 Task: Hotel Management system part 13
Action: Mouse moved to (734, 50)
Screenshot: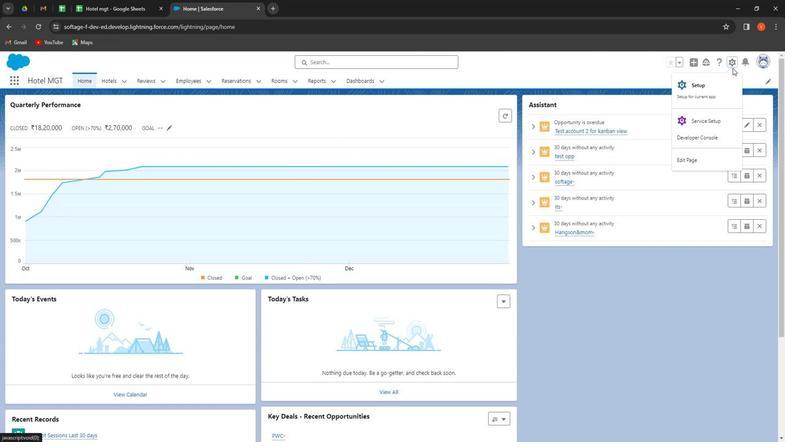 
Action: Mouse pressed left at (734, 50)
Screenshot: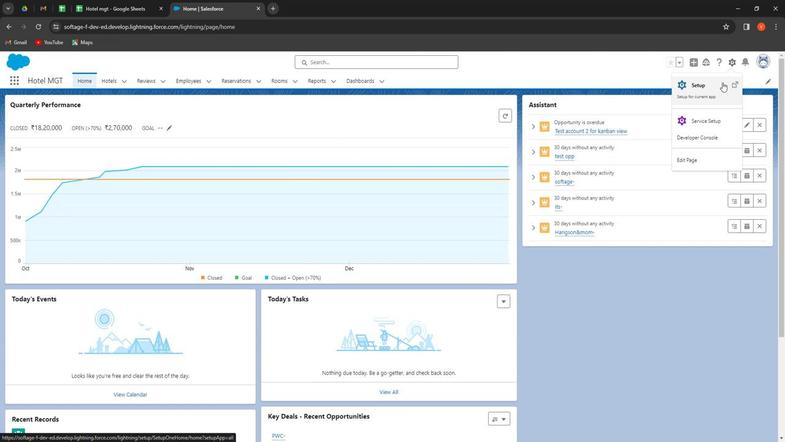 
Action: Mouse moved to (716, 75)
Screenshot: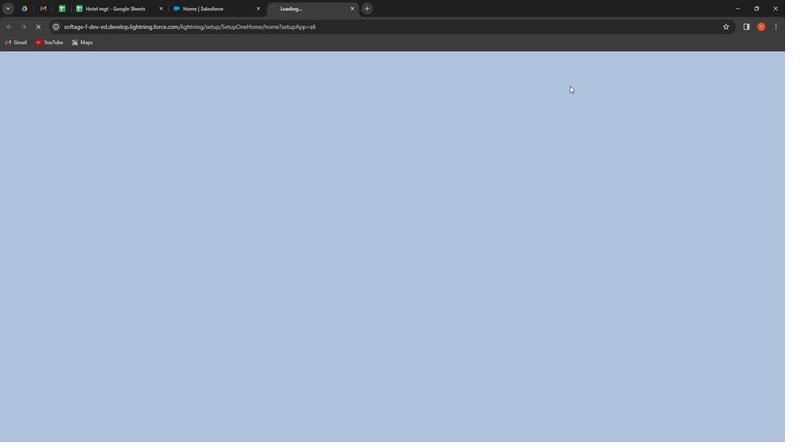 
Action: Mouse pressed left at (716, 75)
Screenshot: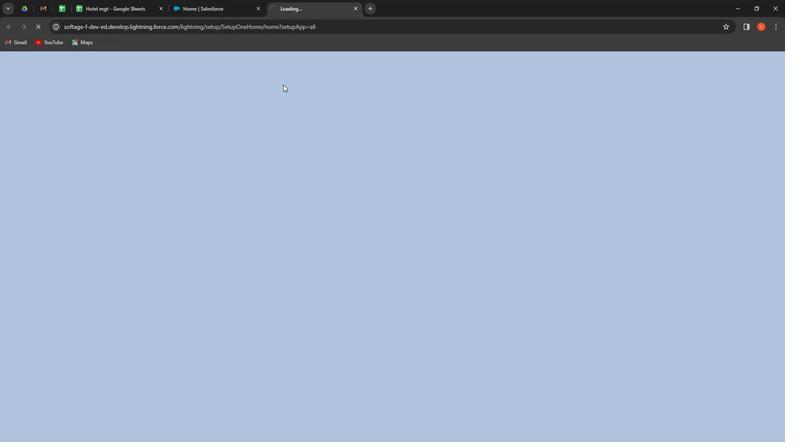 
Action: Mouse moved to (51, 98)
Screenshot: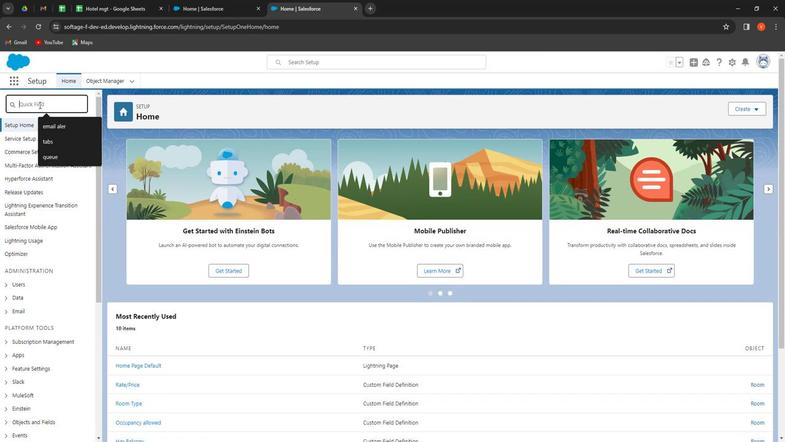 
Action: Mouse pressed left at (51, 98)
Screenshot: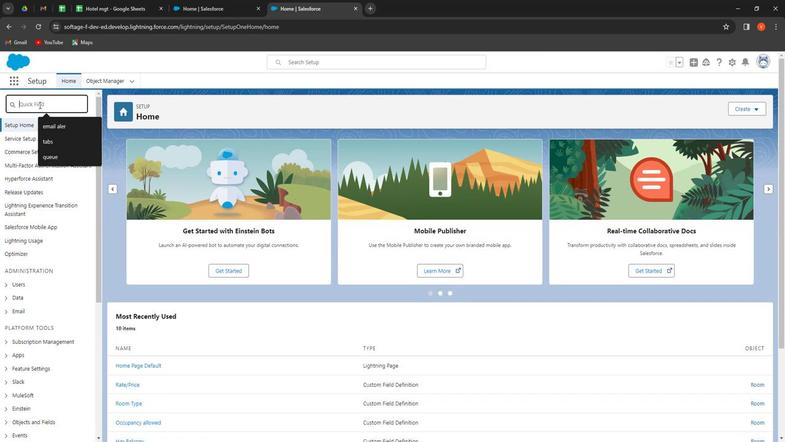 
Action: Key pressed schema<Key.space><Key.shift>Buid<Key.backspace>lder
Screenshot: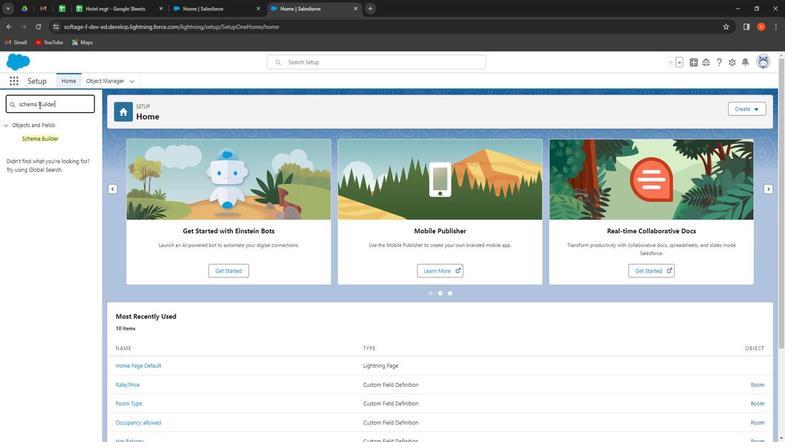 
Action: Mouse moved to (61, 131)
Screenshot: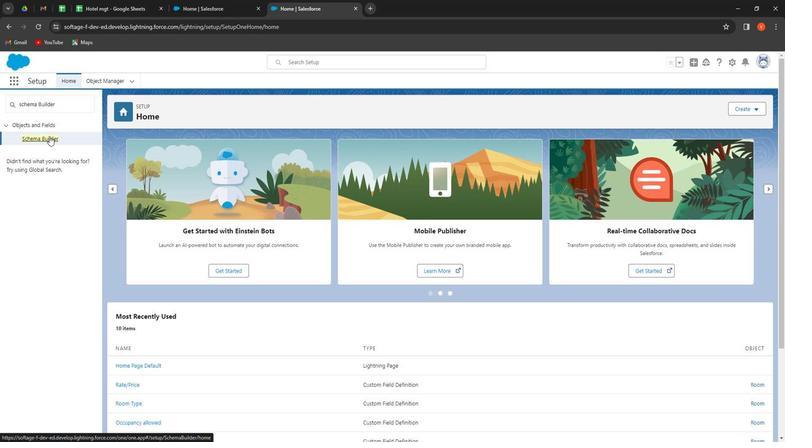 
Action: Mouse pressed left at (61, 131)
Screenshot: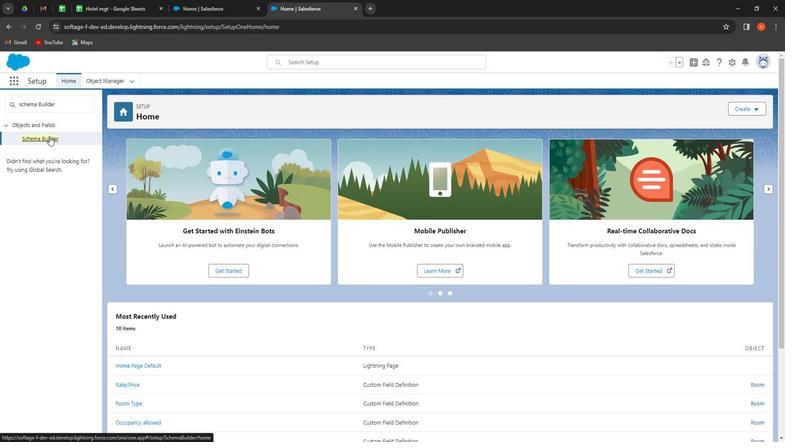 
Action: Mouse moved to (85, 195)
Screenshot: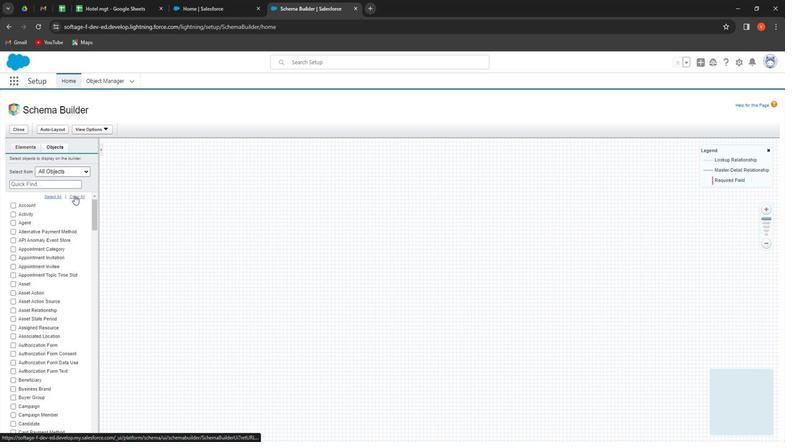
Action: Mouse pressed left at (85, 195)
Screenshot: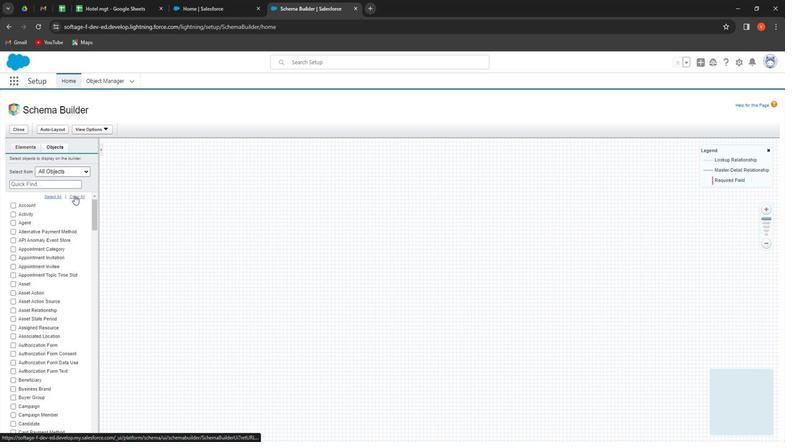 
Action: Mouse moved to (89, 170)
Screenshot: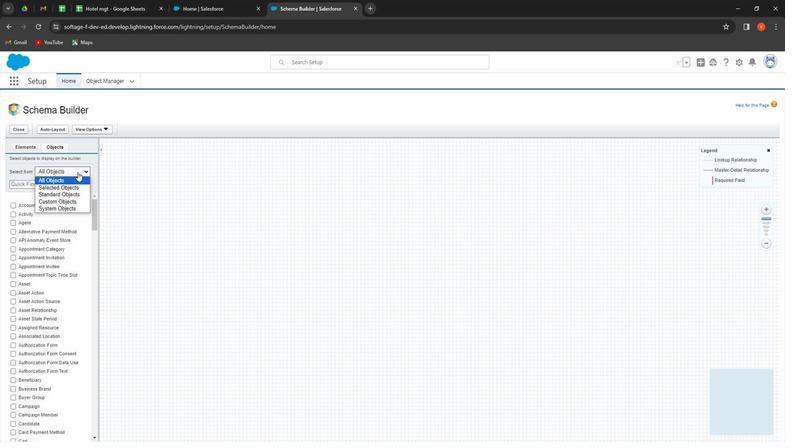 
Action: Mouse pressed left at (89, 170)
Screenshot: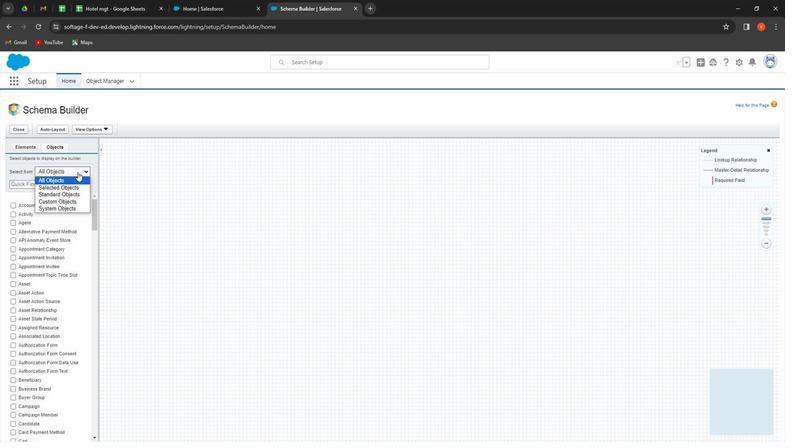 
Action: Mouse moved to (87, 171)
Screenshot: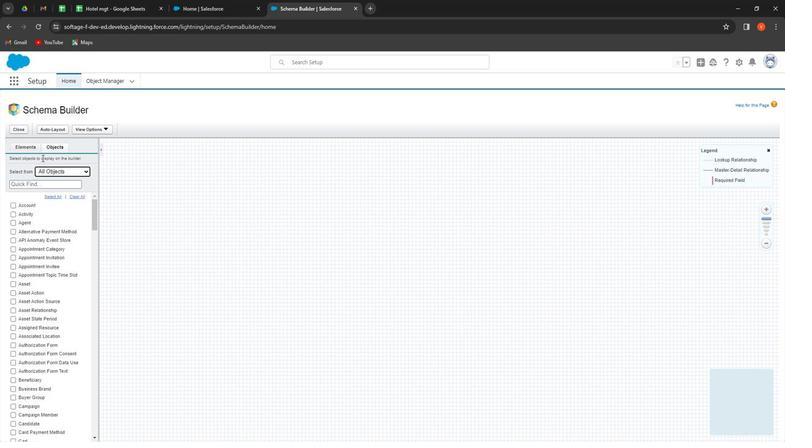 
Action: Mouse pressed left at (87, 171)
Screenshot: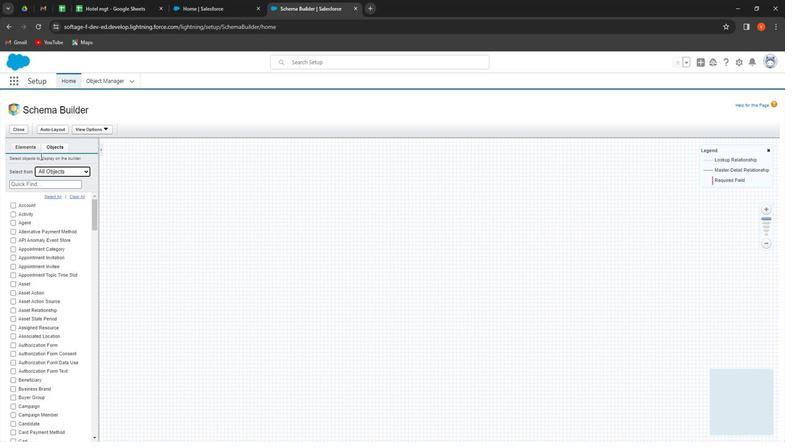 
Action: Mouse moved to (42, 141)
Screenshot: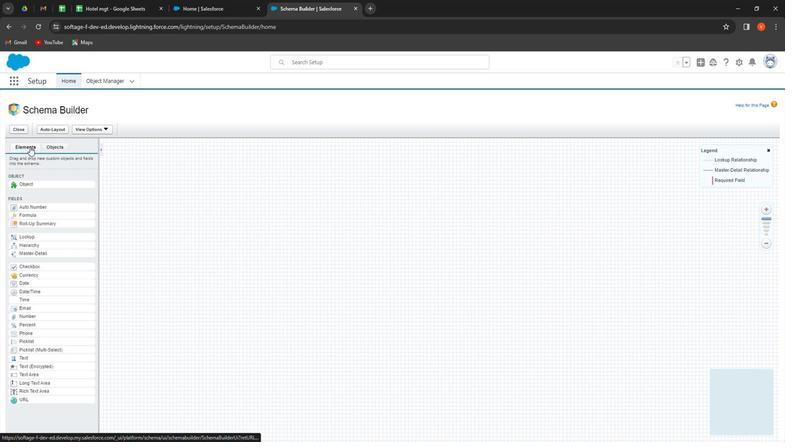 
Action: Mouse pressed left at (42, 141)
Screenshot: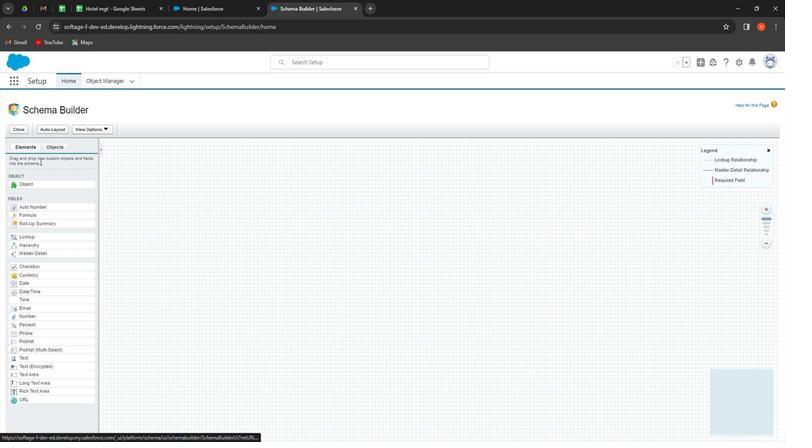
Action: Mouse moved to (50, 184)
Screenshot: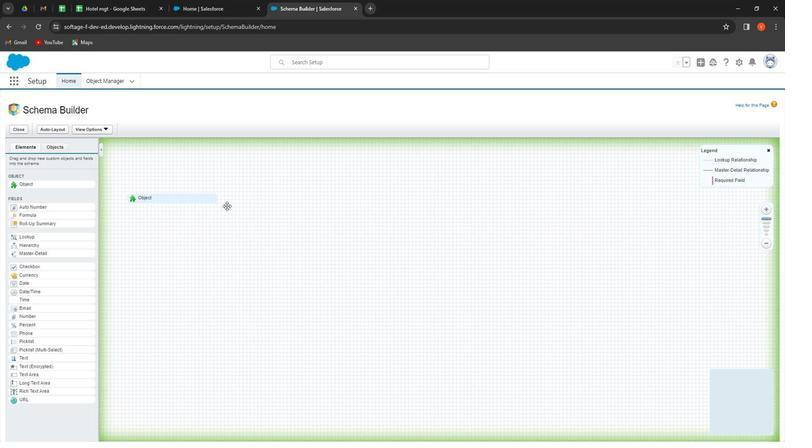 
Action: Mouse pressed left at (50, 184)
Screenshot: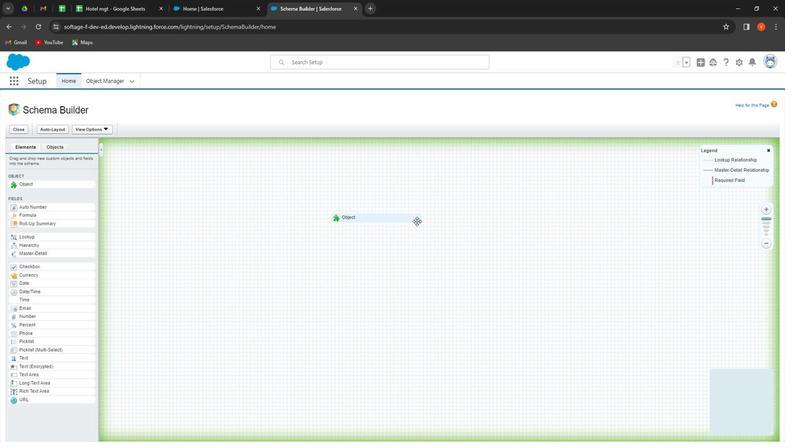 
Action: Mouse moved to (377, 170)
Screenshot: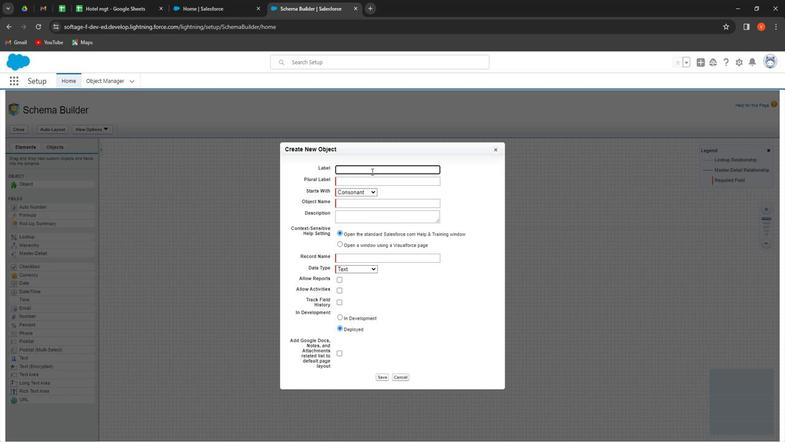
Action: Mouse pressed left at (377, 170)
Screenshot: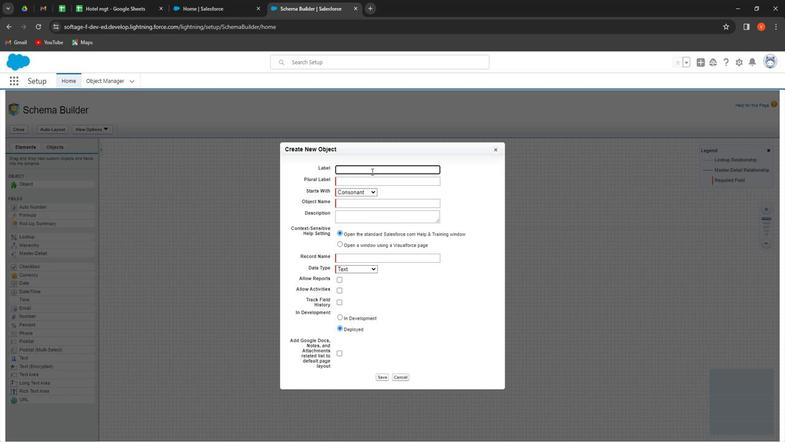 
Action: Key pressed <Key.shift><Key.shift><Key.shift><Key.shift><Key.shift><Key.shift><Key.shift><Key.shift><Key.shift><Key.shift><Key.shift><Key.shift><Key.shift><Key.shift><Key.shift><Key.shift><Key.shift><Key.shift><Key.shift><Key.shift><Key.shift><Key.shift><Key.shift><Key.shift><Key.shift><Key.shift><Key.shift><Key.shift><Key.shift><Key.shift>Feedback
Screenshot: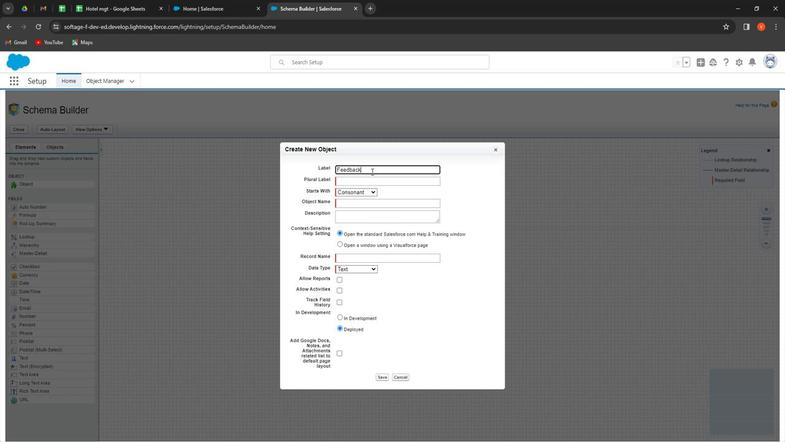 
Action: Mouse moved to (365, 181)
Screenshot: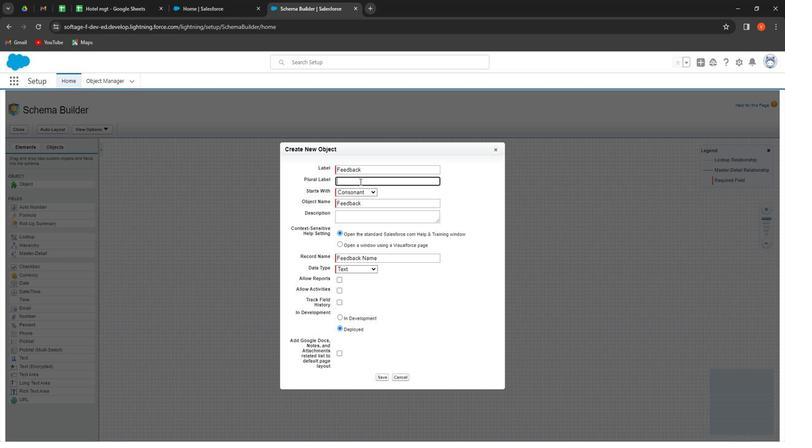 
Action: Mouse pressed left at (365, 181)
Screenshot: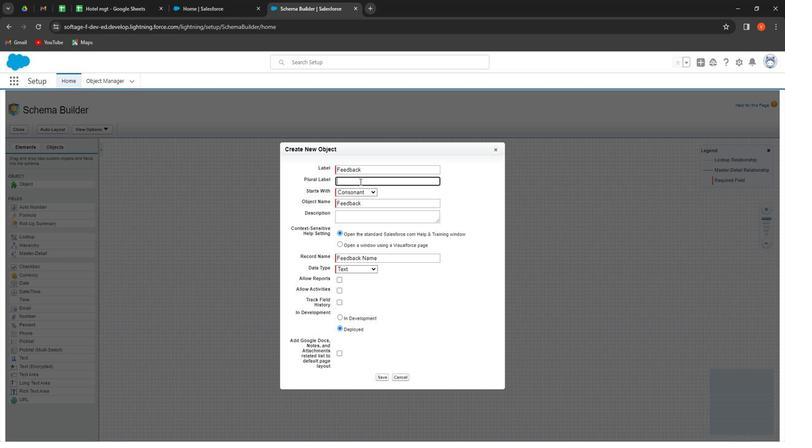 
Action: Key pressed <Key.shift>Feedbacks
Screenshot: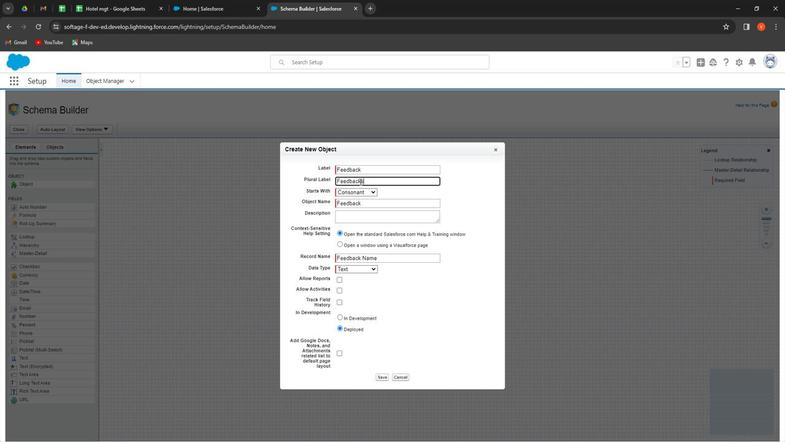 
Action: Mouse moved to (379, 193)
Screenshot: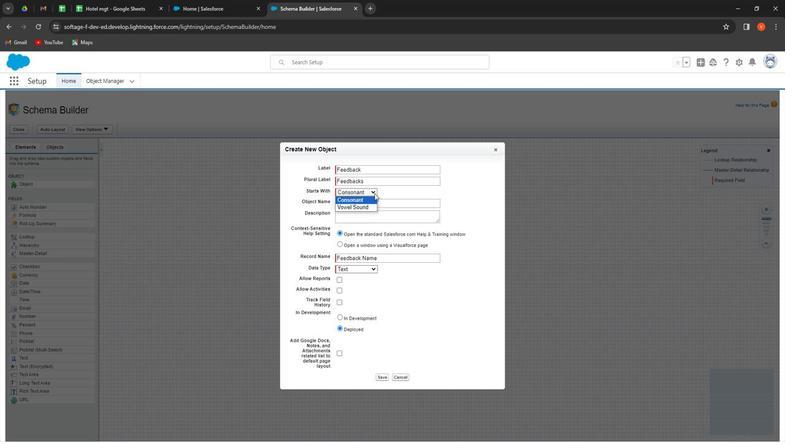 
Action: Mouse pressed left at (379, 193)
Screenshot: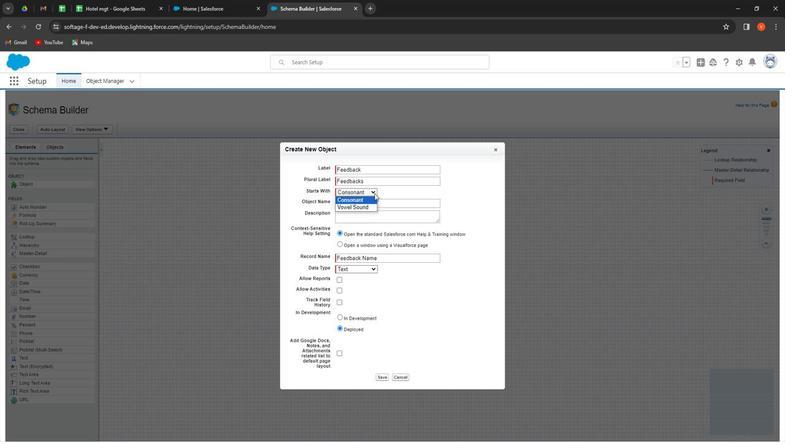 
Action: Mouse moved to (363, 179)
Screenshot: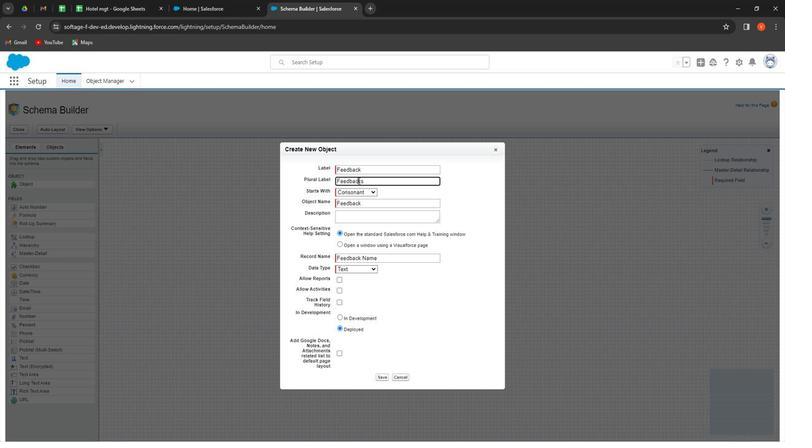 
Action: Mouse pressed left at (363, 179)
Screenshot: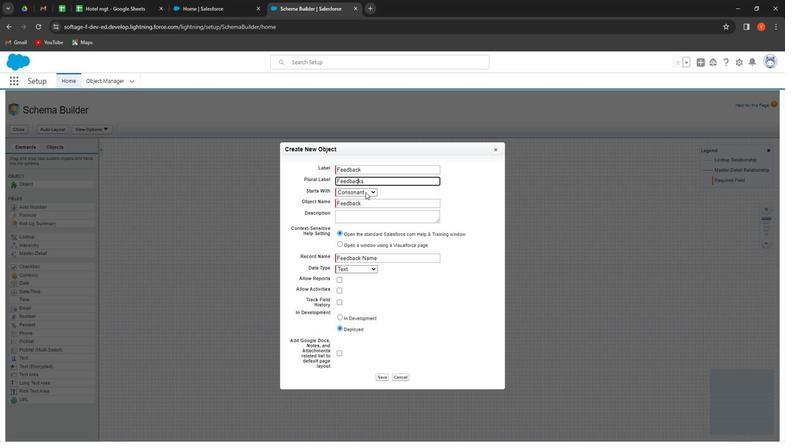
Action: Mouse moved to (370, 192)
Screenshot: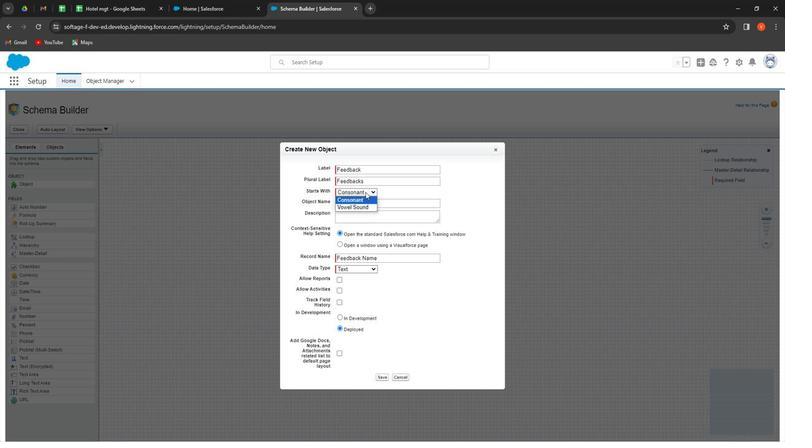 
Action: Mouse pressed left at (370, 192)
Screenshot: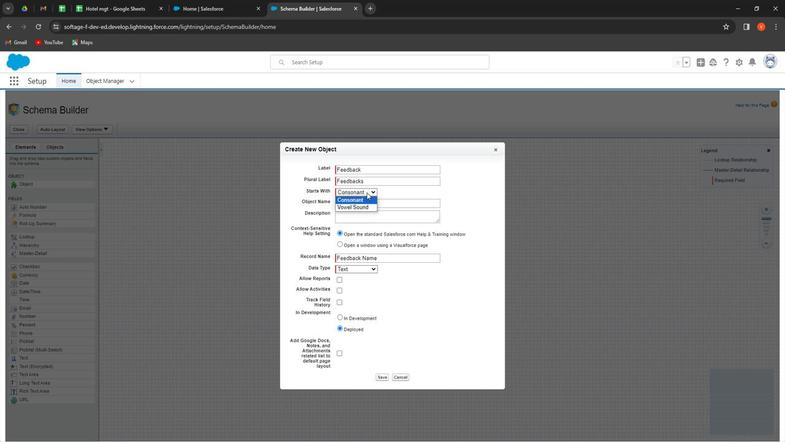 
Action: Mouse moved to (406, 195)
Screenshot: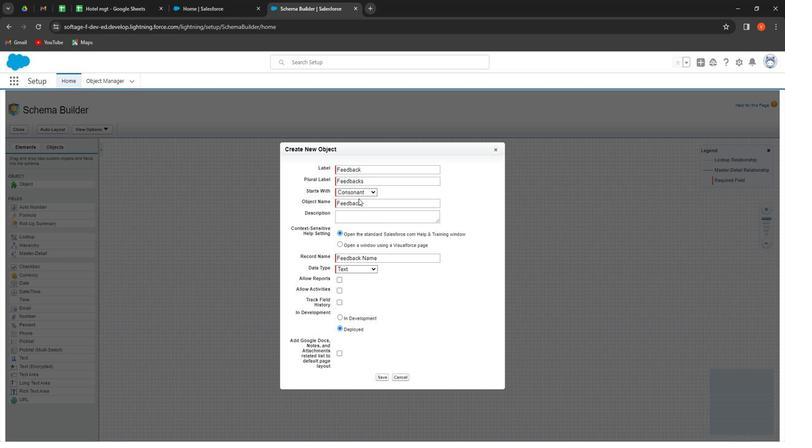 
Action: Mouse pressed left at (406, 195)
Screenshot: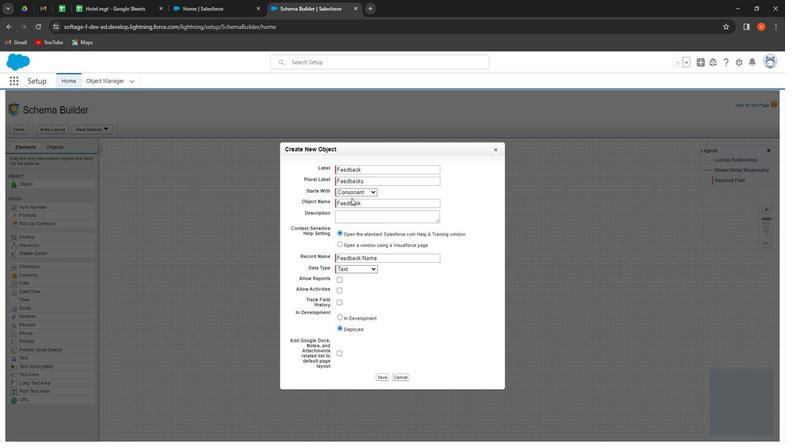 
Action: Mouse moved to (366, 191)
Screenshot: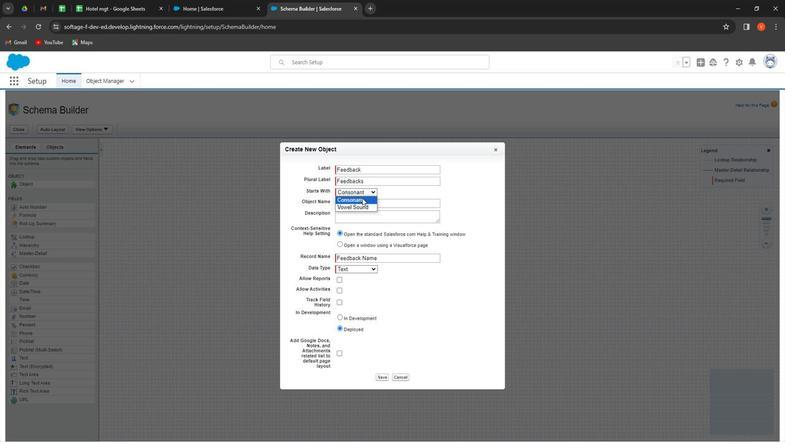 
Action: Mouse pressed left at (366, 191)
Screenshot: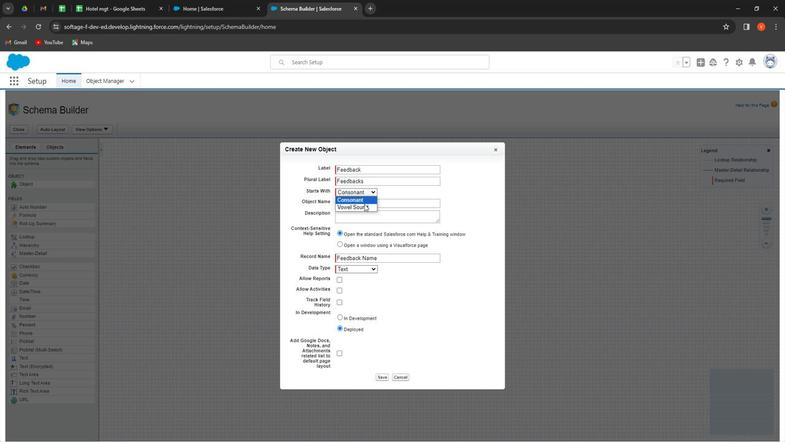 
Action: Mouse moved to (371, 208)
Screenshot: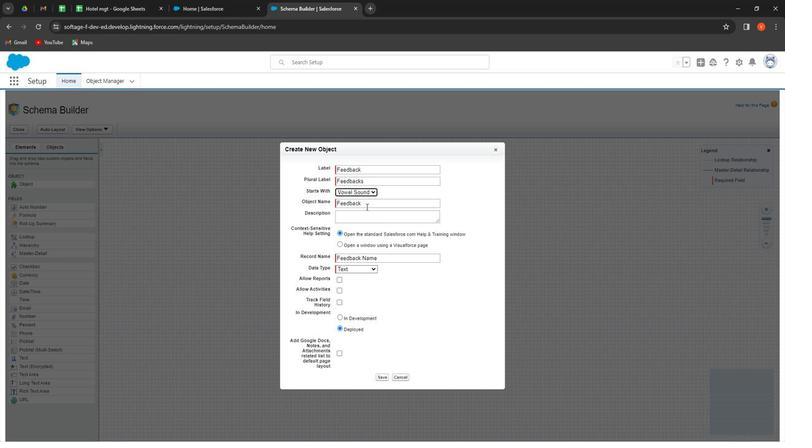 
Action: Mouse pressed left at (371, 208)
Screenshot: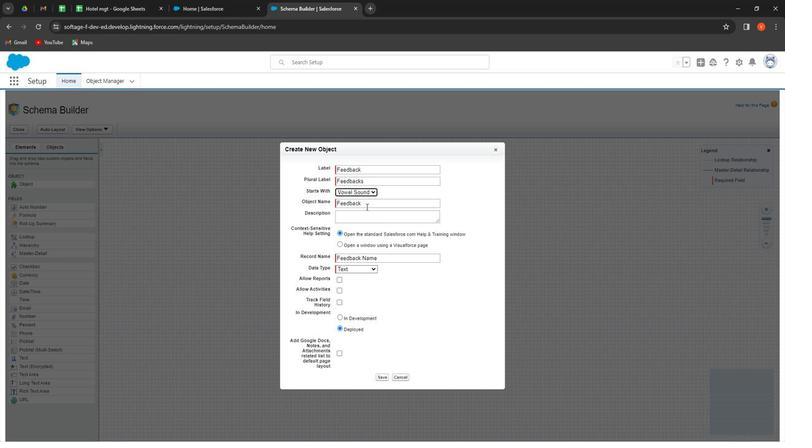 
Action: Mouse moved to (369, 191)
Screenshot: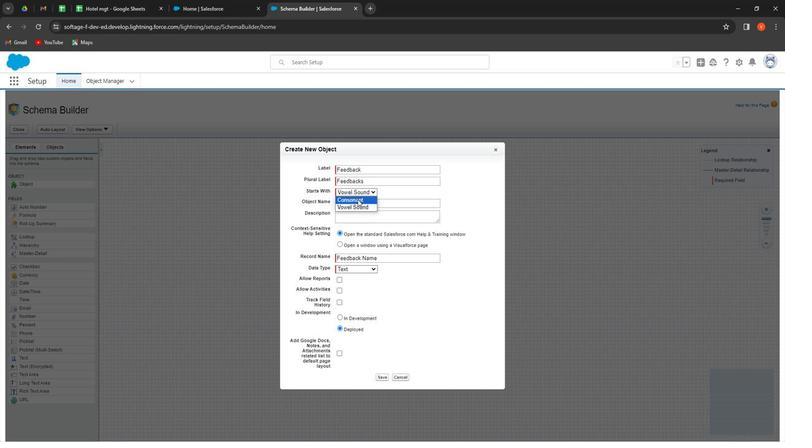 
Action: Mouse pressed left at (369, 191)
Screenshot: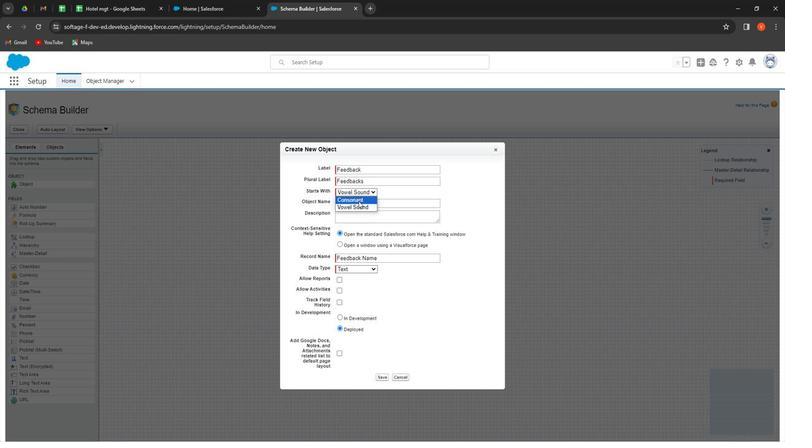 
Action: Mouse moved to (364, 202)
Screenshot: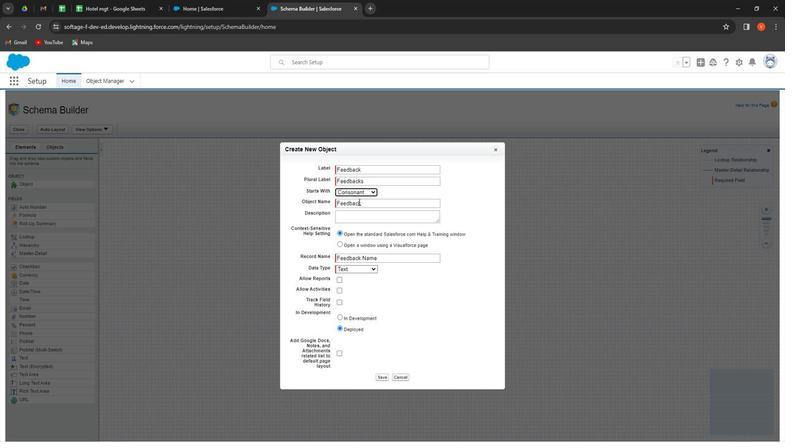 
Action: Mouse pressed left at (364, 202)
Screenshot: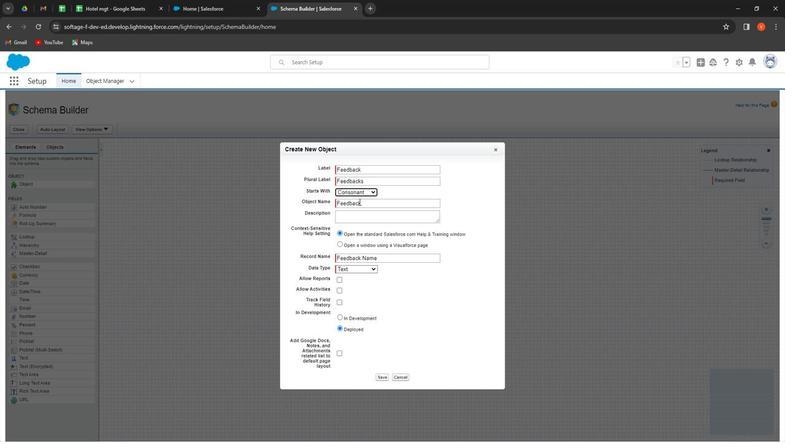 
Action: Mouse moved to (357, 221)
Screenshot: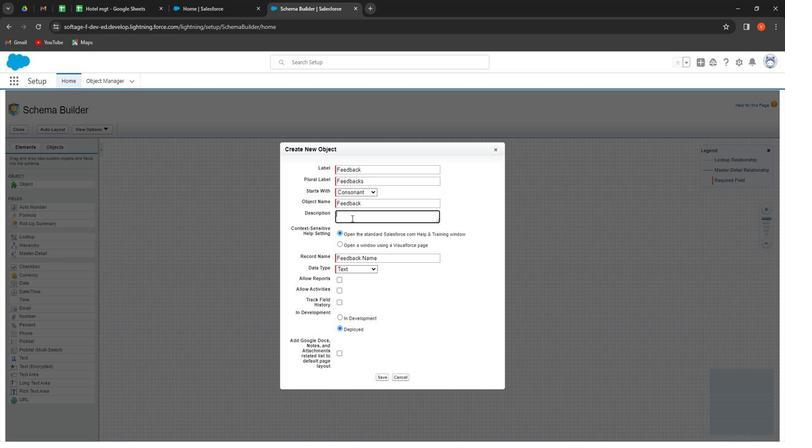 
Action: Mouse pressed left at (357, 221)
Screenshot: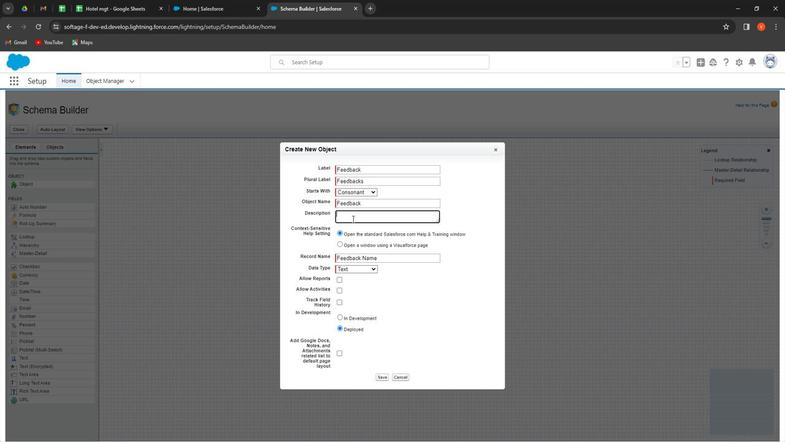 
Action: Mouse moved to (357, 221)
Screenshot: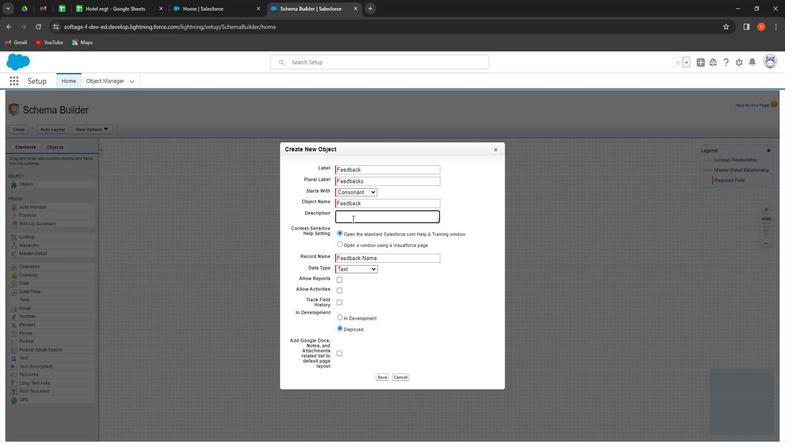 
Action: Key pressed <Key.shift><Key.shift><Key.shift><Key.shift><Key.shift><Key.shift><Key.shift><Key.shift><Key.shift><Key.shift><Key.shift><Key.shift><Key.shift><Key.shift><Key.shift><Key.shift><Key.shift><Key.shift><Key.shift><Key.shift><Key.shift><Key.shift><Key.shift><Key.shift><Key.shift><Key.shift><Key.shift><Key.shift><Key.shift><Key.shift><Key.shift><Key.shift><Key.shift><Key.shift><Key.shift><Key.shift><Key.shift><Key.shift><Key.shift><Key.shift><Key.shift><Key.shift><Key.shift><Key.shift><Key.shift><Key.shift><Key.shift><Key.shift><Key.shift><Key.shift><Key.shift><Key.shift><Key.shift><Key.shift><Key.shift><Key.shift><Key.shift><Key.shift><Key.shift><Key.shift><Key.shift><Key.shift><Key.shift><Key.shift><Key.shift><Key.shift><Key.shift><Key.shift><Key.shift><Key.shift><Key.shift><Key.shift><Key.shift><Key.shift><Key.shift><Key.shift><Key.shift><Key.shift><Key.shift><Key.shift><Key.shift><Key.shift><Key.shift><Key.shift><Key.shift><Key.shift><Key.shift><Key.shift><Key.shift><Key.shift><Key.shift><Key.shift><Key.shift><Key.shift><Key.shift><Key.shift><Key.shift>Feedback<Key.space>is<Key.backspace><Key.backspace>object<Key.space>is<Key.space>for<Key.space>guests<Key.space>for<Key.space><Key.backspace><Key.backspace><Key.backspace>or<Key.space>there<Key.space>valuable<Key.space><Key.shift>Feedback,<Key.space><Key.shift><Key.shift><Key.shift>Guests<Key.space>can<Key.space>give<Key.space>there<Key.space>feedback<Key.space>to<Key.space>partiva<Key.backspace><Key.backspace>cular<Key.space><Key.shift>Hotel<Key.space>or<Key.space>motel.<Key.space><Key.shift>These<Key.space>hotels<Key.space>can<Key.space>then<Key.space>show<Key.space>this<Key.space>feedback<Key.space>to<Key.space>there<Key.space>customers<Key.space>to<Key.space>get<Key.space>better<Key.space>reach<Key.space><Key.backspace>.<Key.space><Key.shift>These<Key.space><Key.shift><Key.shift><Key.shift><Key.shift><Key.shift><Key.shift><Key.shift><Key.shift><Key.shift><Key.shift><Key.shift><Key.shift><Key.shift><Key.shift><Key.shift><Key.shift><Key.shift><Key.shift><Key.shift><Key.shift><Key.shift><Key.shift><Key.shift><Key.shift><Key.shift><Key.shift><Key.shift><Key.shift><Key.shift>Hotel<Key.space>ald<Key.backspace>so<Key.space>get<Key.space>fake<Key.space><Key.backspace>/<Key.space>paid<Key.left><Key.left><Key.left><Key.left><Key.shift><Key.left><Key.left><Key.shift><Key.right><Key.right>p<Key.down><Key.space>feedback<Key.space>to<Key.space>there<Key.space>hotel<Key.space>website<Key.space>which<Key.space>is<Key.space>totally<Key.space>illegal<Key.space>f<Key.backspace>to<Key.space>ger<Key.backspace>t<Key.space>b<Key.shift>Eca<Key.backspace><Key.backspace><Key.backspace>ecause<Key.space>this<Key.space>can<Key.space>egg<Key.backspace><Key.backspace><Key.backspace>effect<Key.space>there<Key.space><Key.shift><Key.shift><Key.shift><Key.shift><Key.shift><Key.shift><Key.shift><Key.shift><Key.shift><Key.shift><Key.shift><Key.shift><Key.shift><Key.shift><Key.shift><Key.shift><Key.shift><Key.shift><Key.shift><Key.shift><Key.shift>Hotel<Key.space><Key.shift>Reach<Key.space>and<Key.space>reach<Key.space>tho<Key.backspace><Key.backspace>o<Key.space>the<Key.space>usual<Key.space>users.<Key.space><Key.shift><Key.shift>This<Key.space>is<Key.space>the<Key.space>descr<Key.backspace>ription<Key.space>for<Key.space><Key.shift>Feedback<Key.space>object<Key.space>please<Key.space>took<Key.space>it<Key.space>in<Key.space>mind<Key.space>that<Key.space>this<Key.space>description<Key.space>is<Key.space>valuable<Key.space>because<Key.space>we<Key.space>take<Key.space>time<Key.space>to<Key.space>wt<Key.backspace>rite<Key.space>this<Key.space>description,<Key.space><Key.shift>Please<Key.space>read<Key.space>it<Key.space>carefully<Key.space>before<Key.space>skipping<Key.space>it.<Key.space><Key.shift>Hope<Key.space>you<Key.space>read<Key.space>this<Key.space>r<Key.backspace>description<Key.space>and<Key.space>we<Key.space>hope<Key.space>you<Key.space>will<Key.space>find<Key.space>it<Key.space>helpful<Key.space>we<Key.space>hope<Key.space>you<Key.space>find<Key.space>something<Key.space>helpful<Key.space>from<Key.space>it.<Key.space><Key.shift>Thans<Key.backspace>ks<Key.space>for<Key.space>reading<Key.space>this<Key.space>description
Screenshot: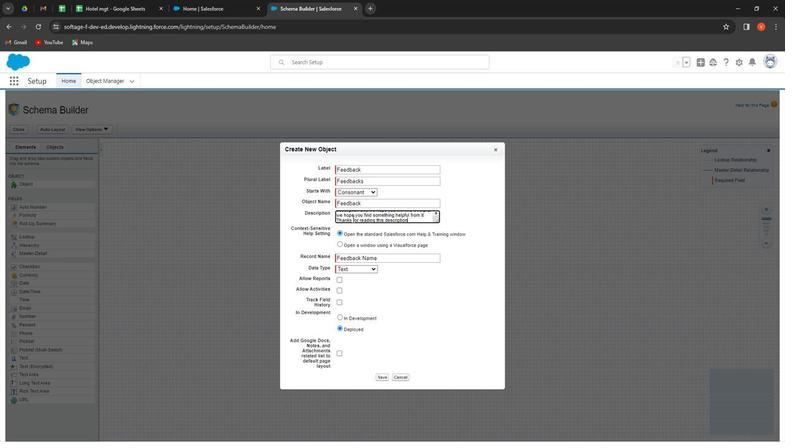 
Action: Mouse moved to (386, 262)
Screenshot: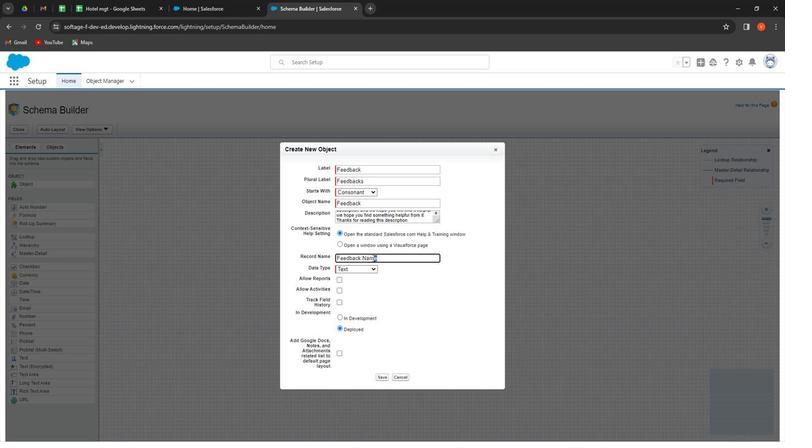 
Action: Mouse pressed left at (386, 262)
Screenshot: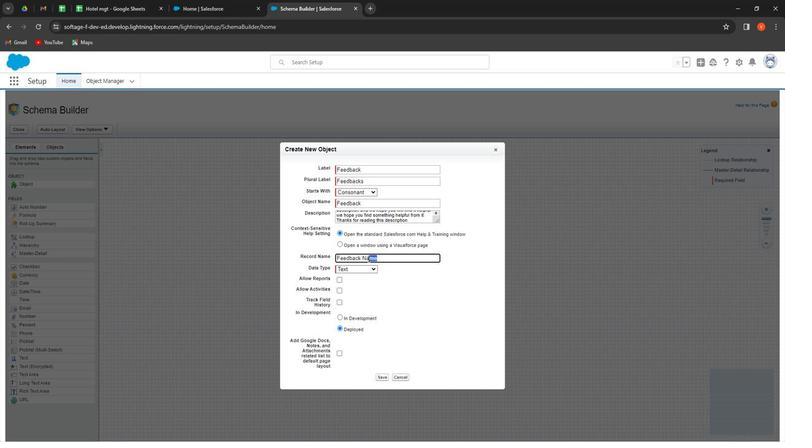 
Action: Mouse moved to (377, 273)
Screenshot: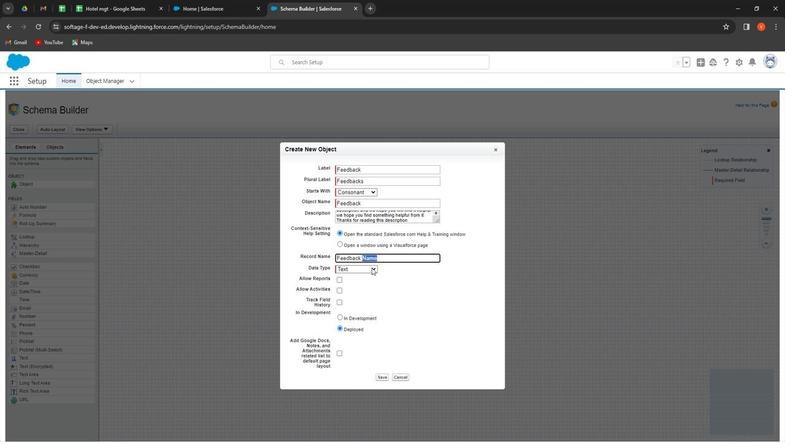 
Action: Mouse pressed left at (377, 273)
Screenshot: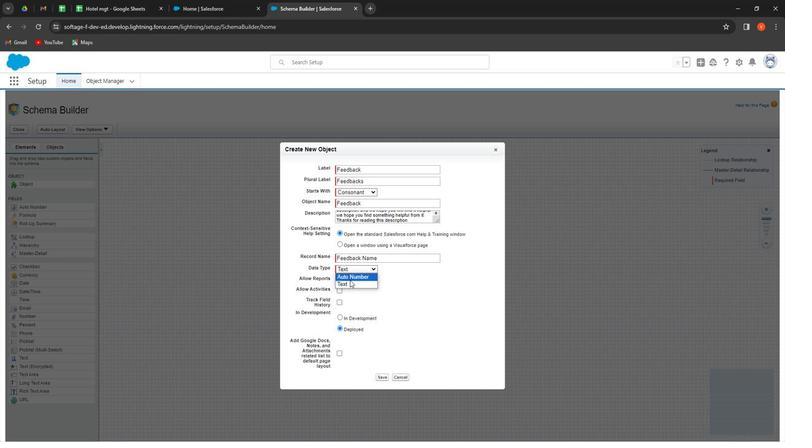 
Action: Mouse moved to (359, 281)
Screenshot: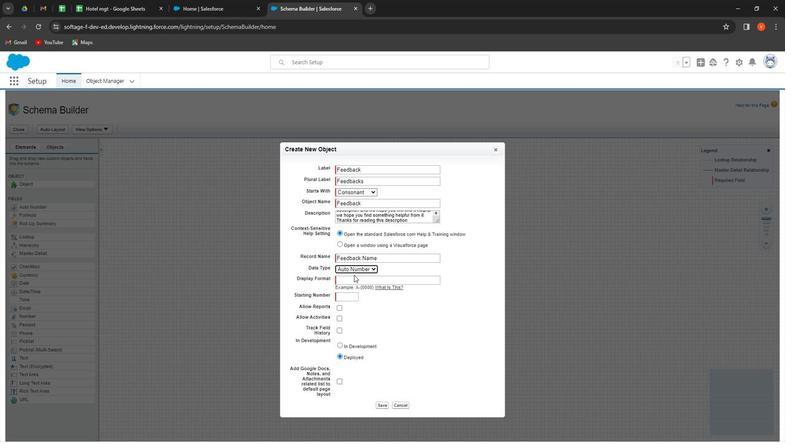 
Action: Mouse pressed left at (359, 281)
Screenshot: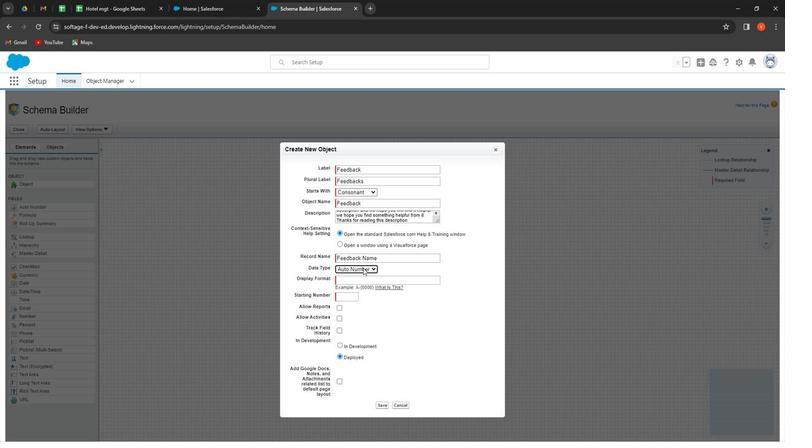 
Action: Mouse moved to (385, 261)
Screenshot: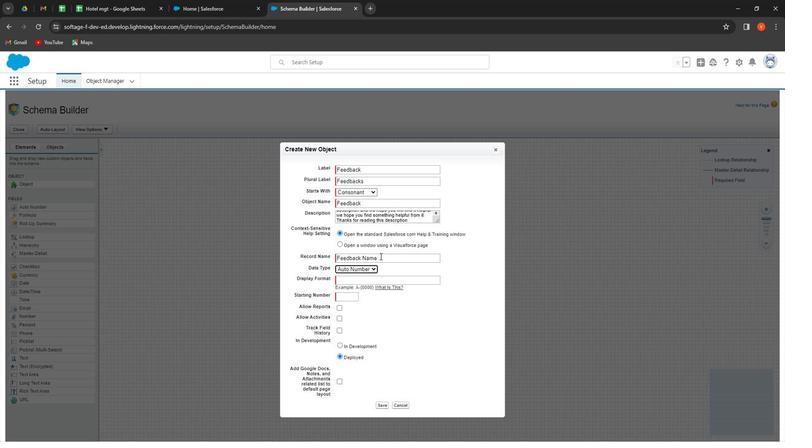 
Action: Mouse pressed left at (385, 261)
Screenshot: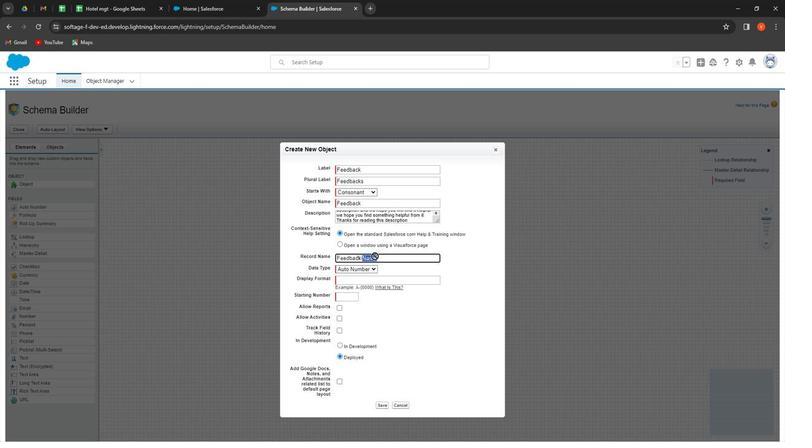 
Action: Mouse moved to (379, 260)
Screenshot: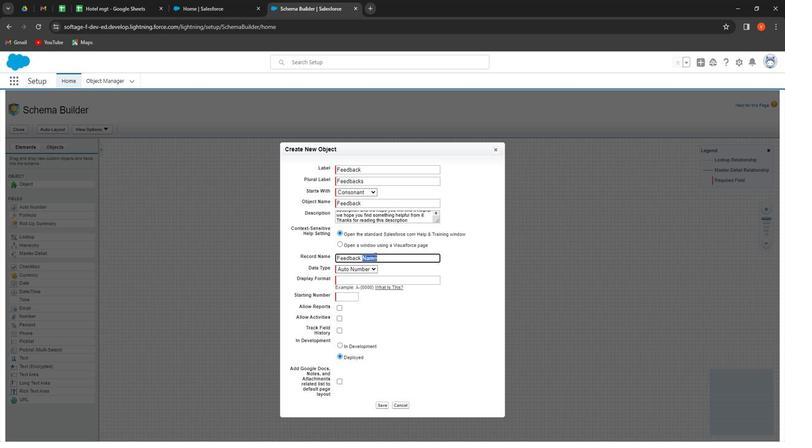 
Action: Key pressed <Key.shift>Number
Screenshot: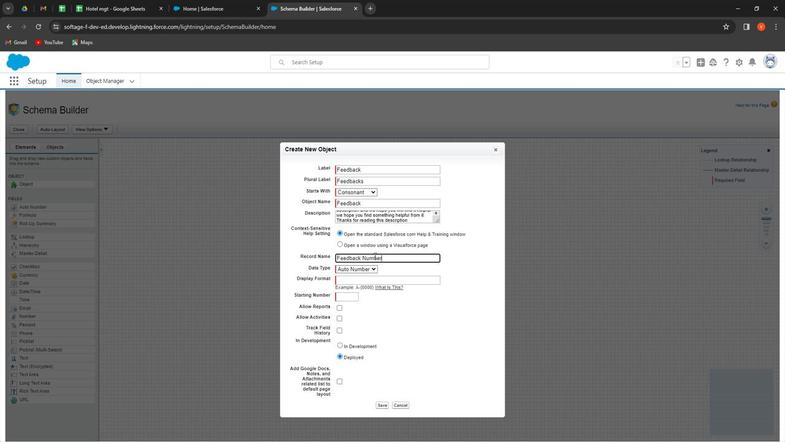 
Action: Mouse moved to (383, 285)
Screenshot: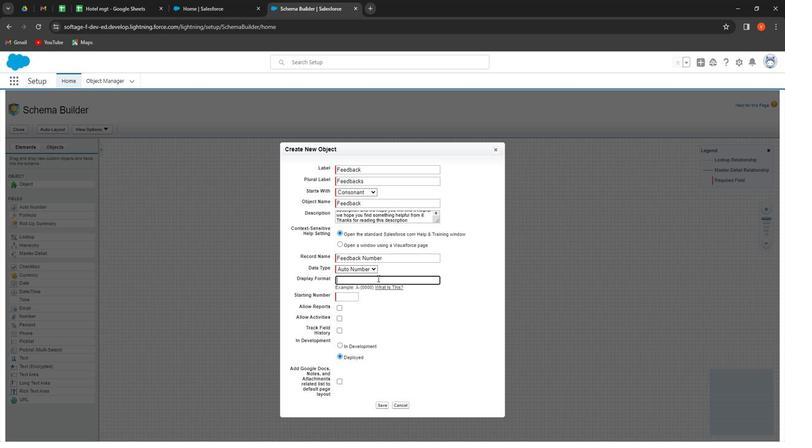 
Action: Mouse pressed left at (383, 285)
Screenshot: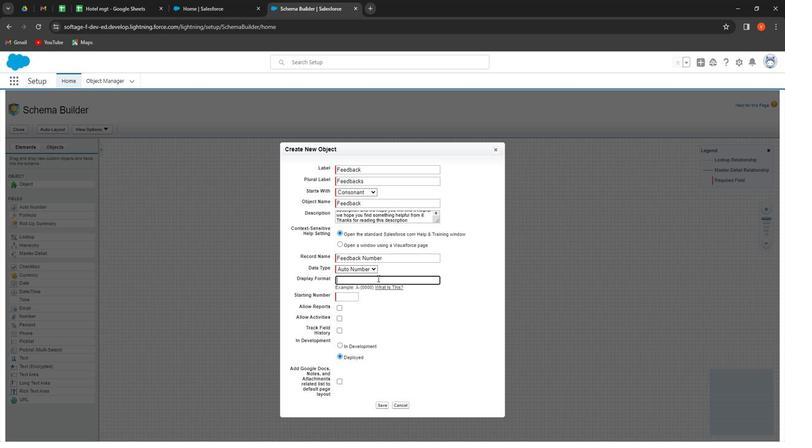 
Action: Key pressed <Key.shift>A
Screenshot: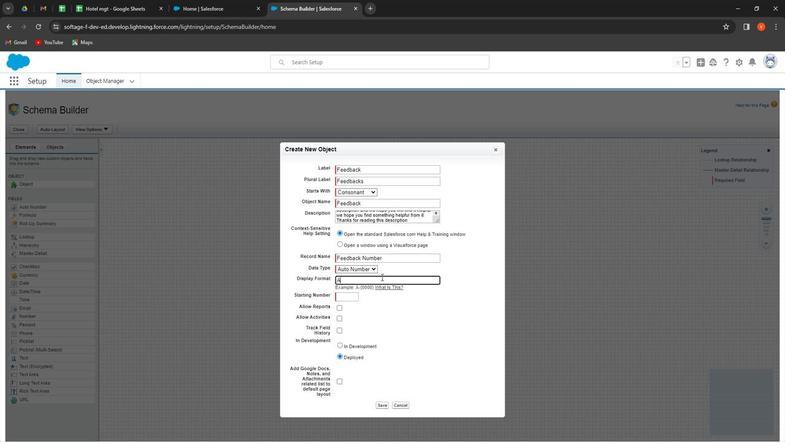
Action: Mouse moved to (386, 284)
Screenshot: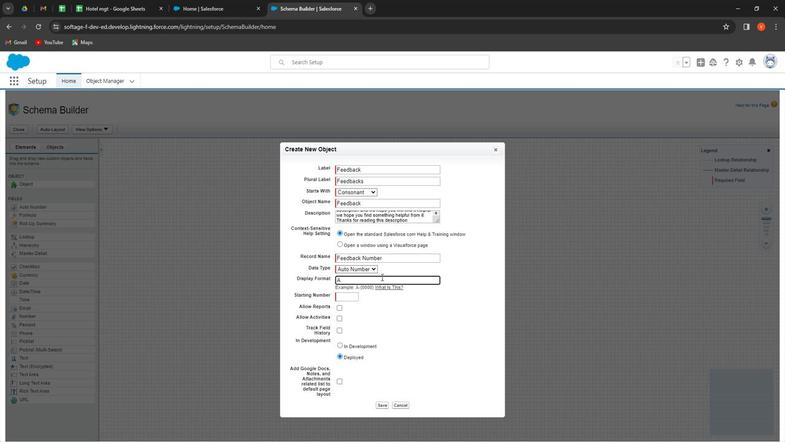 
Action: Key pressed -<Key.shift>{00000<Key.shift>}
Screenshot: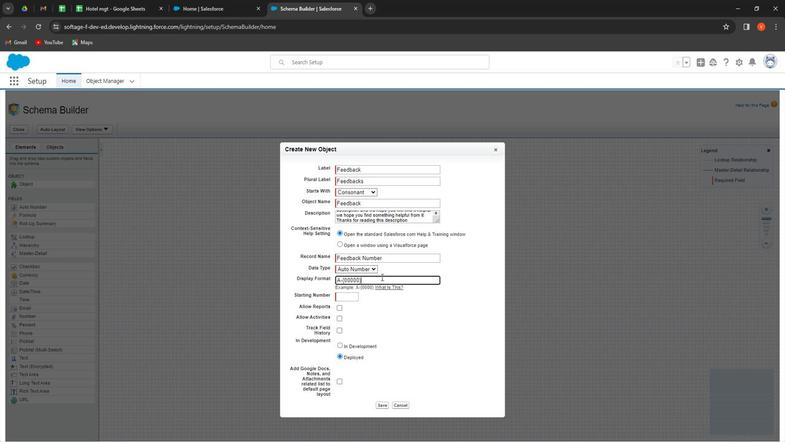 
Action: Mouse moved to (363, 286)
Screenshot: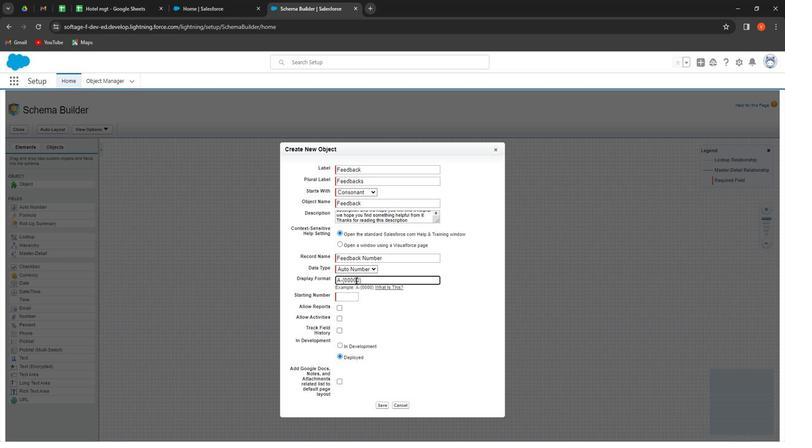 
Action: Mouse pressed left at (363, 286)
Screenshot: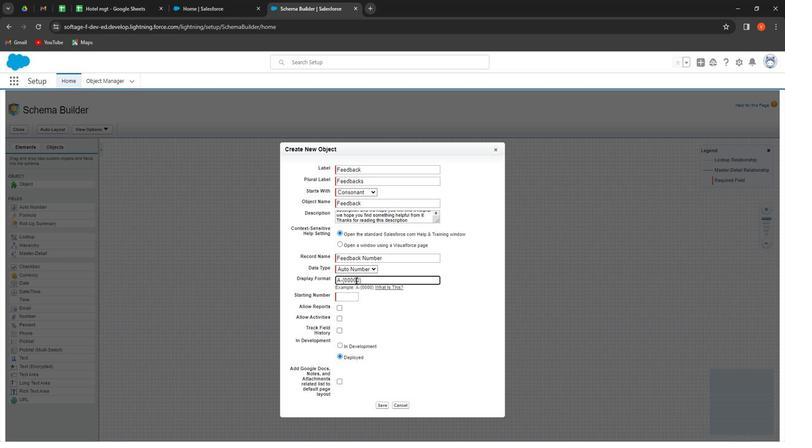 
Action: Mouse moved to (357, 287)
Screenshot: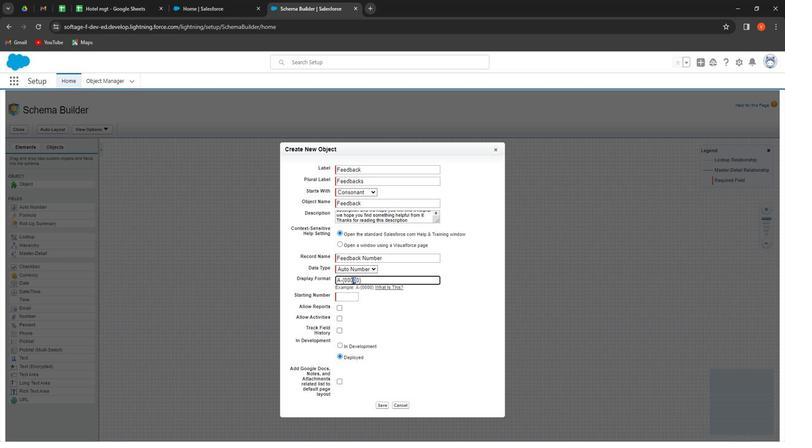 
Action: Mouse pressed left at (357, 287)
Screenshot: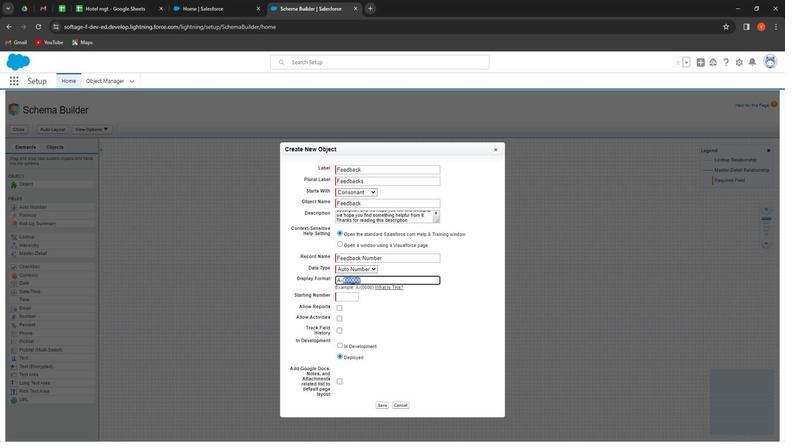 
Action: Mouse pressed left at (357, 287)
Screenshot: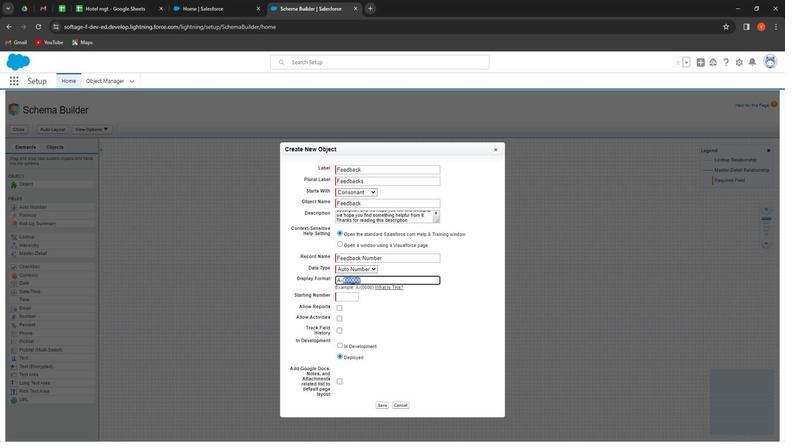 
Action: Mouse moved to (357, 286)
Screenshot: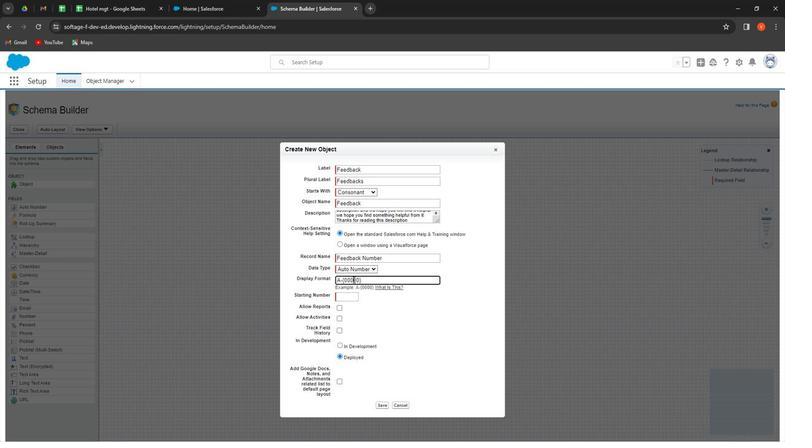 
Action: Mouse pressed left at (357, 286)
Screenshot: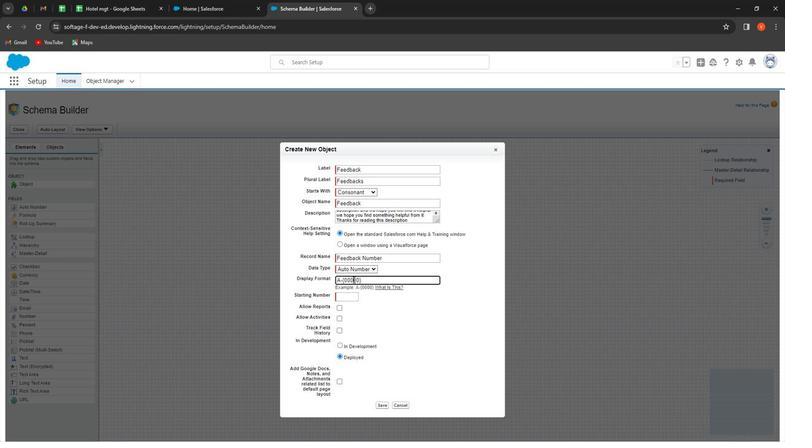 
Action: Mouse moved to (359, 286)
Screenshot: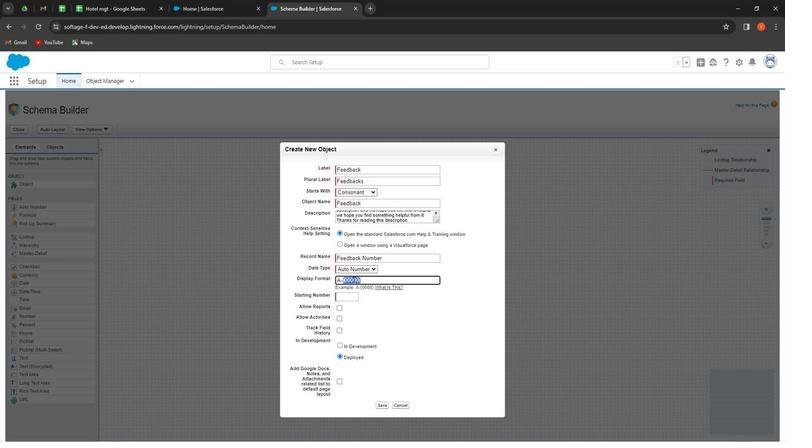 
Action: Mouse pressed left at (359, 286)
Screenshot: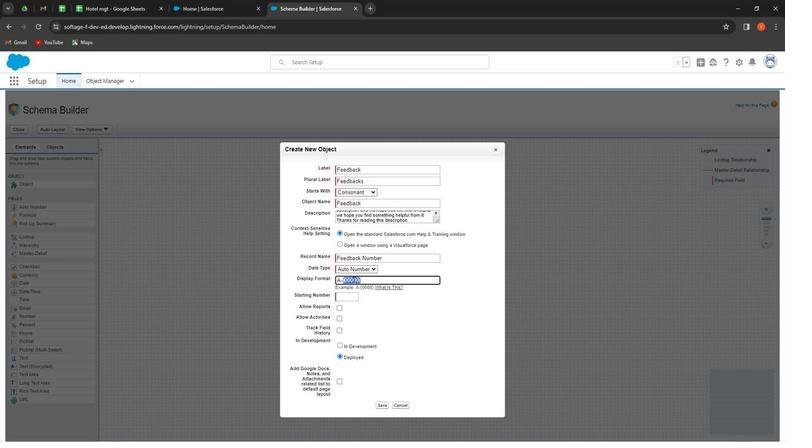 
Action: Mouse pressed left at (359, 286)
Screenshot: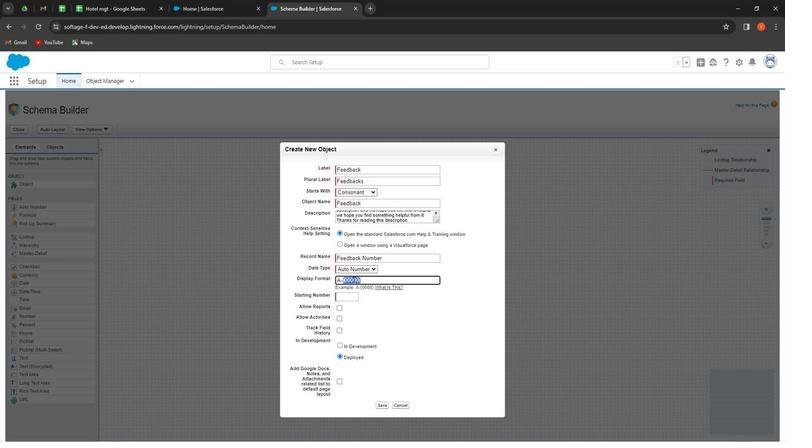 
Action: Key pressed 000
Screenshot: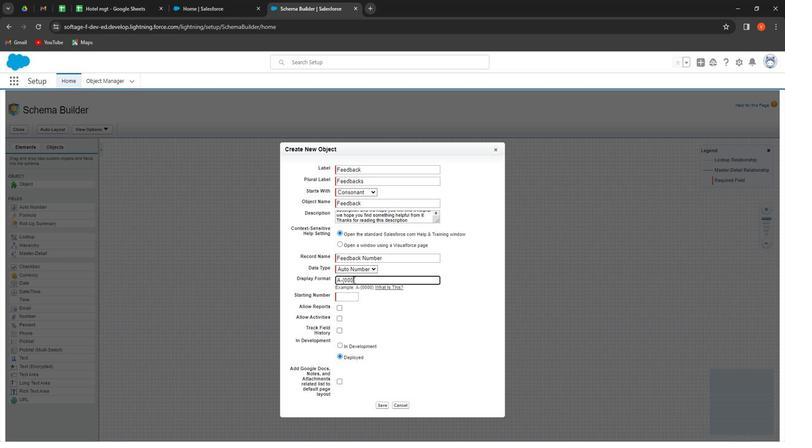 
Action: Mouse moved to (357, 308)
Screenshot: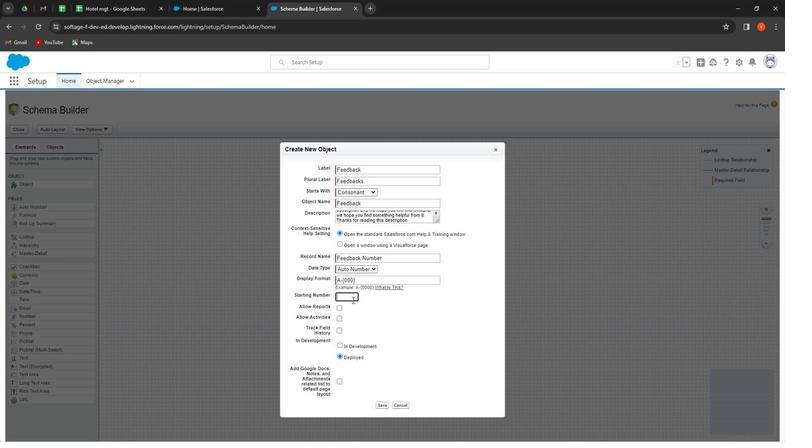 
Action: Mouse pressed left at (357, 308)
Screenshot: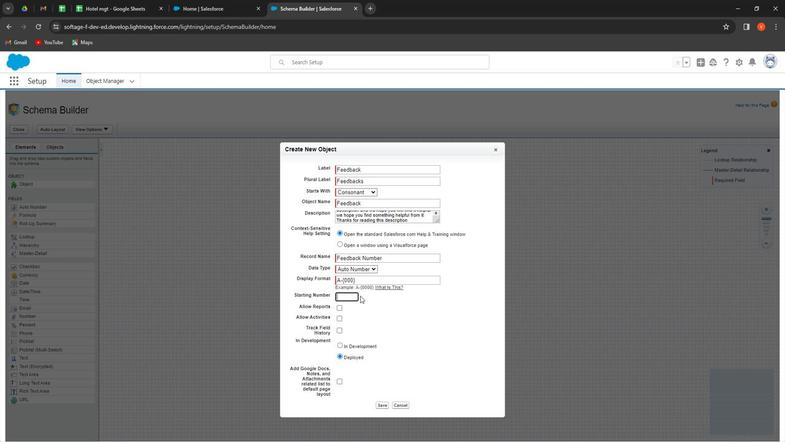 
Action: Mouse moved to (365, 304)
Screenshot: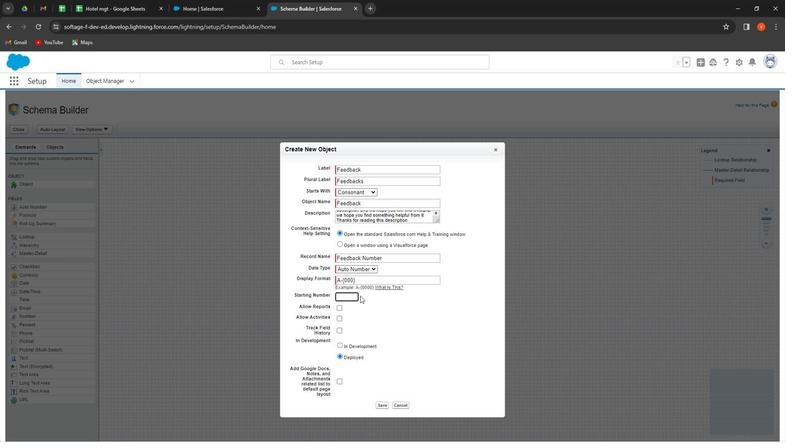 
Action: Key pressed 1
Screenshot: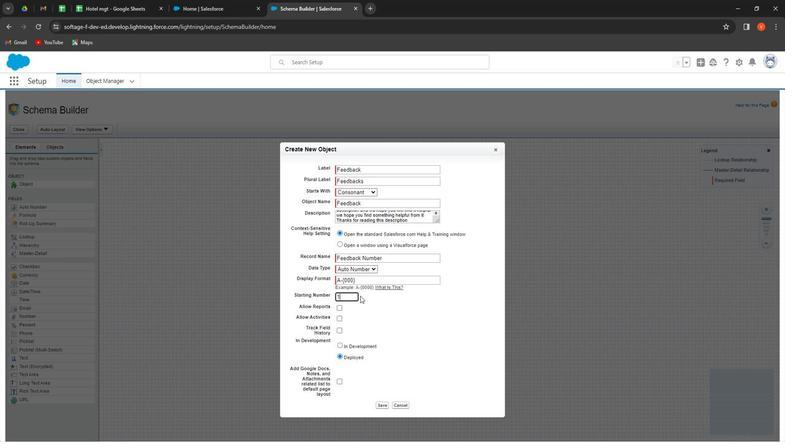 
Action: Mouse moved to (346, 319)
Screenshot: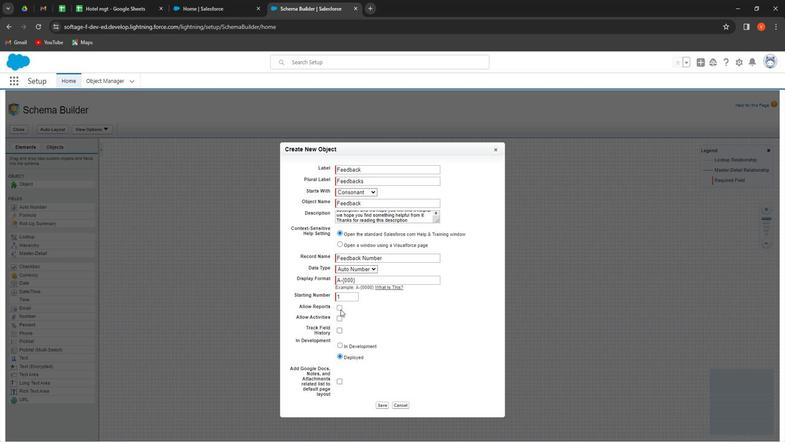 
Action: Mouse pressed left at (346, 319)
Screenshot: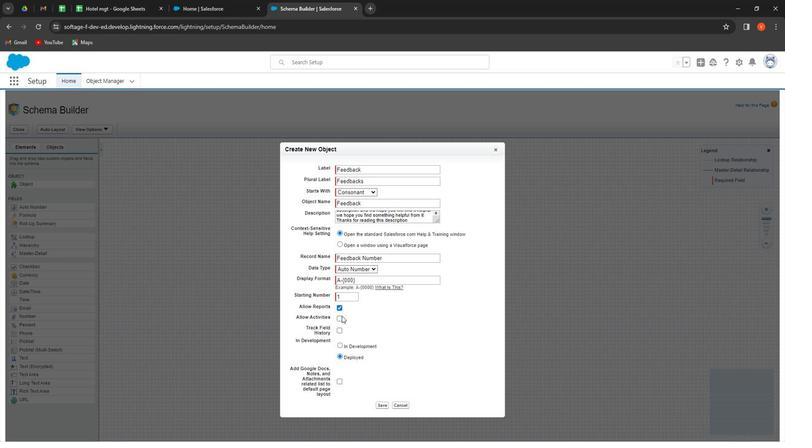 
Action: Mouse moved to (347, 329)
Screenshot: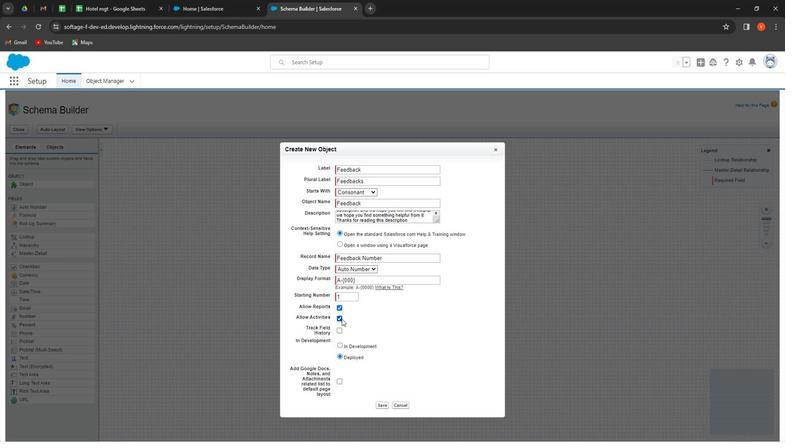
Action: Mouse pressed left at (347, 329)
Screenshot: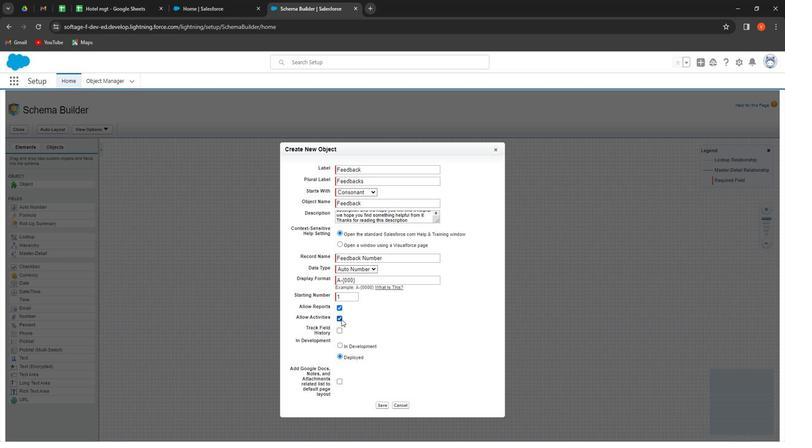 
Action: Mouse moved to (345, 340)
Screenshot: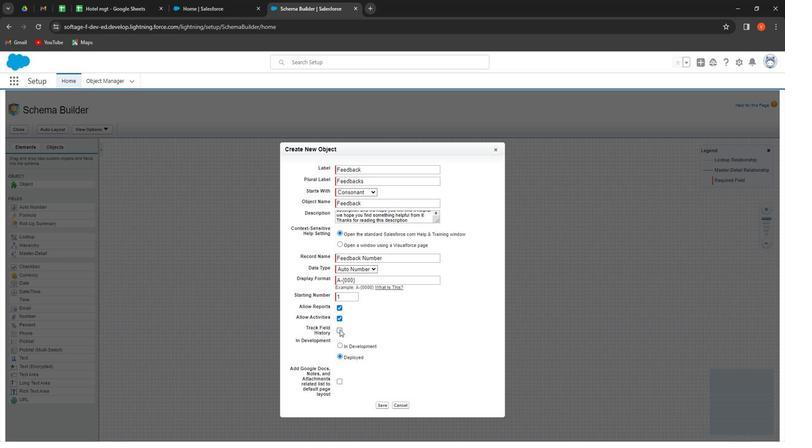 
Action: Mouse pressed left at (345, 340)
Screenshot: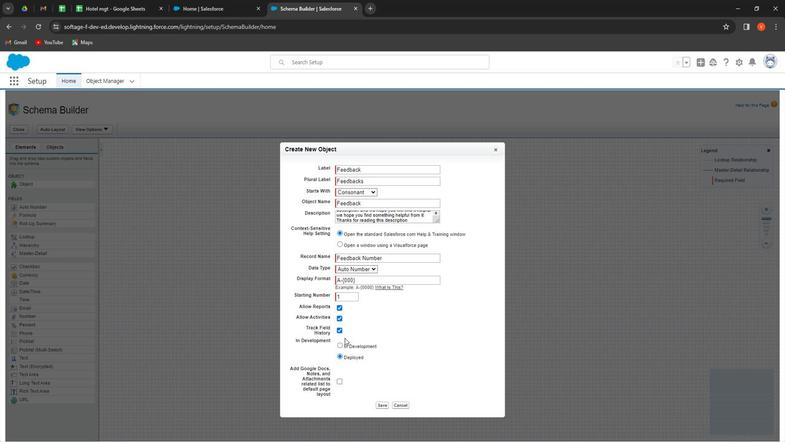 
Action: Mouse moved to (384, 420)
Screenshot: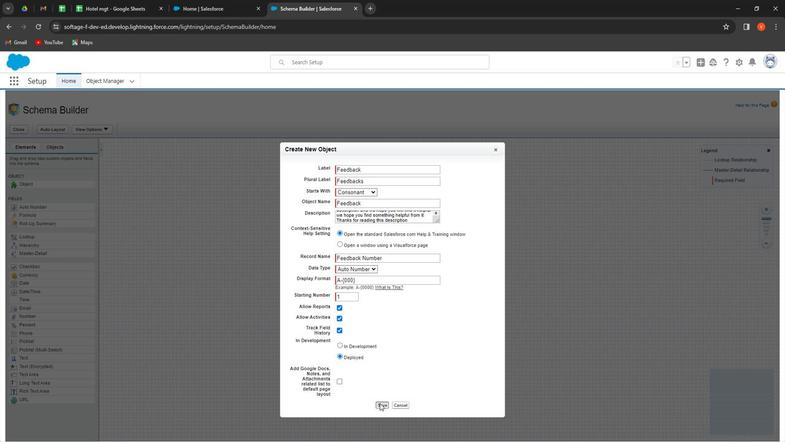 
Action: Mouse pressed left at (384, 420)
Screenshot: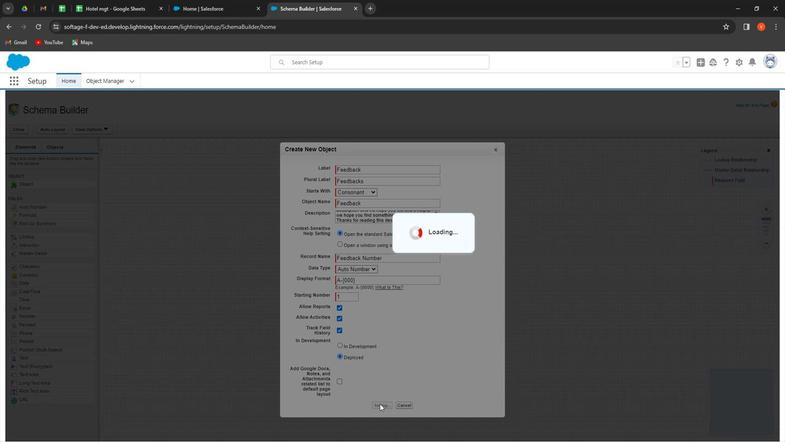 
Action: Mouse moved to (522, 235)
Screenshot: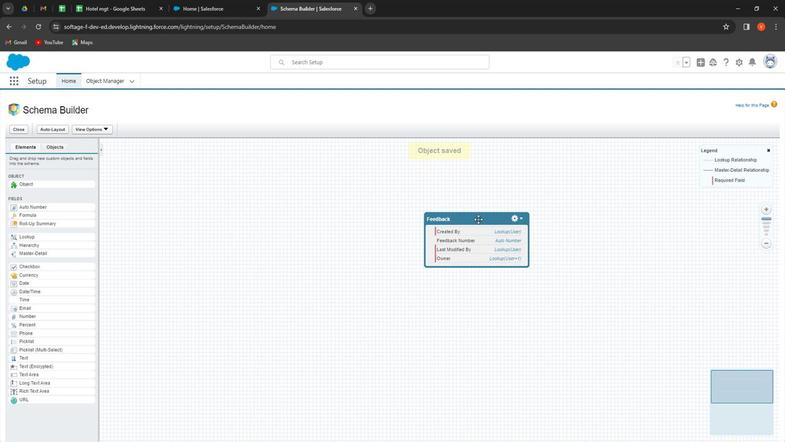 
Action: Mouse pressed left at (522, 235)
Screenshot: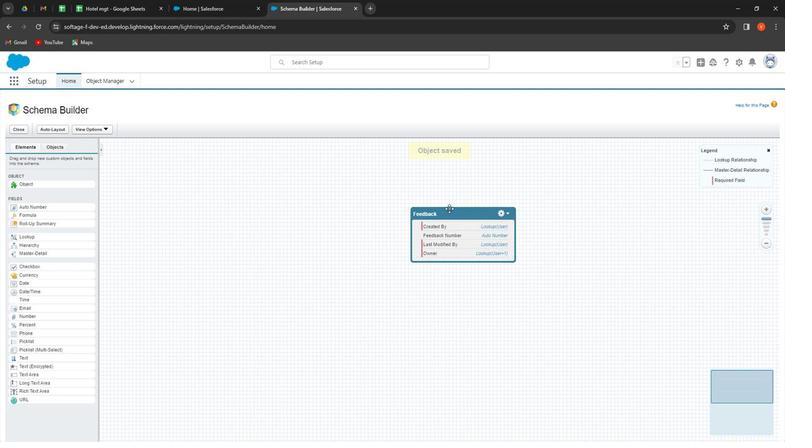
Action: Mouse moved to (400, 201)
Screenshot: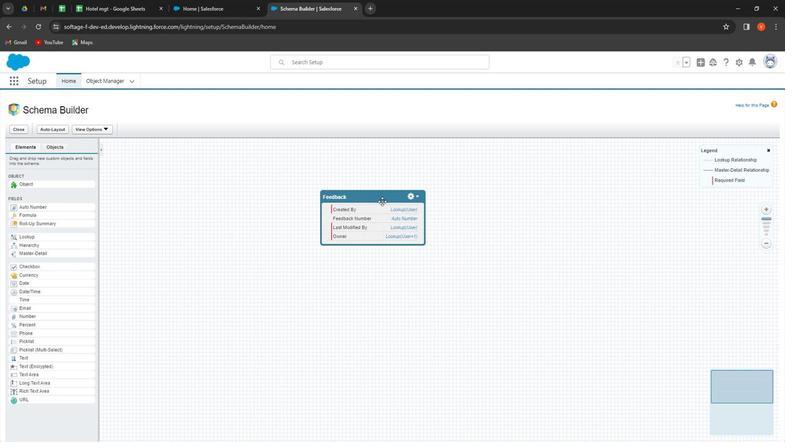 
Action: Mouse pressed left at (400, 201)
Screenshot: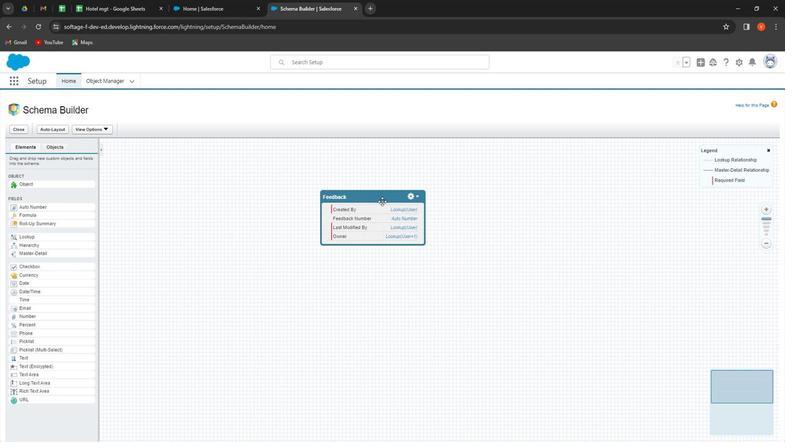 
Action: Mouse moved to (387, 202)
Screenshot: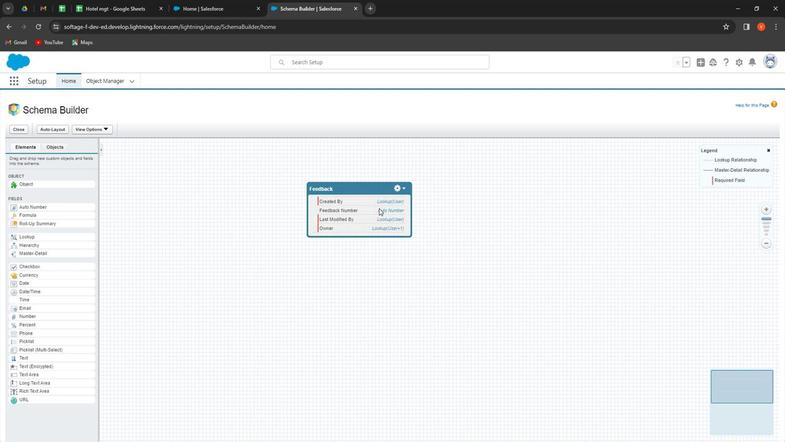 
Action: Mouse pressed left at (387, 202)
Screenshot: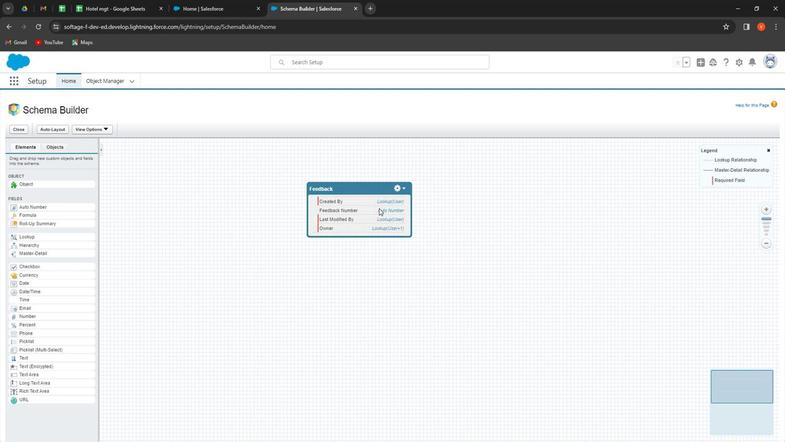 
Action: Mouse moved to (116, 69)
Screenshot: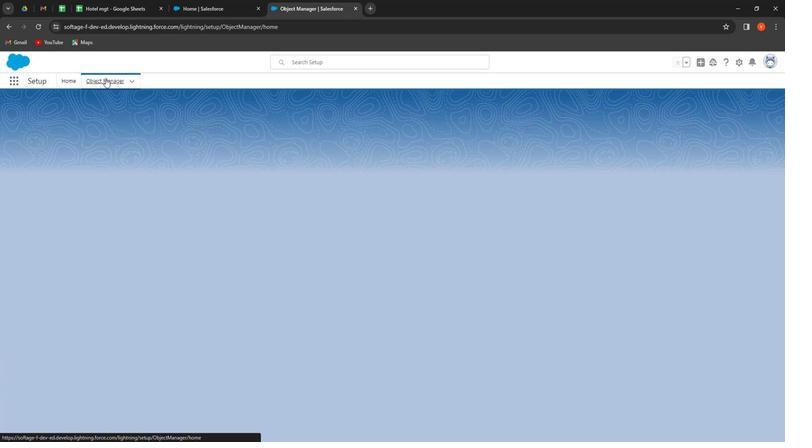 
Action: Mouse pressed left at (116, 69)
Screenshot: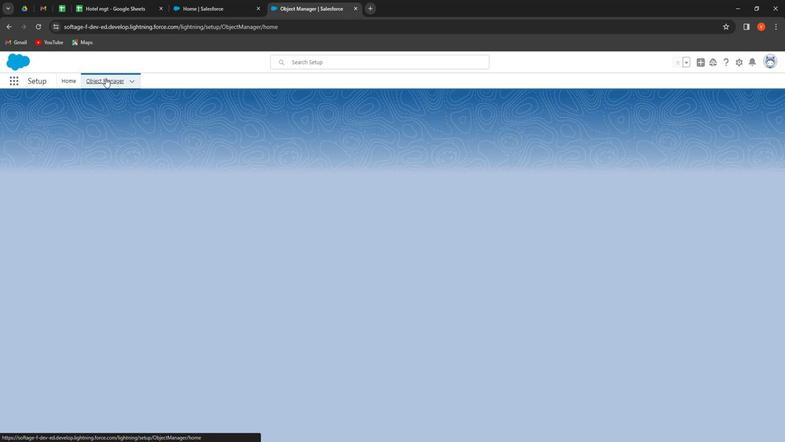
Action: Mouse moved to (114, 184)
Screenshot: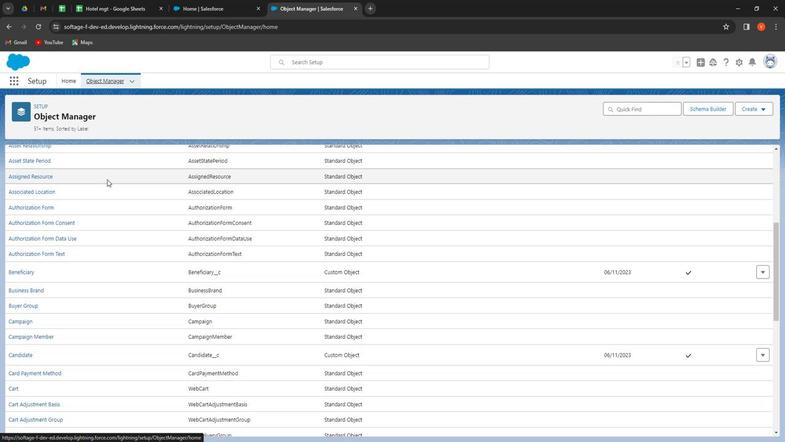 
Action: Mouse scrolled (114, 184) with delta (0, 0)
Screenshot: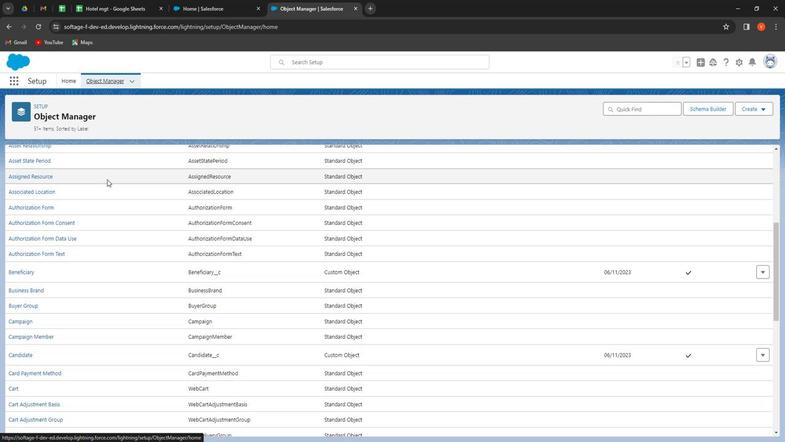 
Action: Mouse moved to (114, 184)
Screenshot: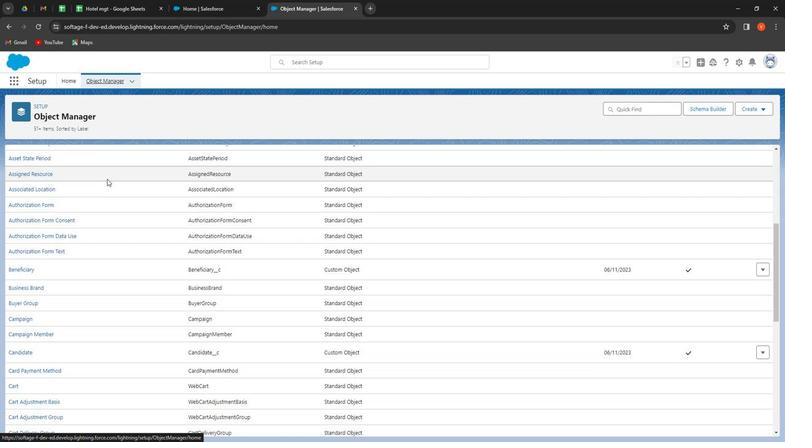 
Action: Mouse scrolled (114, 184) with delta (0, 0)
Screenshot: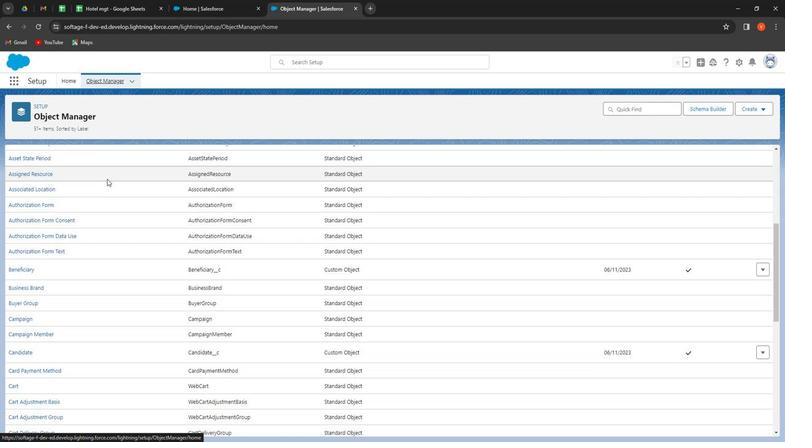 
Action: Mouse moved to (114, 185)
Screenshot: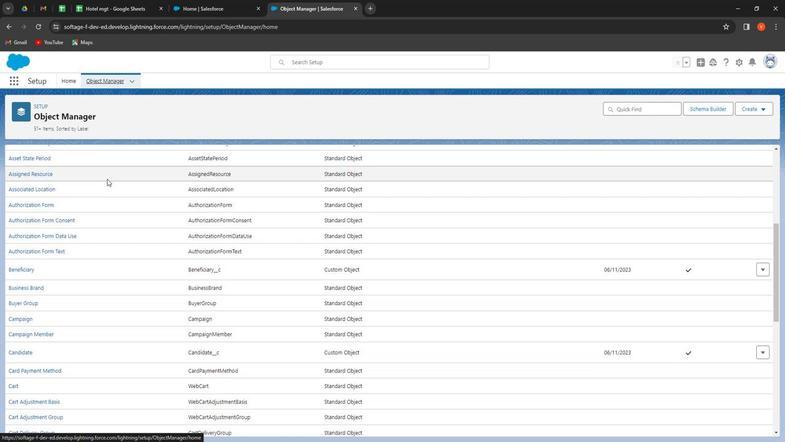 
Action: Mouse scrolled (114, 184) with delta (0, 0)
Screenshot: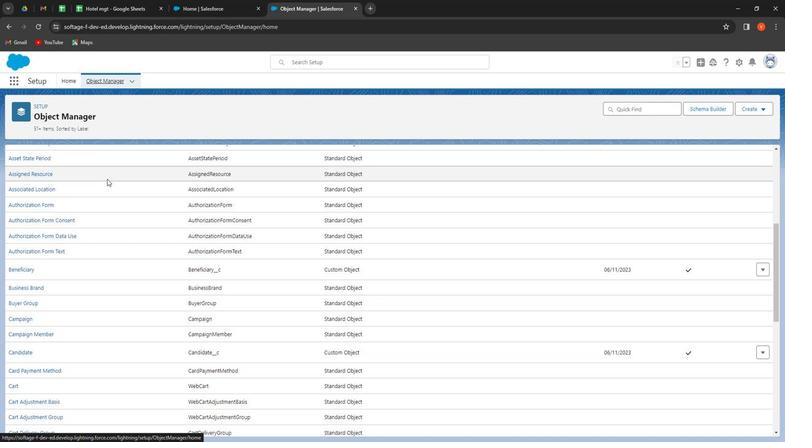 
Action: Mouse moved to (114, 186)
Screenshot: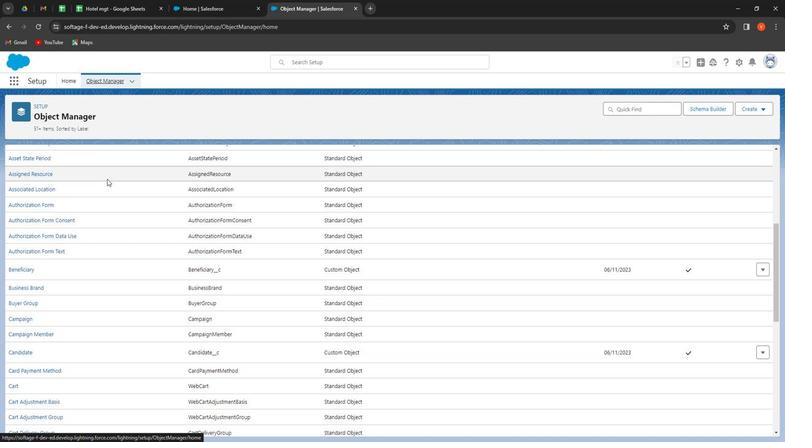 
Action: Mouse scrolled (114, 185) with delta (0, 0)
Screenshot: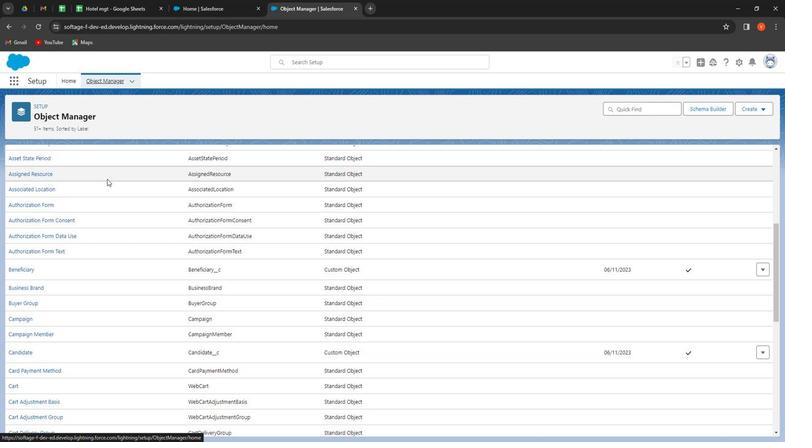 
Action: Mouse moved to (114, 186)
Screenshot: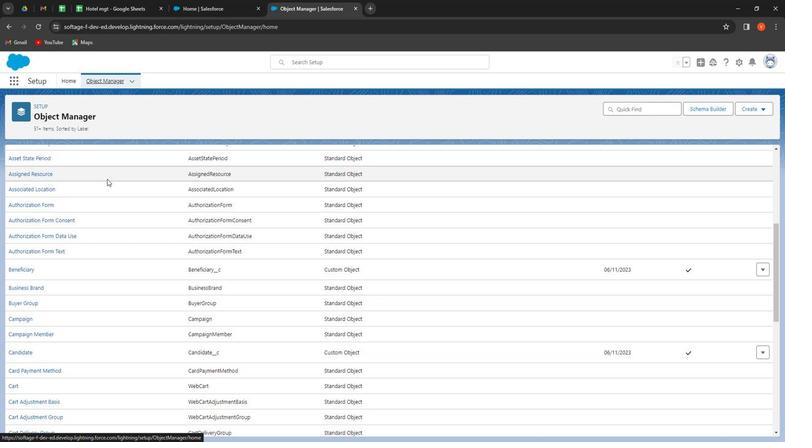 
Action: Mouse scrolled (114, 185) with delta (0, 0)
Screenshot: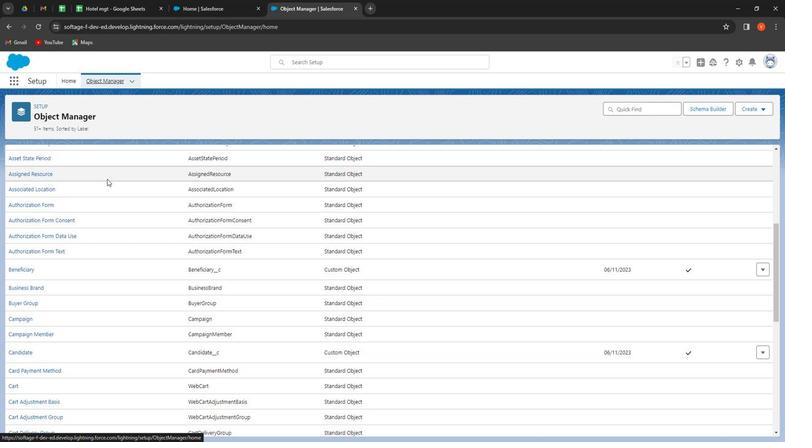 
Action: Mouse moved to (121, 187)
Screenshot: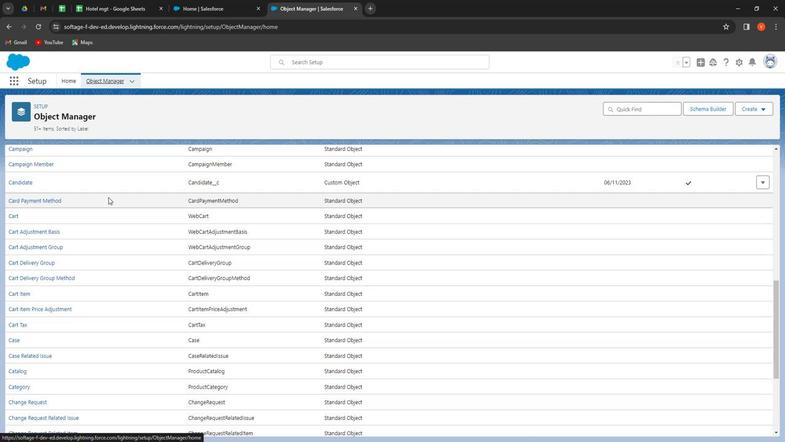
Action: Mouse scrolled (121, 187) with delta (0, 0)
Screenshot: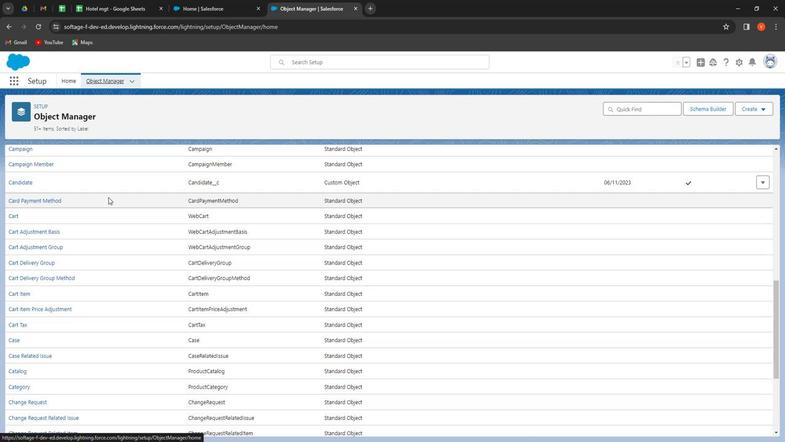 
Action: Mouse moved to (122, 189)
Screenshot: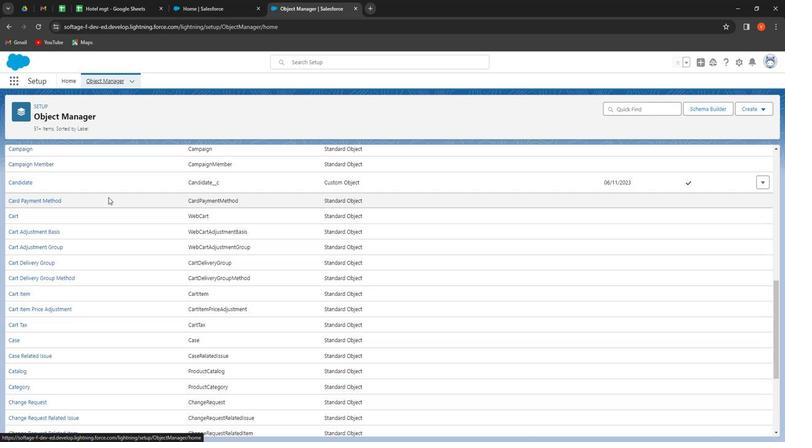 
Action: Mouse scrolled (122, 189) with delta (0, 0)
Screenshot: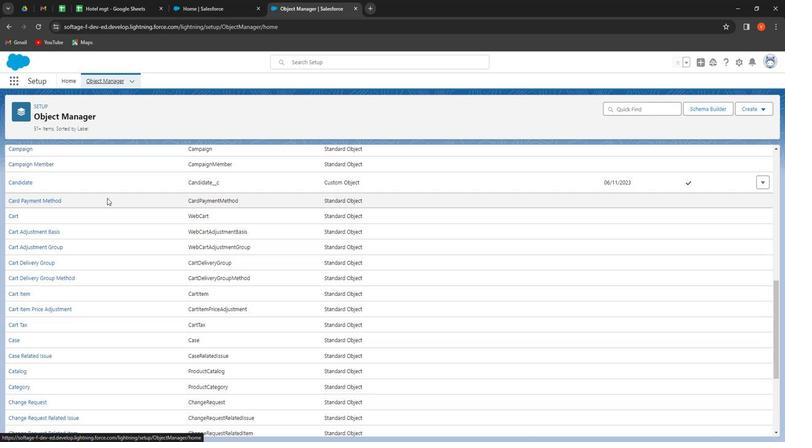 
Action: Mouse scrolled (122, 189) with delta (0, 0)
Screenshot: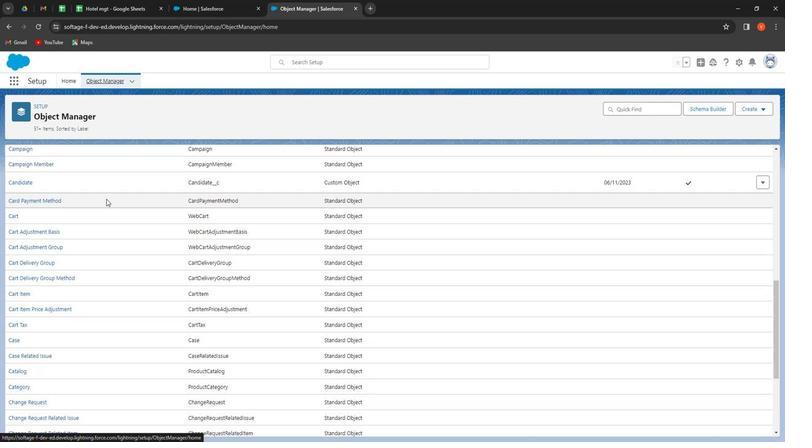
Action: Mouse moved to (122, 190)
Screenshot: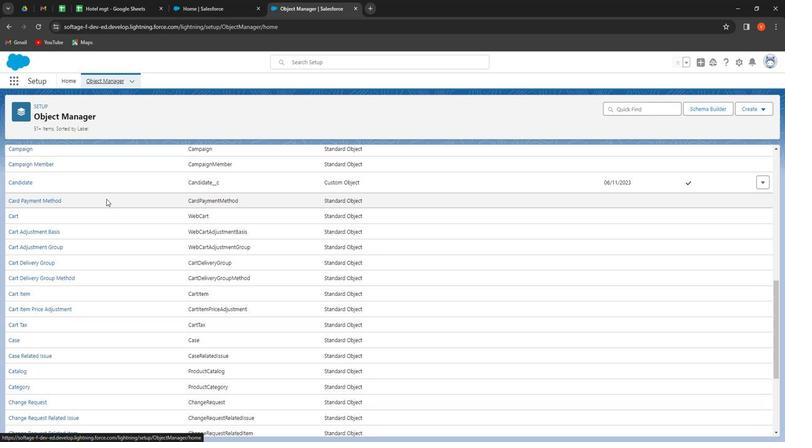 
Action: Mouse scrolled (122, 190) with delta (0, 0)
Screenshot: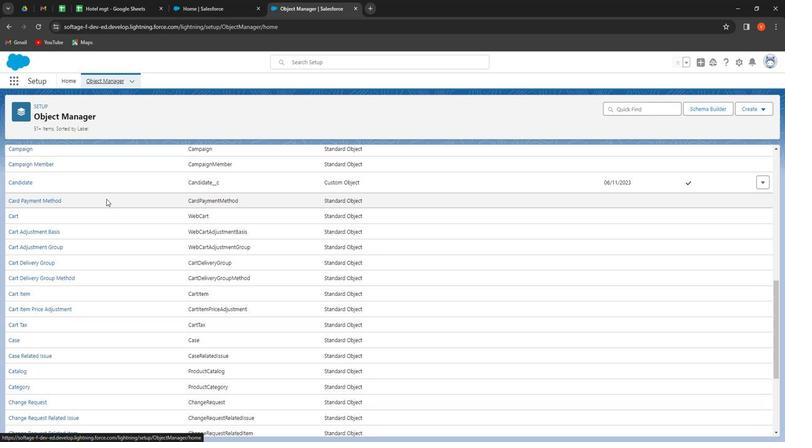
Action: Mouse moved to (117, 199)
Screenshot: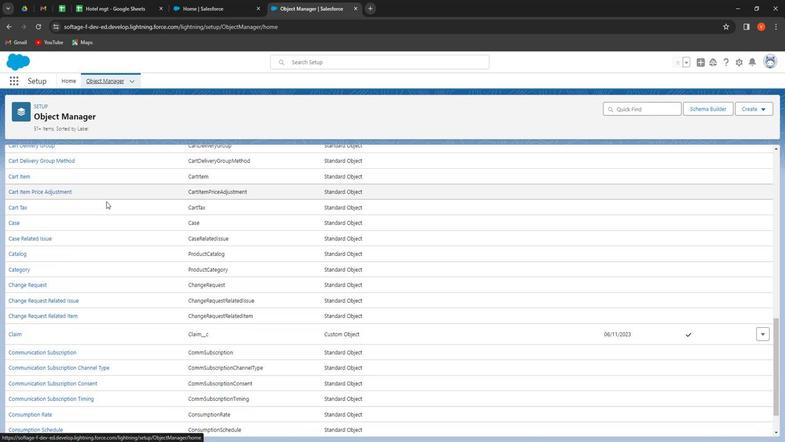 
Action: Mouse scrolled (117, 198) with delta (0, 0)
Screenshot: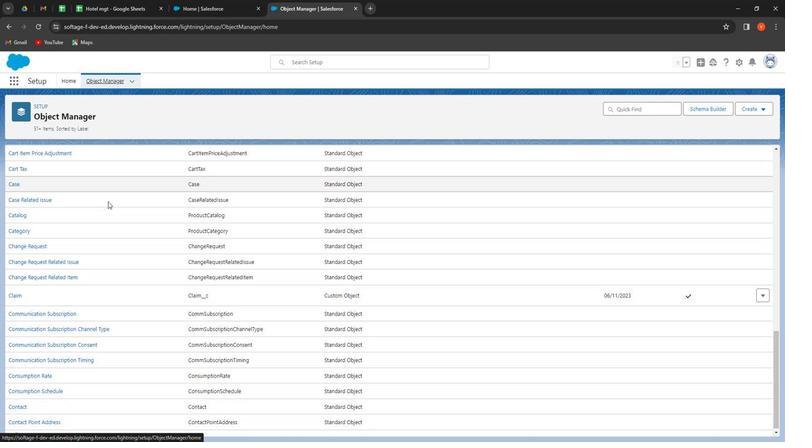 
Action: Mouse moved to (116, 199)
Screenshot: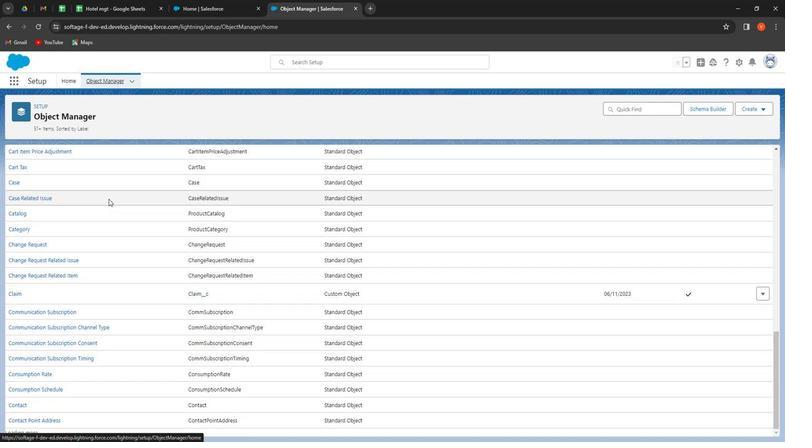 
Action: Mouse scrolled (116, 198) with delta (0, 0)
Screenshot: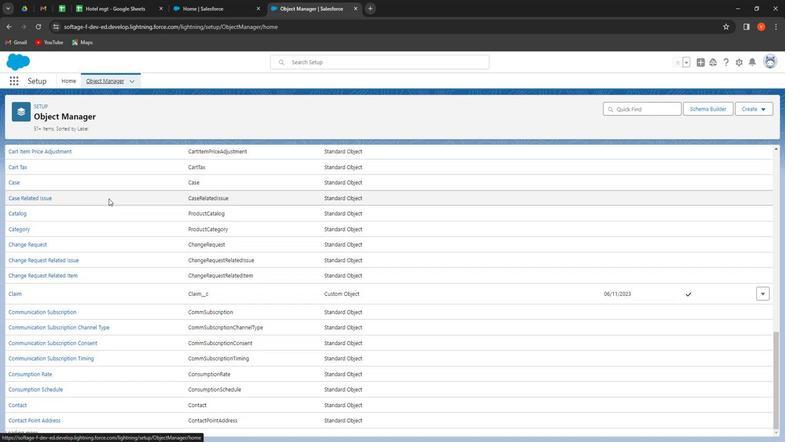 
Action: Mouse moved to (116, 200)
Screenshot: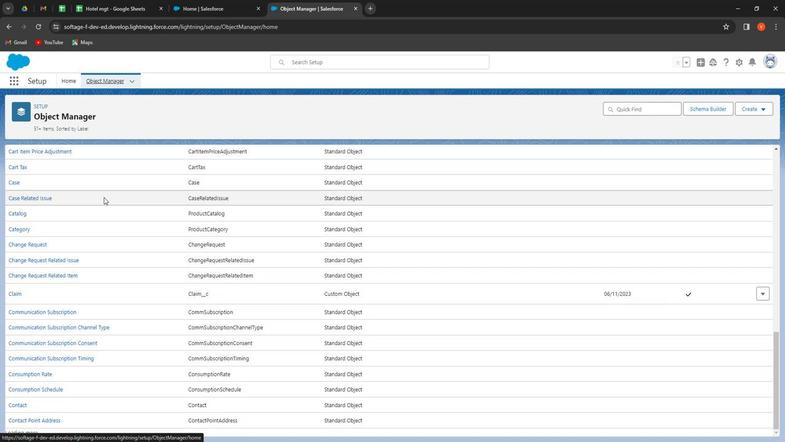 
Action: Mouse scrolled (116, 200) with delta (0, 0)
Screenshot: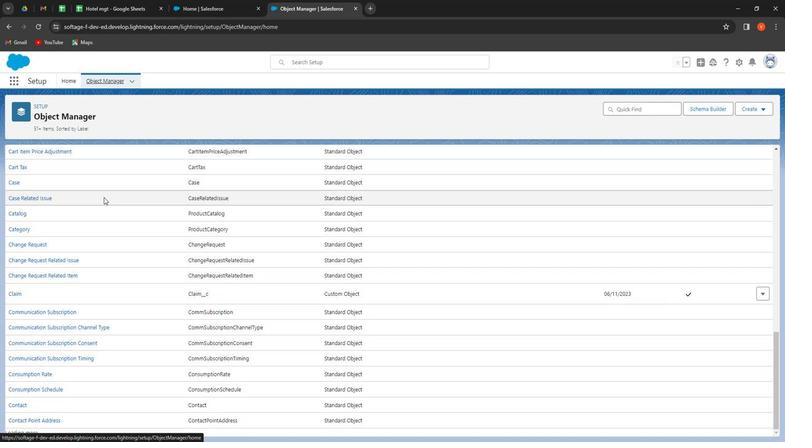 
Action: Mouse moved to (116, 200)
Screenshot: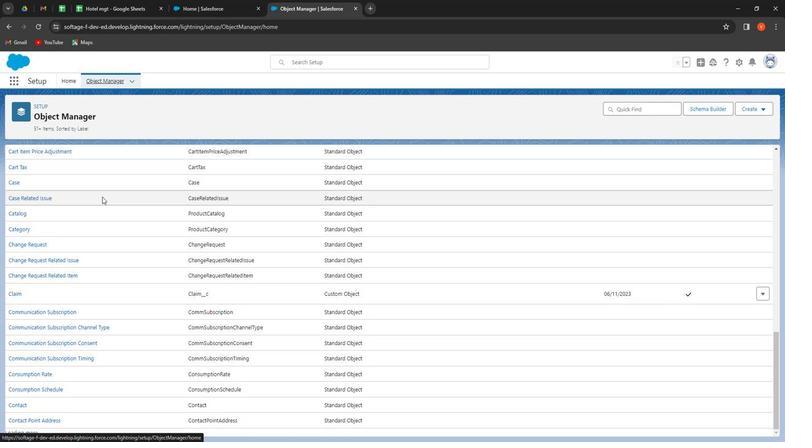 
Action: Mouse scrolled (116, 200) with delta (0, 0)
Screenshot: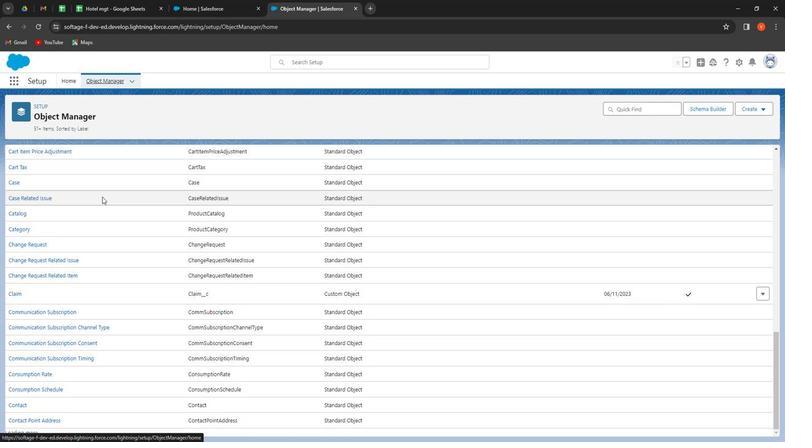 
Action: Mouse moved to (117, 202)
Screenshot: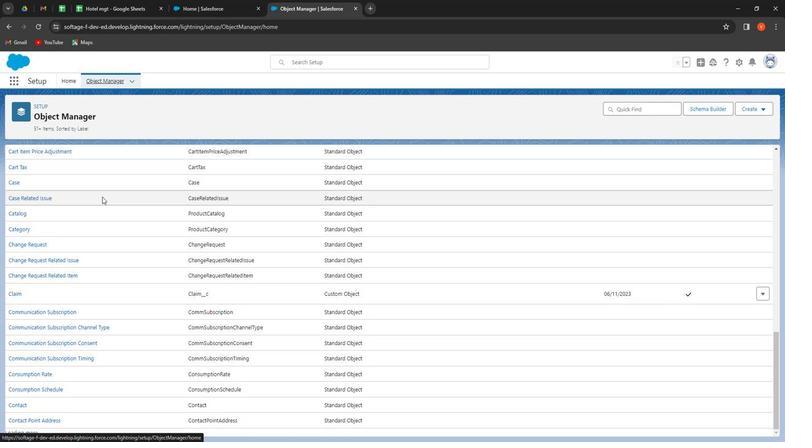 
Action: Mouse scrolled (117, 201) with delta (0, 0)
Screenshot: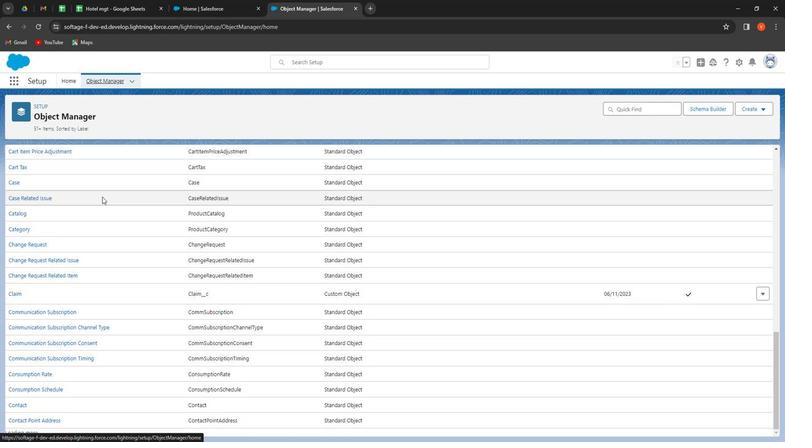 
Action: Mouse moved to (125, 136)
Screenshot: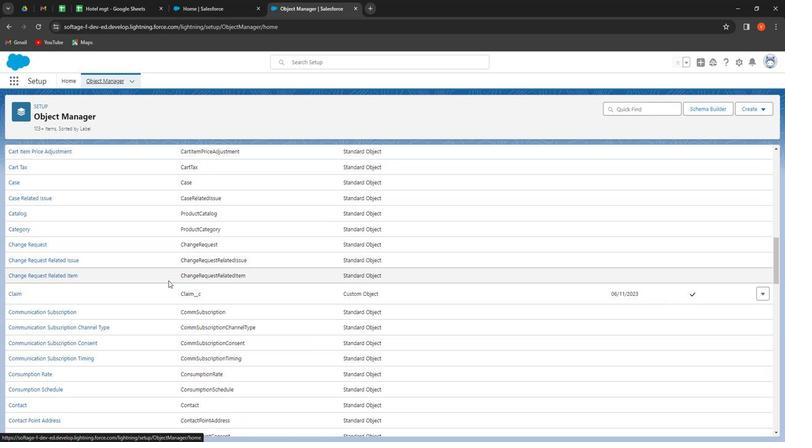 
Action: Mouse scrolled (125, 136) with delta (0, 0)
Screenshot: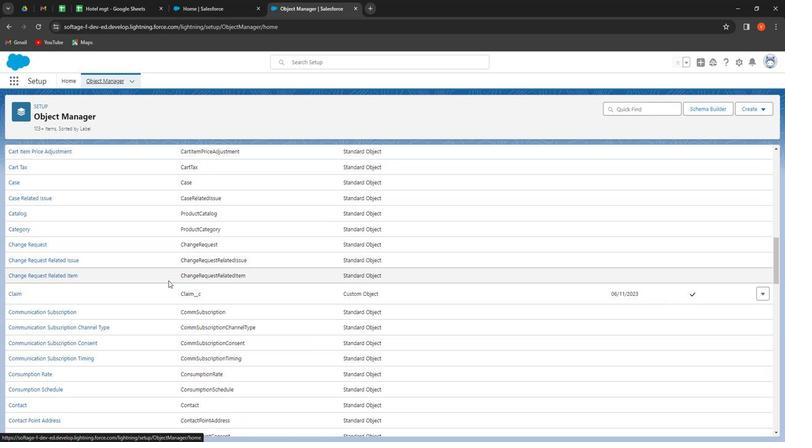 
Action: Mouse moved to (126, 135)
Screenshot: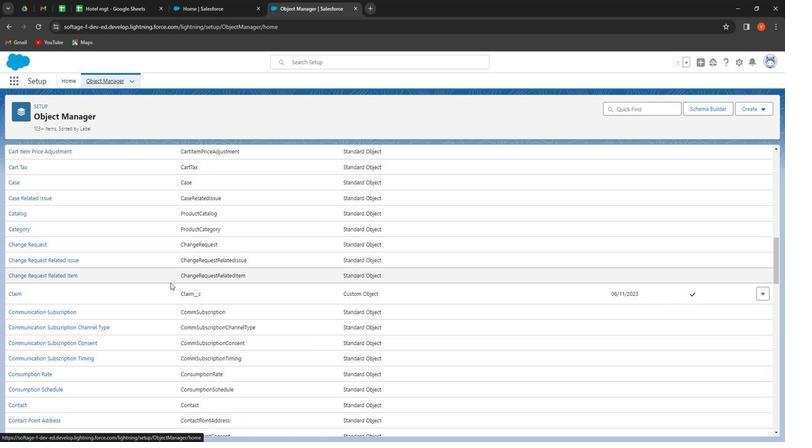 
Action: Mouse scrolled (126, 135) with delta (0, 0)
Screenshot: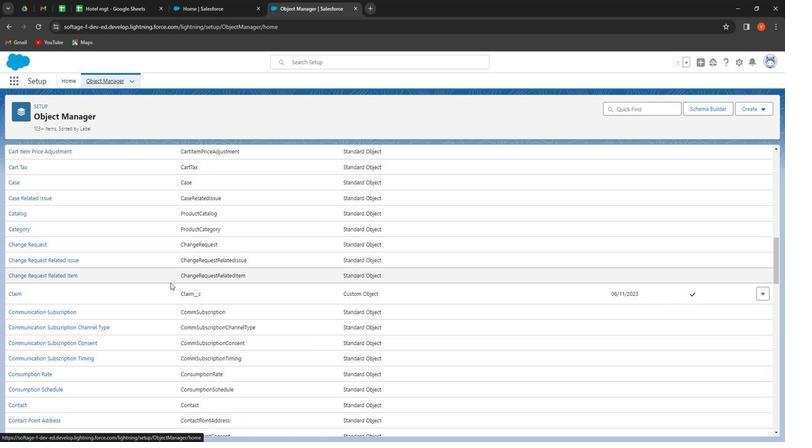
Action: Mouse scrolled (126, 135) with delta (0, 0)
Screenshot: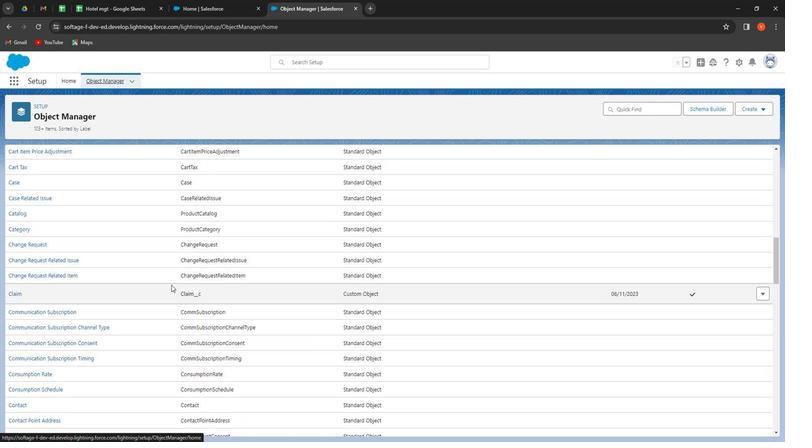 
Action: Mouse moved to (181, 292)
Screenshot: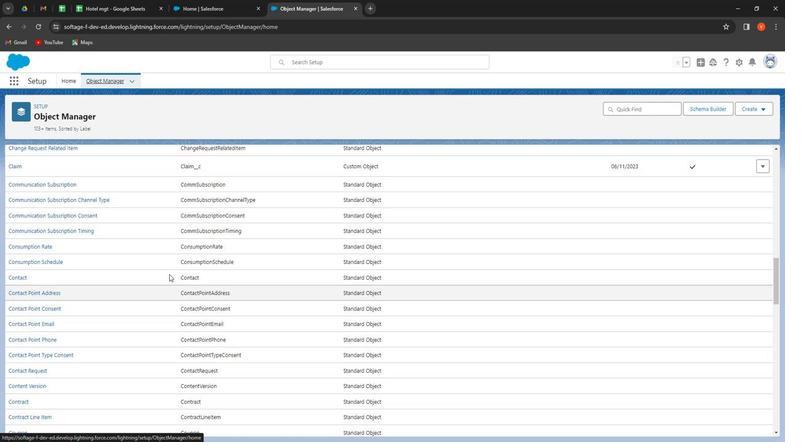 
Action: Mouse scrolled (181, 292) with delta (0, 0)
Screenshot: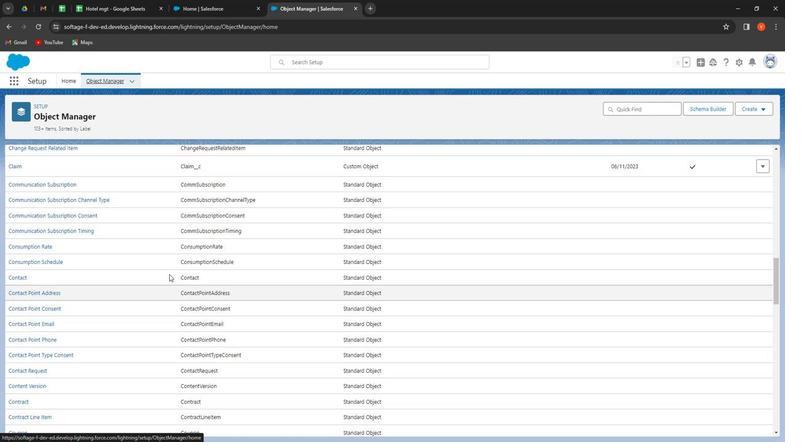 
Action: Mouse moved to (181, 292)
Screenshot: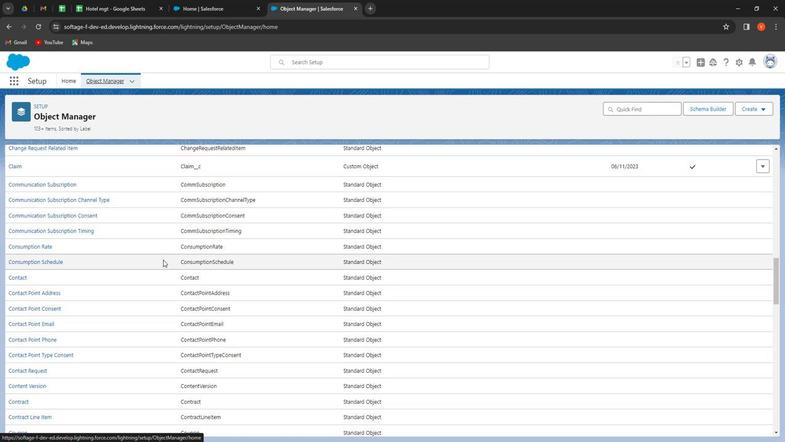 
Action: Mouse scrolled (181, 292) with delta (0, 0)
Screenshot: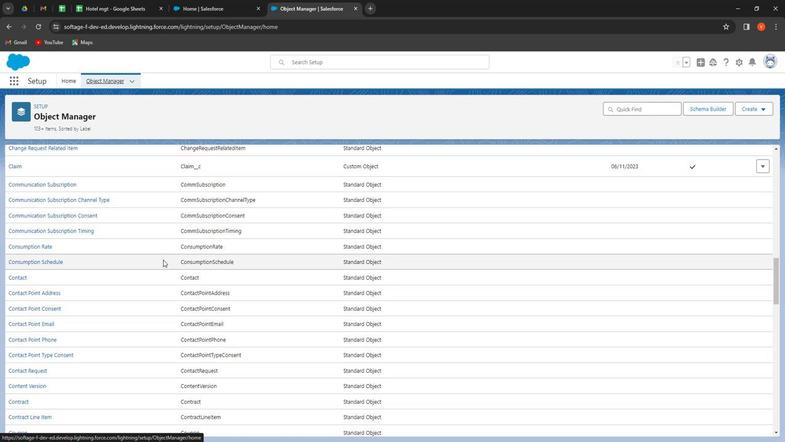 
Action: Mouse moved to (183, 294)
Screenshot: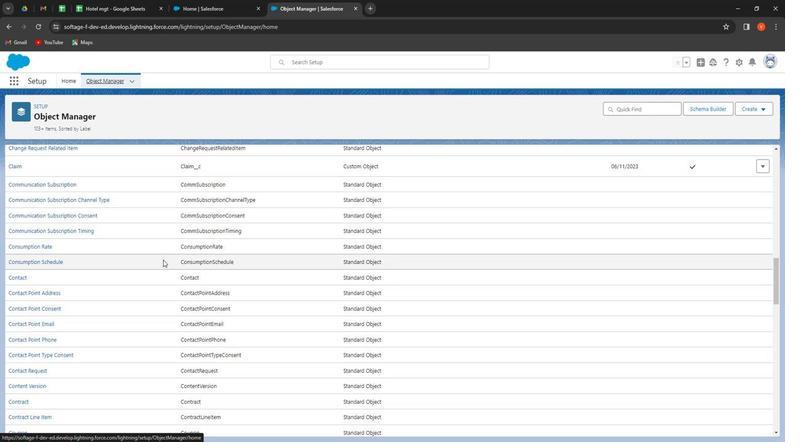 
Action: Mouse scrolled (183, 293) with delta (0, 0)
Screenshot: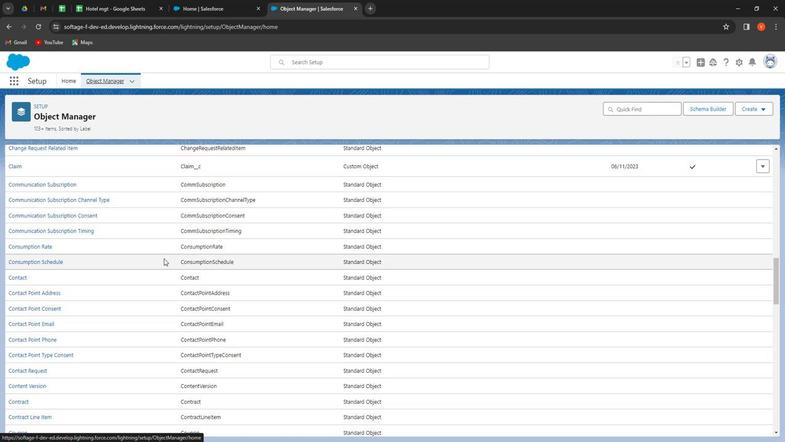 
Action: Mouse moved to (176, 256)
Screenshot: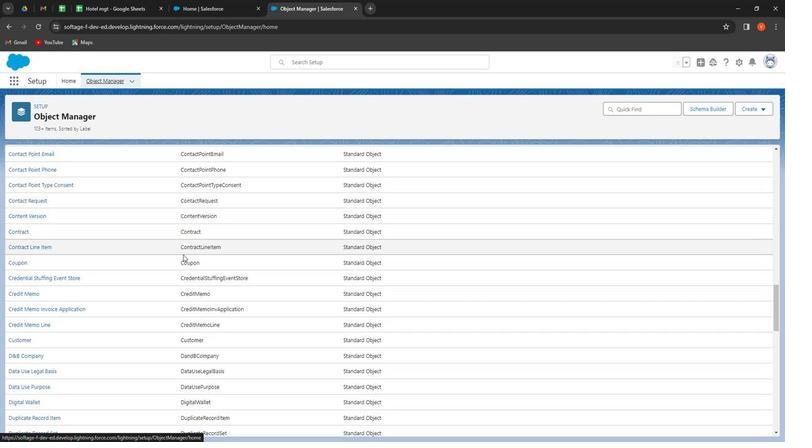 
Action: Mouse scrolled (176, 255) with delta (0, 0)
Screenshot: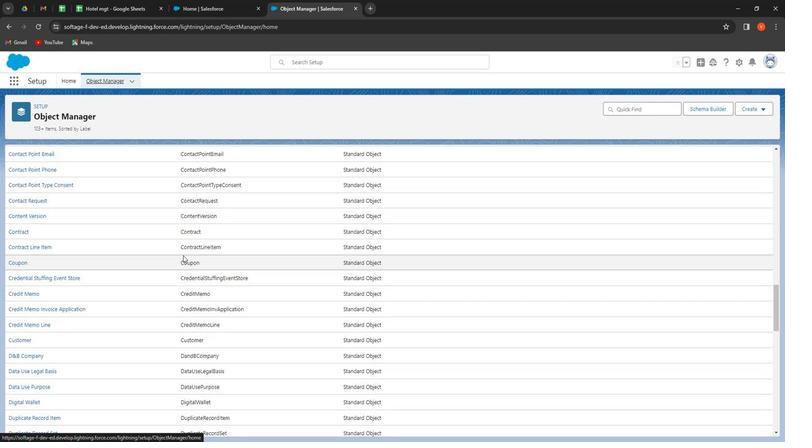 
Action: Mouse scrolled (176, 255) with delta (0, 0)
Screenshot: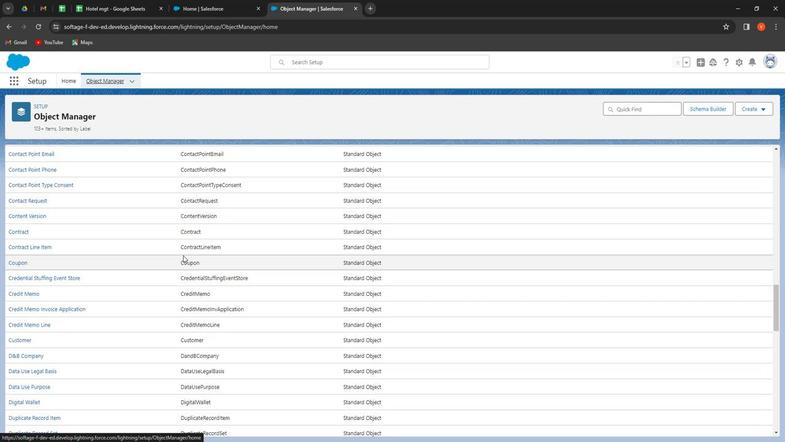 
Action: Mouse moved to (176, 256)
Screenshot: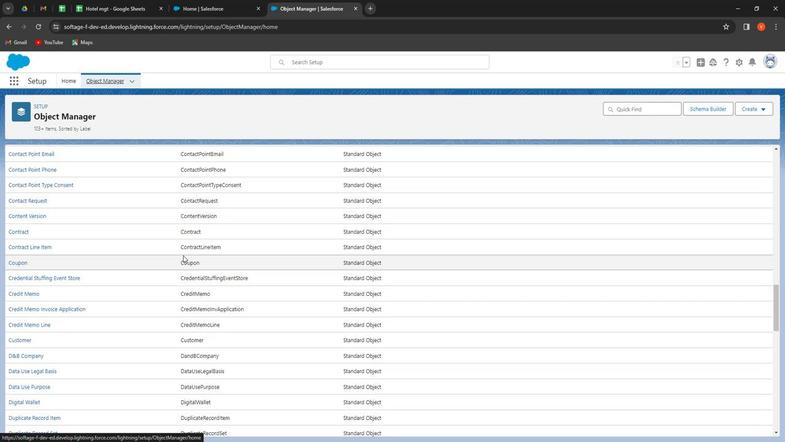 
Action: Mouse scrolled (176, 255) with delta (0, 0)
Screenshot: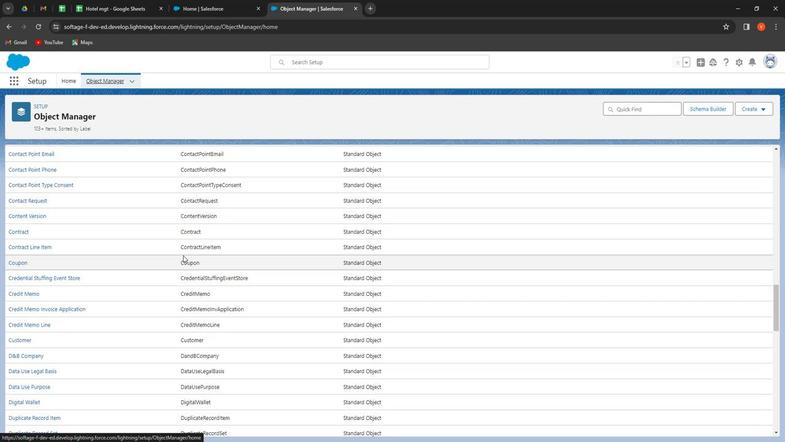 
Action: Mouse moved to (177, 256)
Screenshot: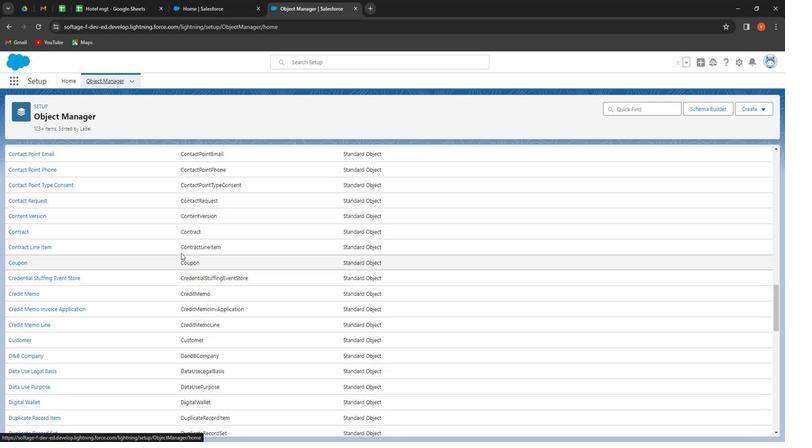 
Action: Mouse scrolled (177, 255) with delta (0, 0)
Screenshot: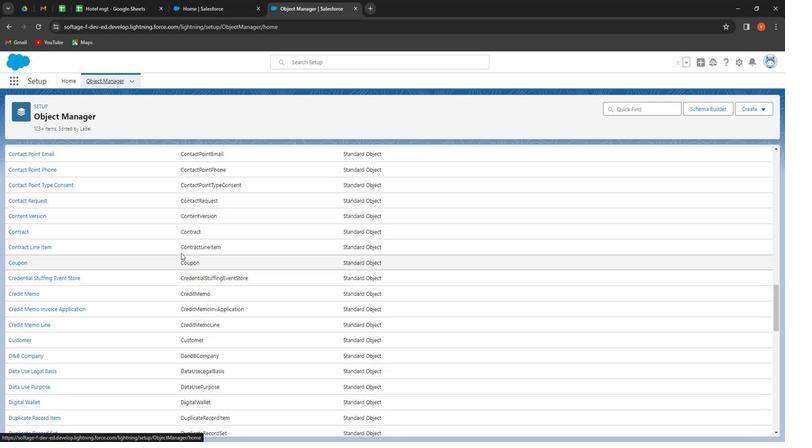 
Action: Mouse moved to (190, 257)
Screenshot: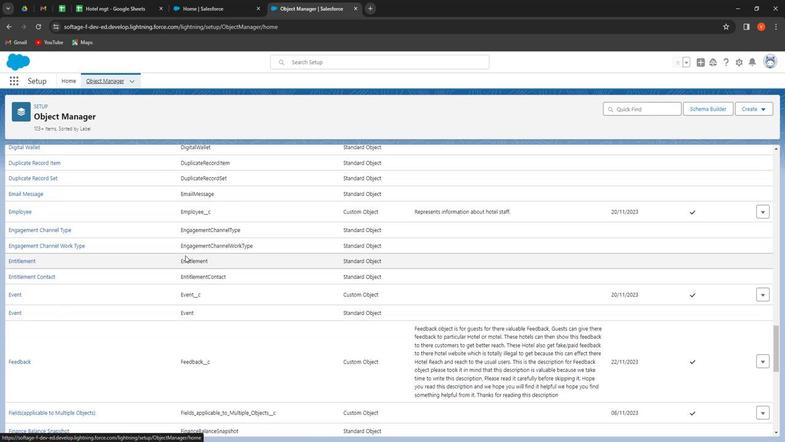 
Action: Mouse scrolled (190, 257) with delta (0, 0)
Screenshot: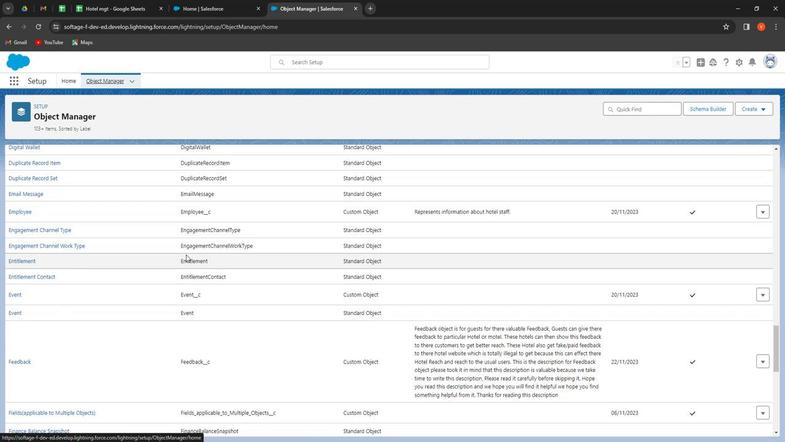 
Action: Mouse scrolled (190, 257) with delta (0, 0)
Screenshot: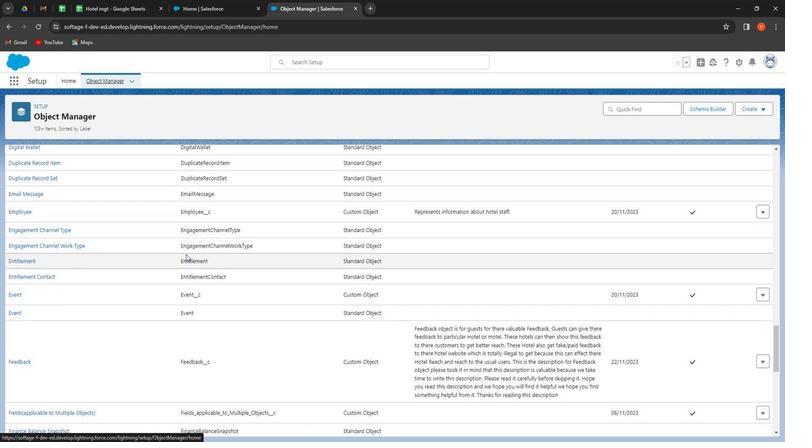 
Action: Mouse scrolled (190, 257) with delta (0, 0)
Screenshot: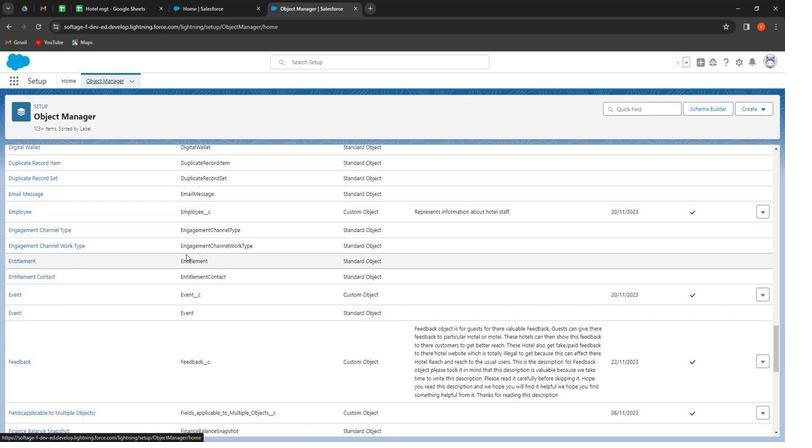
Action: Mouse scrolled (190, 257) with delta (0, 0)
Screenshot: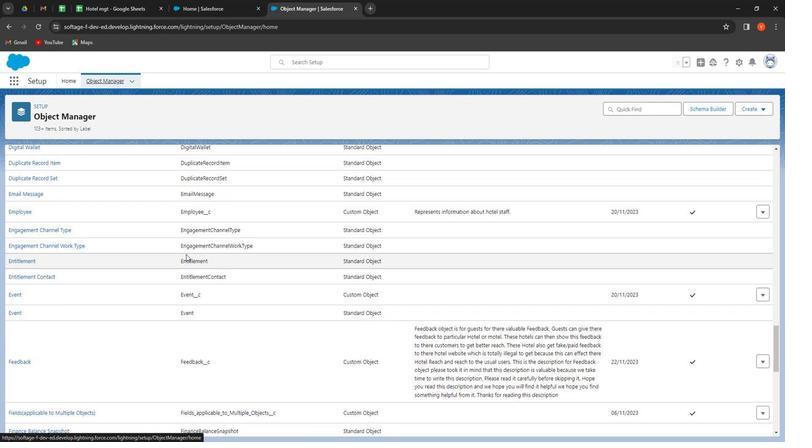 
Action: Mouse scrolled (190, 257) with delta (0, 0)
Screenshot: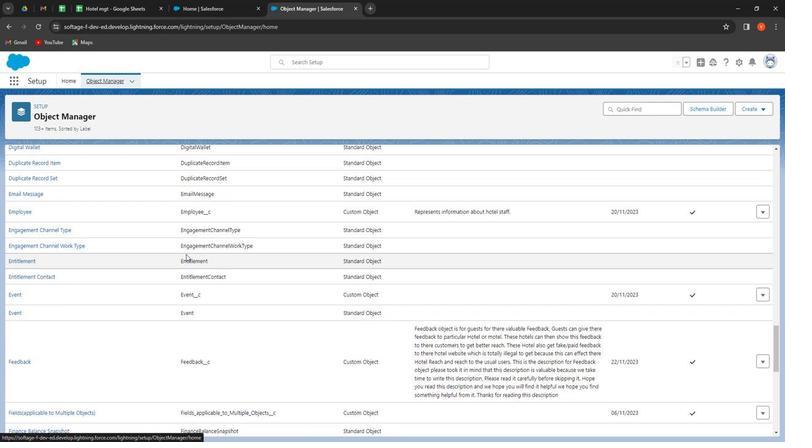 
Action: Mouse moved to (189, 258)
Screenshot: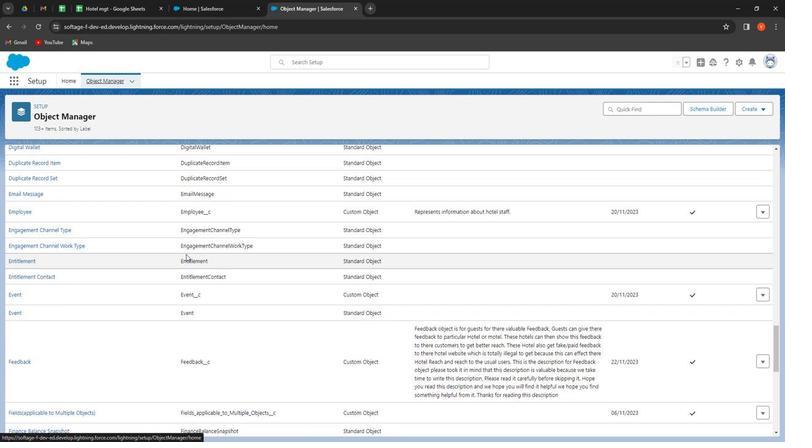 
Action: Mouse scrolled (189, 257) with delta (0, 0)
Screenshot: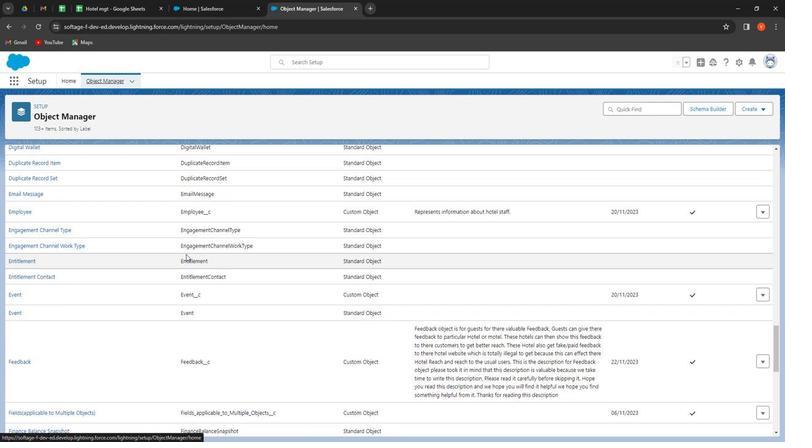 
Action: Mouse moved to (189, 255)
Screenshot: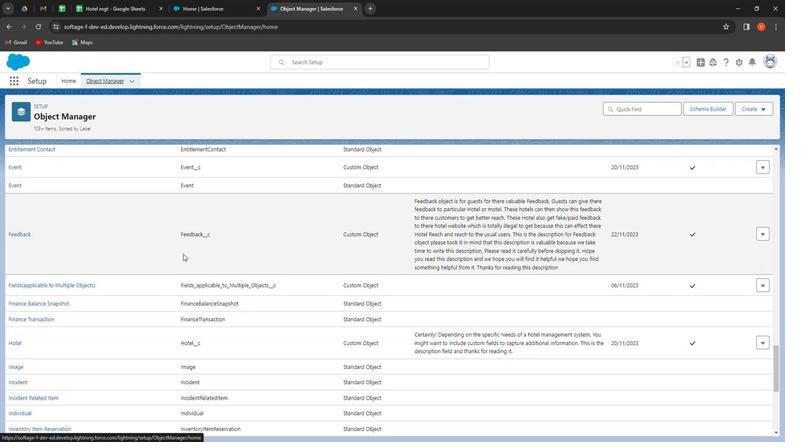 
Action: Mouse scrolled (189, 254) with delta (0, 0)
Screenshot: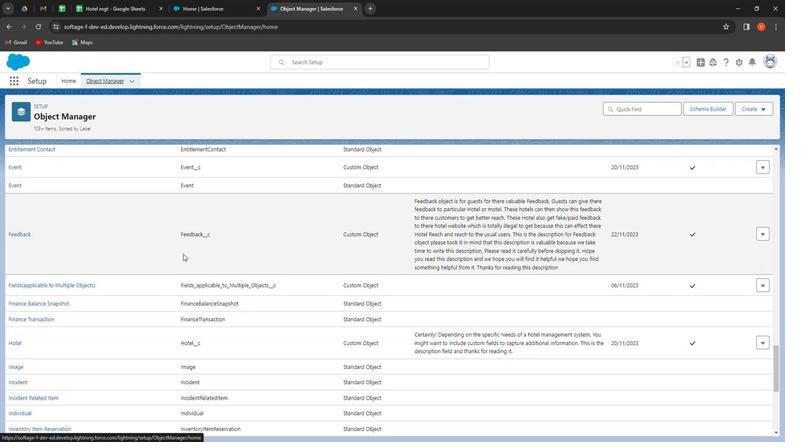 
Action: Mouse moved to (190, 256)
Screenshot: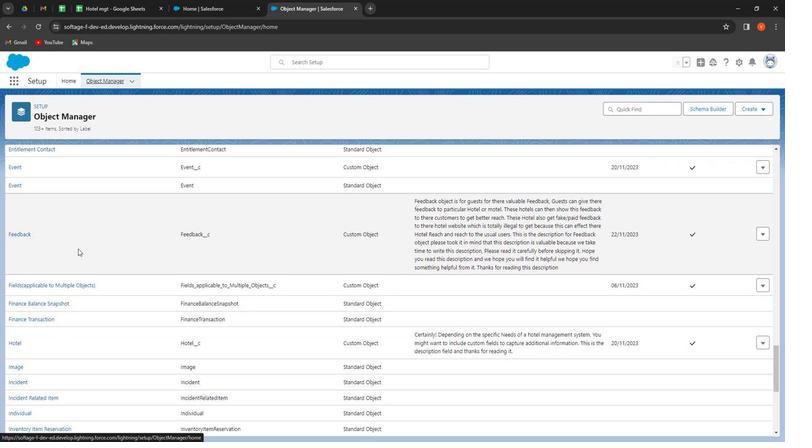 
Action: Mouse scrolled (190, 255) with delta (0, 0)
Screenshot: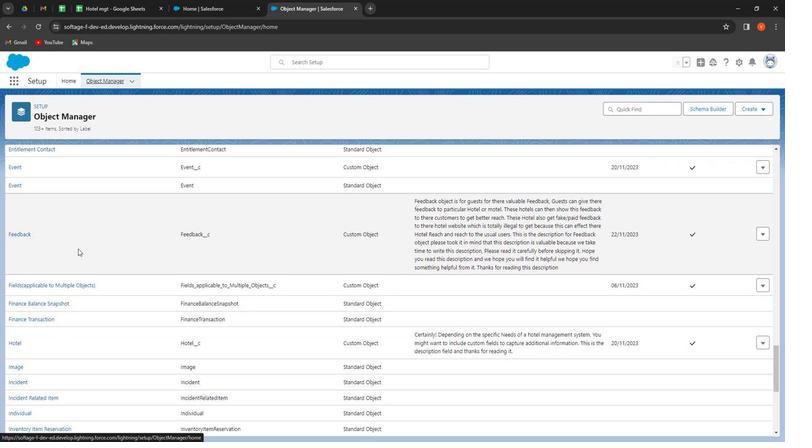 
Action: Mouse moved to (193, 257)
Screenshot: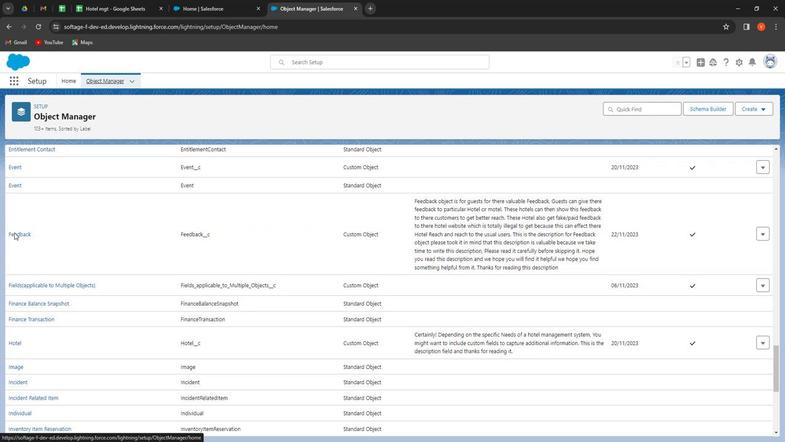 
Action: Mouse scrolled (193, 257) with delta (0, 0)
Screenshot: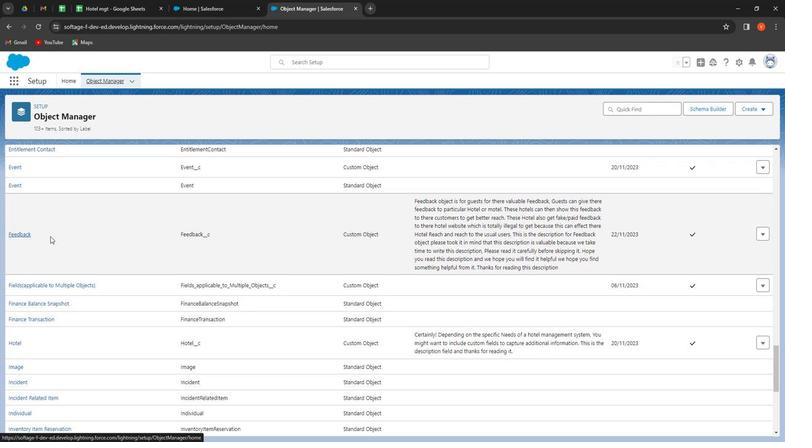 
Action: Mouse moved to (36, 237)
Screenshot: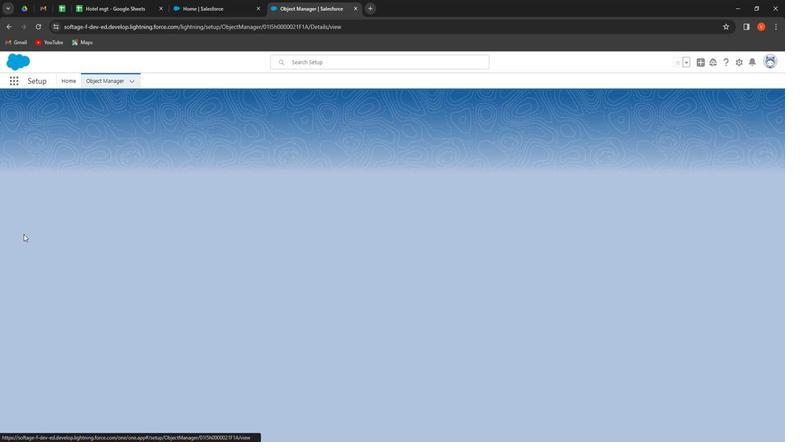 
Action: Mouse pressed left at (36, 237)
Screenshot: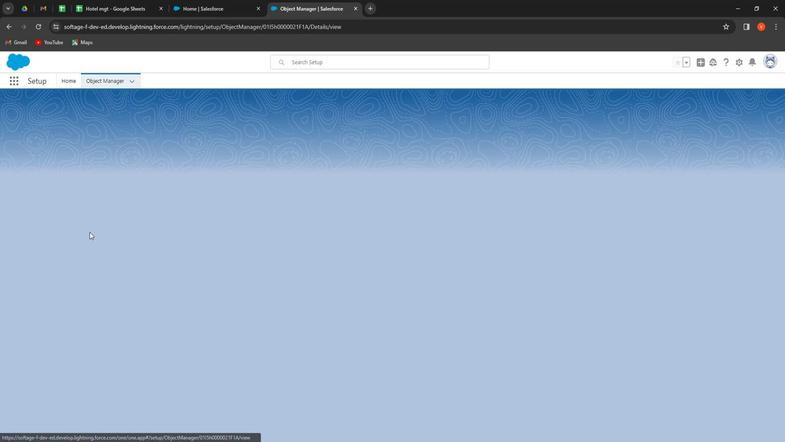 
Action: Mouse moved to (55, 168)
Screenshot: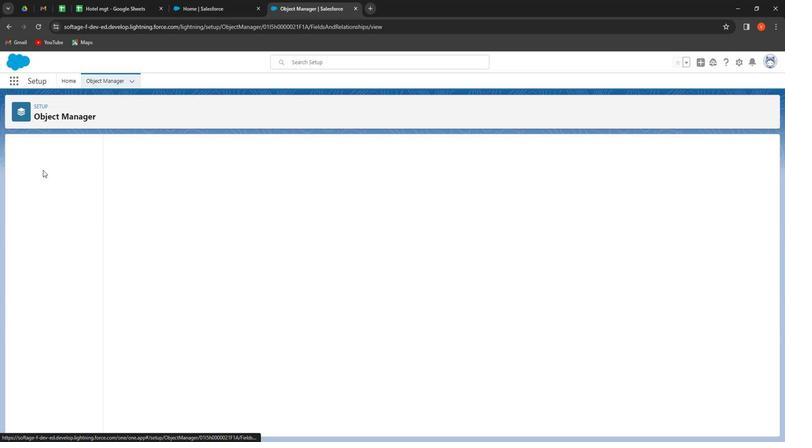 
Action: Mouse pressed left at (55, 168)
Screenshot: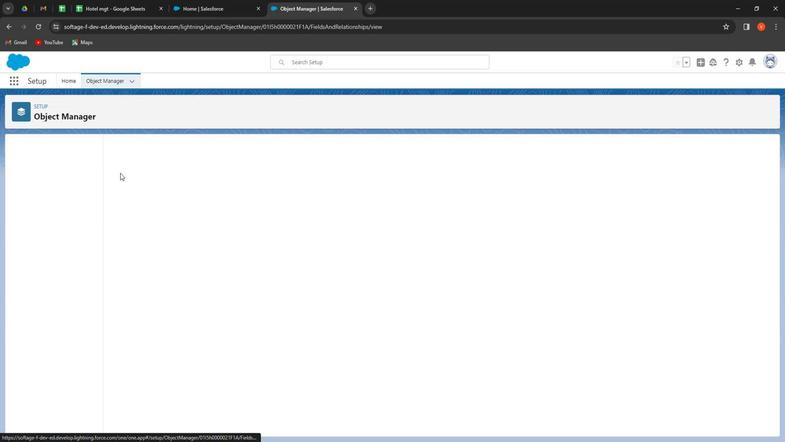 
Action: Mouse moved to (73, 76)
Screenshot: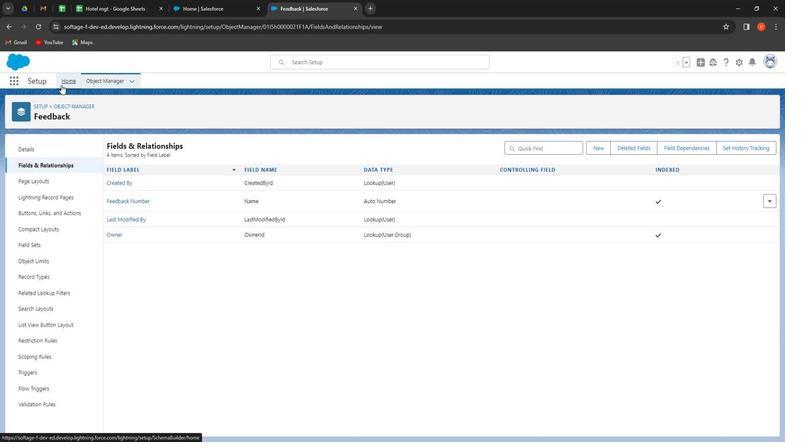 
Action: Mouse pressed left at (73, 76)
Screenshot: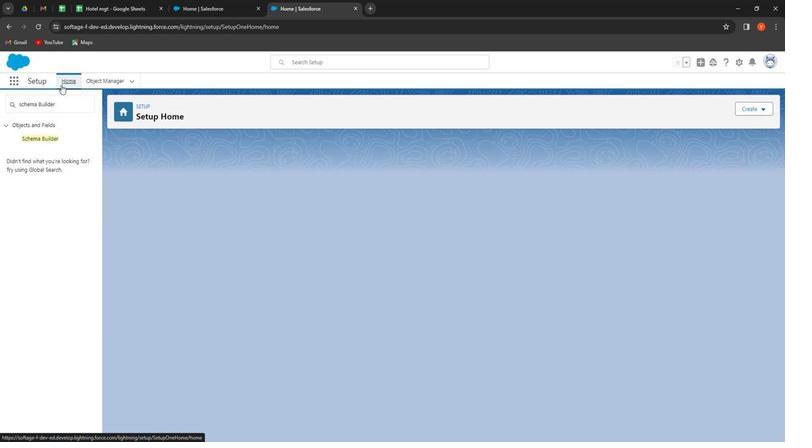 
Action: Mouse moved to (50, 130)
Screenshot: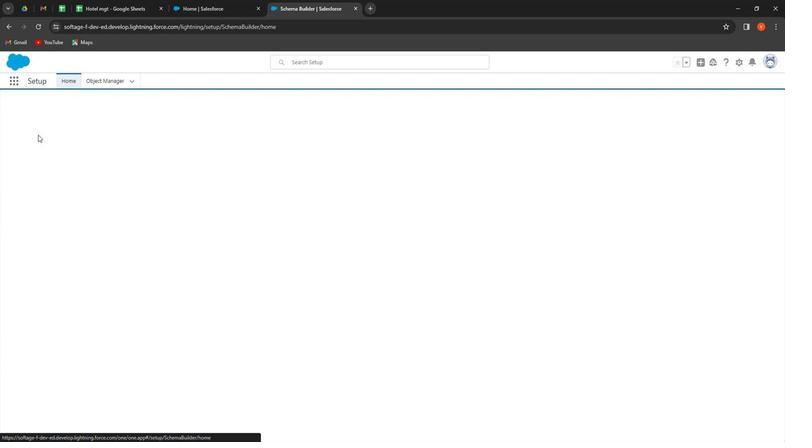 
Action: Mouse pressed left at (50, 130)
Screenshot: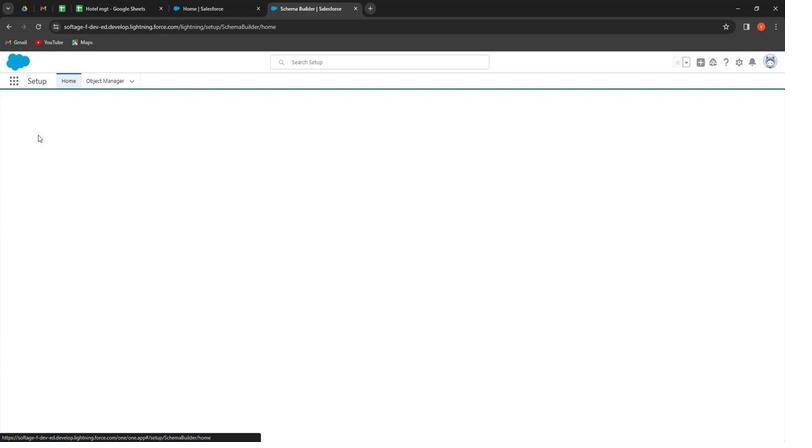 
Action: Mouse moved to (144, 158)
Screenshot: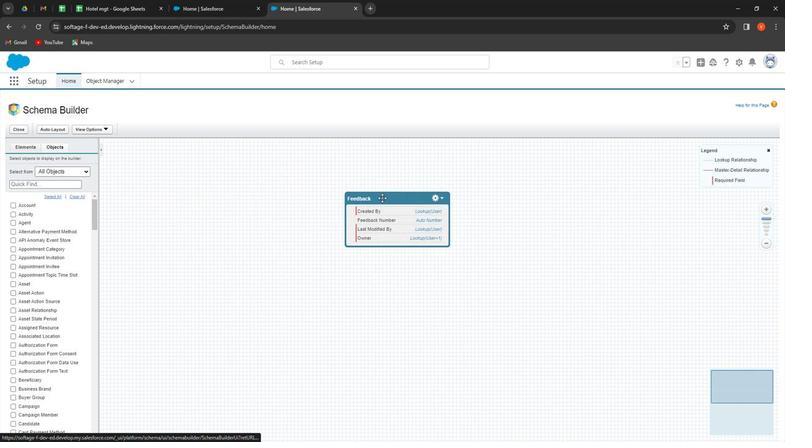 
Action: Mouse pressed left at (144, 158)
Screenshot: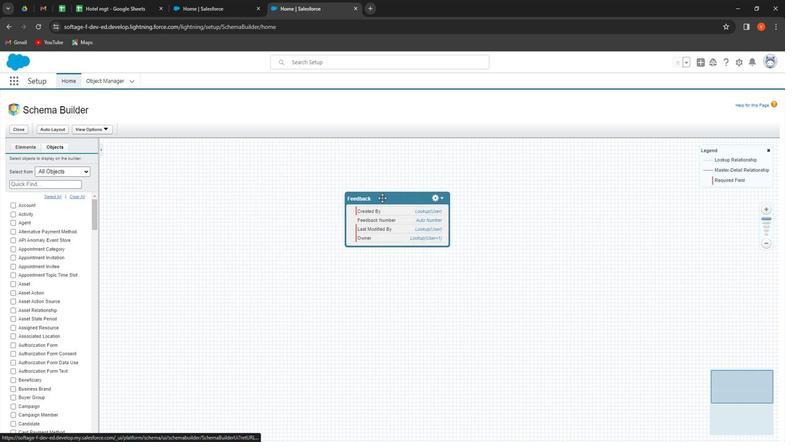 
Action: Mouse moved to (37, 143)
Screenshot: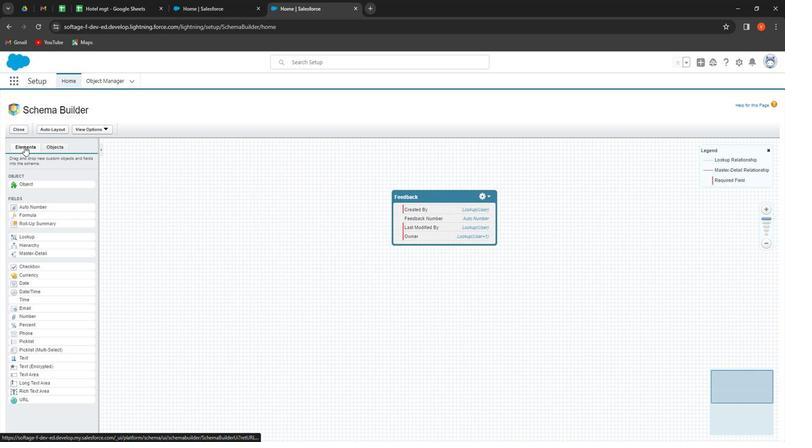 
Action: Mouse pressed left at (37, 143)
Screenshot: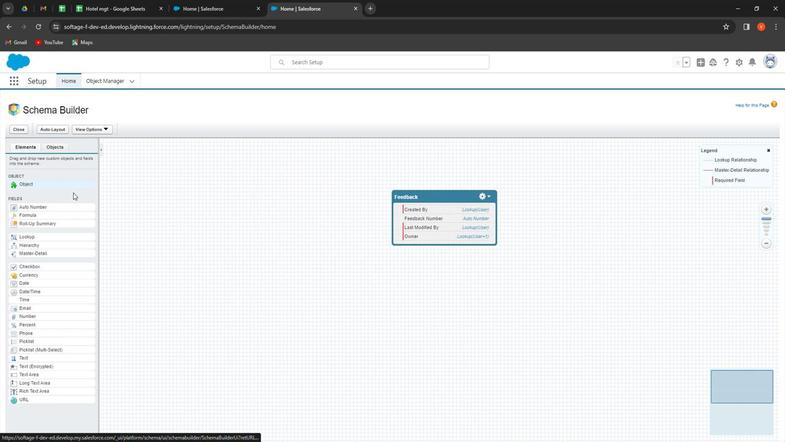 
Action: Mouse moved to (46, 211)
Screenshot: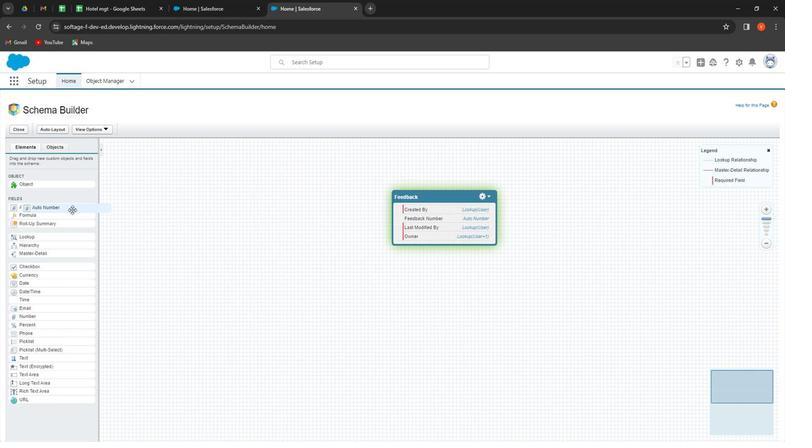 
Action: Mouse pressed left at (46, 211)
Screenshot: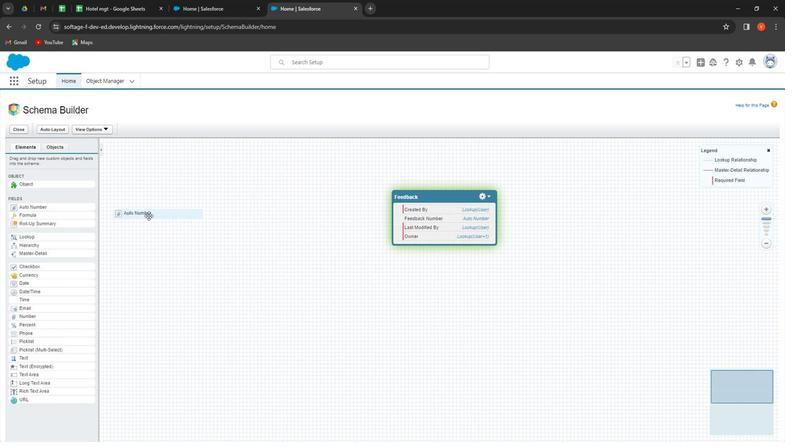 
Action: Mouse moved to (383, 217)
Screenshot: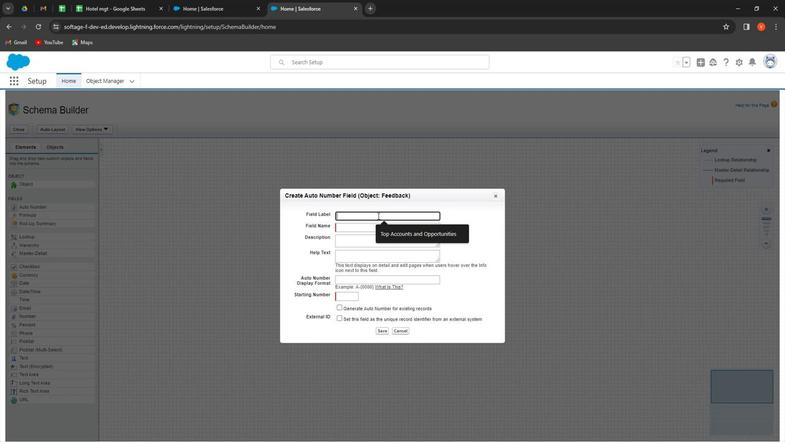 
Action: Mouse pressed left at (383, 217)
Screenshot: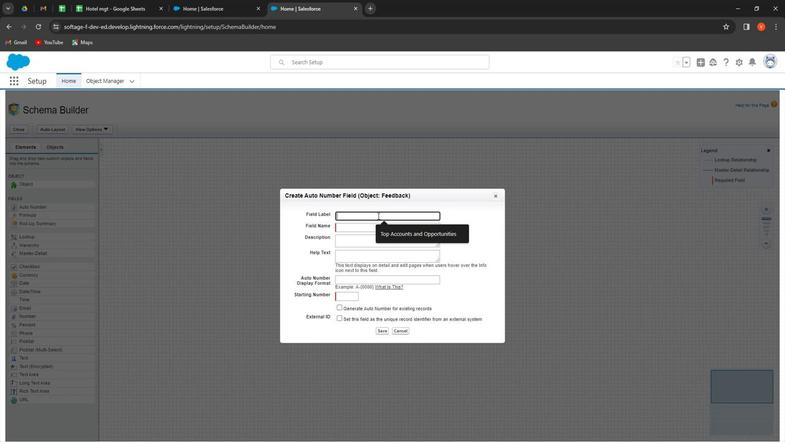 
Action: Mouse moved to (383, 217)
Screenshot: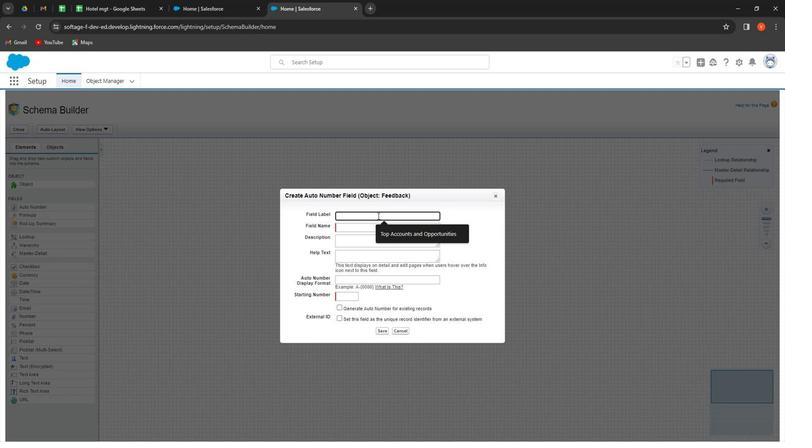 
Action: Key pressed <Key.shift>Feedback<Key.space><Key.shift>ID
Screenshot: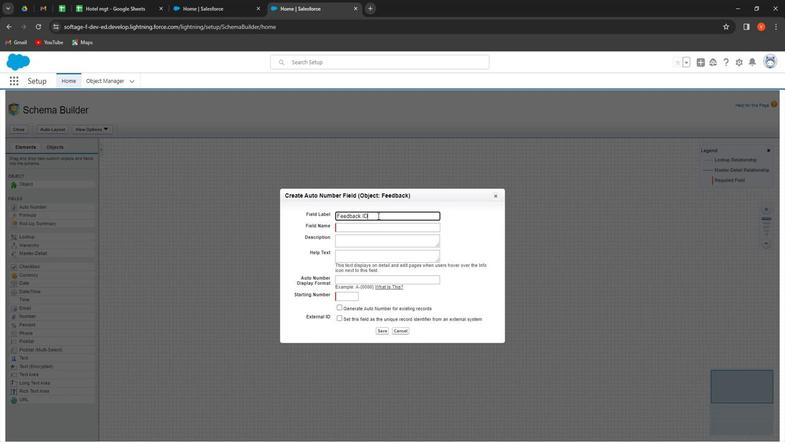 
Action: Mouse moved to (392, 228)
Screenshot: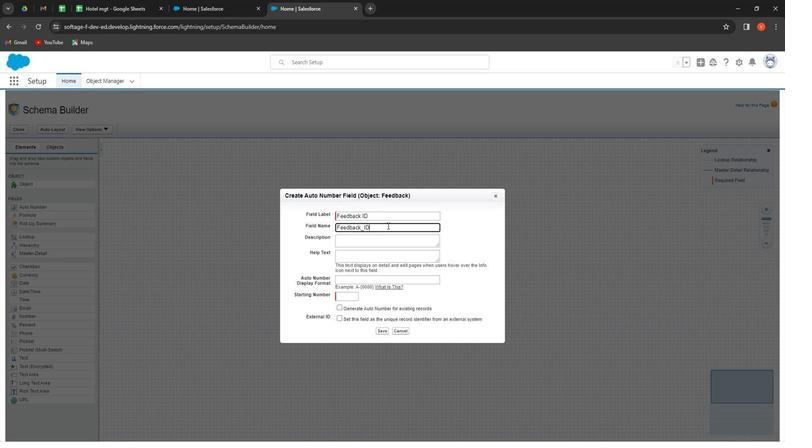 
Action: Mouse pressed left at (392, 228)
Screenshot: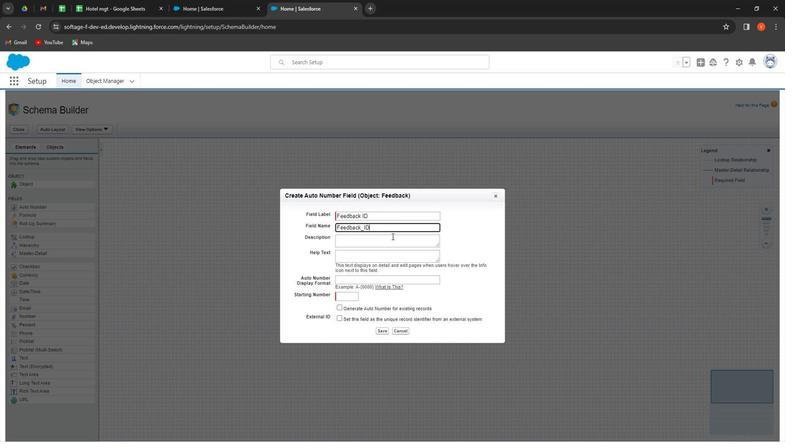
Action: Mouse moved to (397, 240)
Screenshot: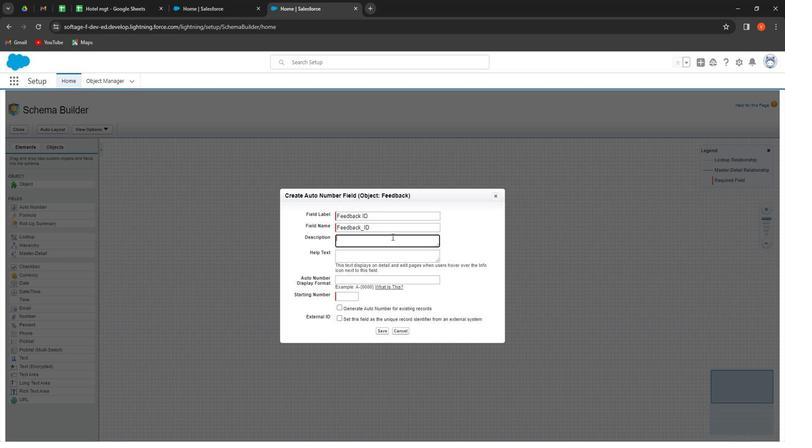
Action: Mouse pressed left at (397, 240)
Screenshot: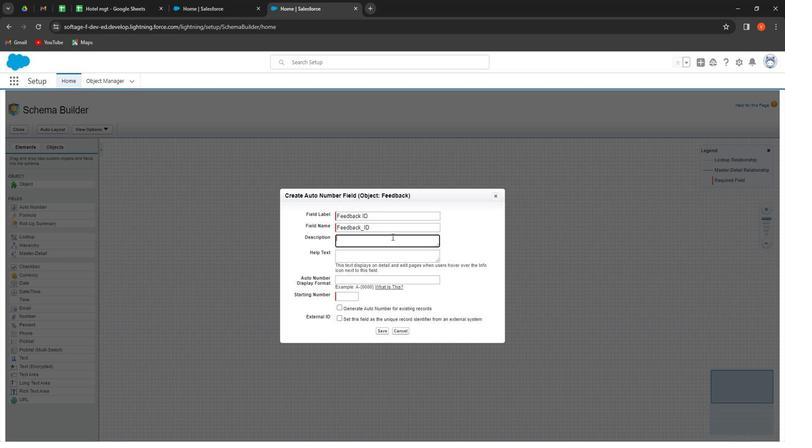 
Action: Key pressed <Key.shift><Key.shift><Key.shift>This<Key.space>is<Key.space>feednack<Key.space><Key.backspace><Key.backspace><Key.backspace><Key.backspace><Key.backspace>back<Key.space>id<Key.space>of<Key.space>auto<Key.space>number<Key.space>data<Key.space>type<Key.space>this<Key.space>field<Key.space>is<Key.space>used<Key.space>to<Key.space>get<Key.space><Key.shift><Key.shift><Key.shift><Key.shift><Key.shift><Key.shift><Key.shift><Key.shift><Key.shift><Key.shift><Key.shift><Key.shift><Key.shift><Key.shift><Key.shift><Key.shift><Key.shift><Key.shift><Key.shift><Key.shift><Key.shift><Key.shift>And<Key.space><Key.shift>Show<Key.space>id<Key.space>of<Key.space>feedback<Key.space>given<Key.space>by<Key.space><Key.shift><Key.shift><Key.shift><Key.shift><Key.shift>Guests<Key.space>to<Key.space>show<Key.space>case<Key.space>there<Key.space>personal<Key.space>thoughts<Key.space>on<Key.space>hotel,<Key.space><Key.shift>Thanks<Key.space>for<Key.space>reading<Key.space>this<Key.space>description<Key.space>field<Key.space>we<Key.space>hope<Key.space>you<Key.space>will<Key.space>find<Key.space>it<Key.space>helpfl<Key.backspace>ul<Key.space>to<Key.space>read<Key.space>it.<Key.space><Key.shift>Thanks<Key.space>for<Key.space>reading<Key.space>it<Key.space>afai<Key.backspace><Key.backspace><Key.backspace>gain.
Screenshot: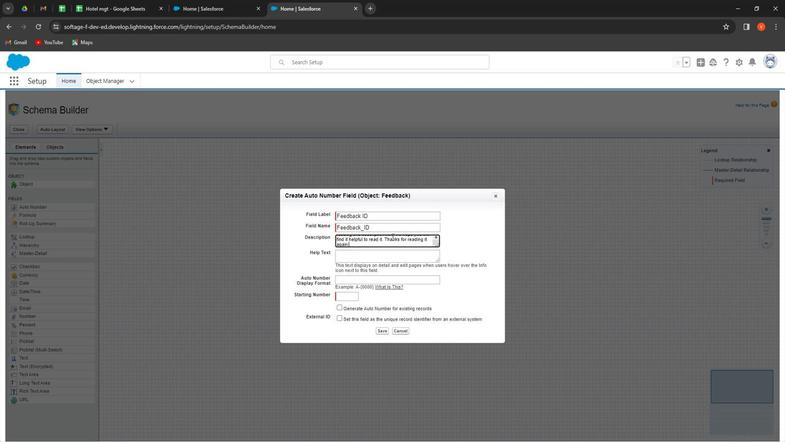 
Action: Mouse moved to (424, 264)
Screenshot: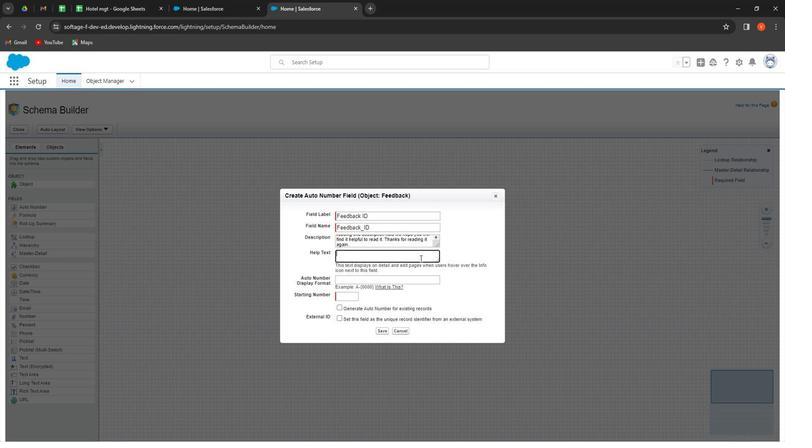 
Action: Mouse pressed left at (424, 264)
Screenshot: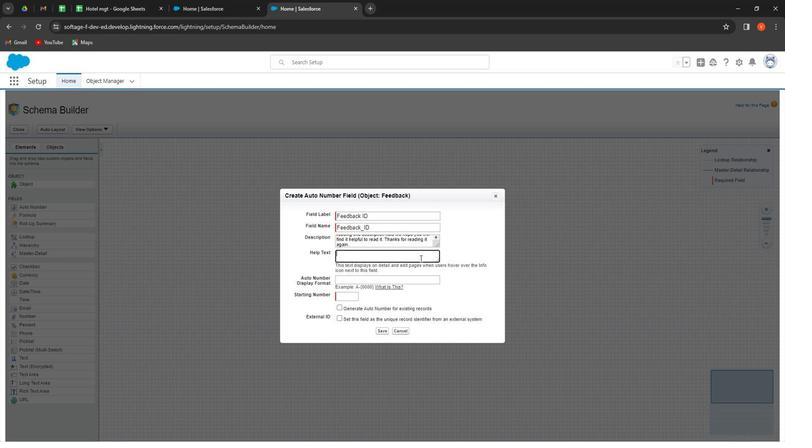
Action: Key pressed <Key.shift><Key.shift><Key.shift><Key.shift>This<Key.space>is<Key.space>help<Key.space>text<Key.space>field<Key.space>for<Key.space><Key.shift>Feedback<Key.space>id<Key.space>read<Key.space>this<Key.space>field<Key.space>carefully<Key.space>to<Key.space>get<Key.space>to<Key.space>n<Key.backspace>understand<Key.space>everything<Key.space><Key.shift>A<Key.backspace><Key.shift>A<Key.space>feedback<Key.space>id<Key.space>is<Key.space>a<Key.space>unique<Key.space>identifier<Key.space>for<Key.space>each<Key.space>feedback<Key.space>records.
Screenshot: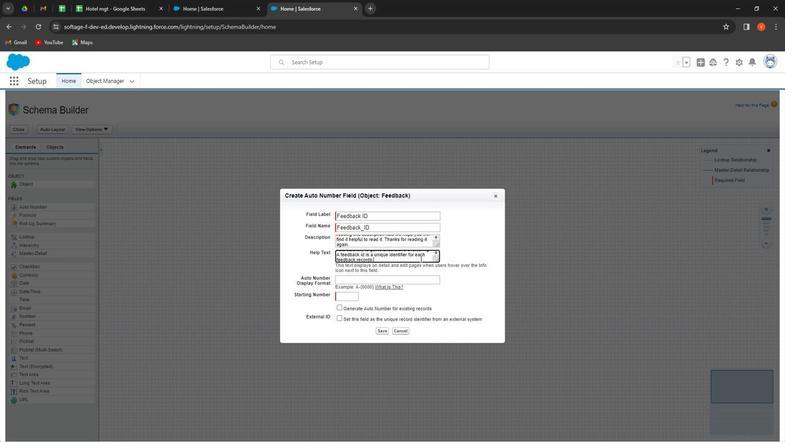
Action: Mouse moved to (413, 284)
Screenshot: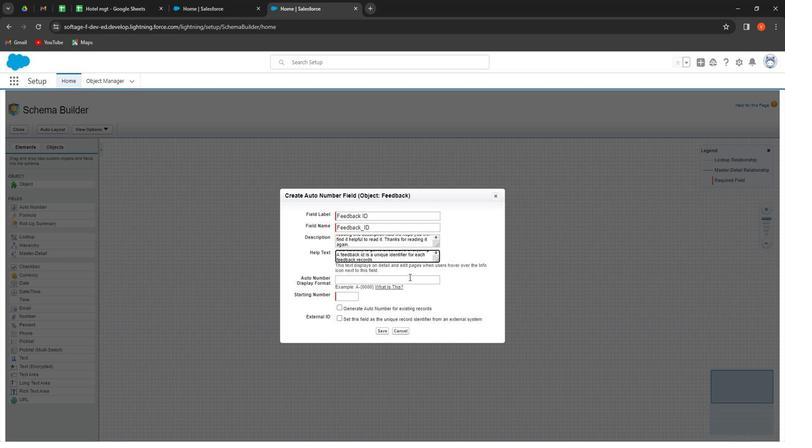 
Action: Mouse pressed left at (413, 284)
Screenshot: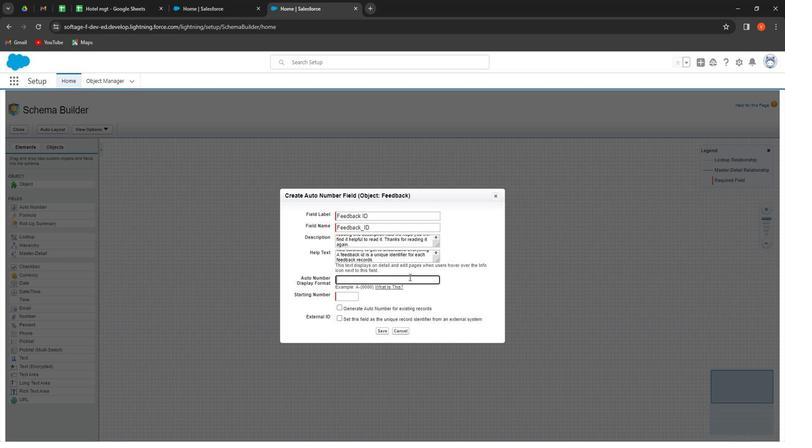 
Action: Mouse moved to (413, 284)
Screenshot: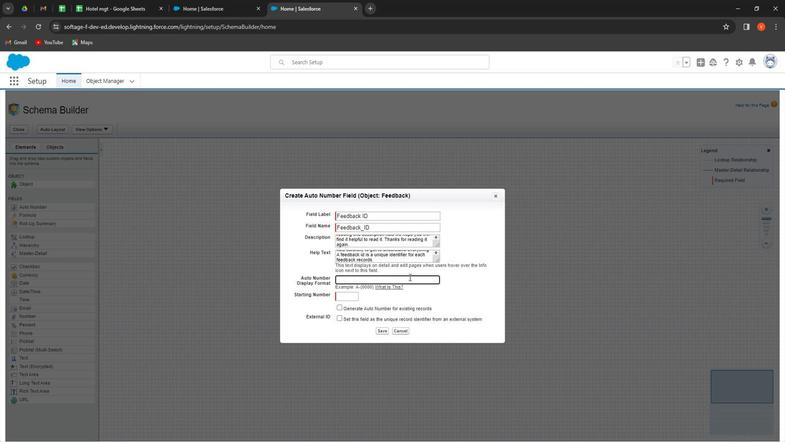 
Action: Key pressed <Key.shift>A-<Key.shift><Key.shift><Key.shift><Key.shift><Key.shift><Key.shift><Key.shift><Key.shift>{0000<Key.shift>}<Key.tab><Key.tab>1
Screenshot: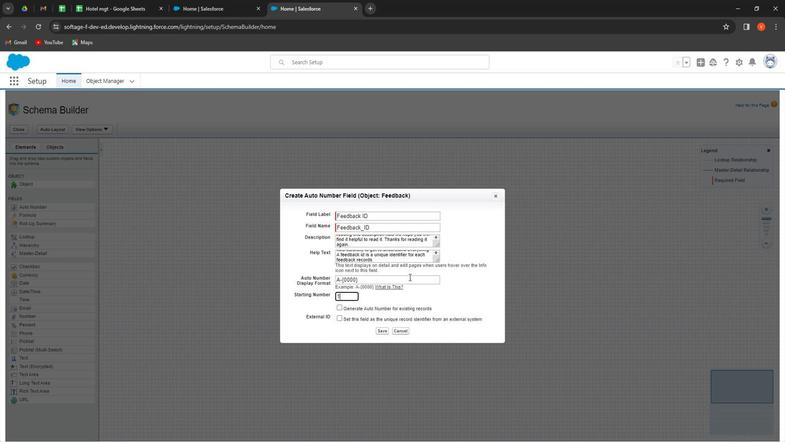 
Action: Mouse moved to (386, 341)
Screenshot: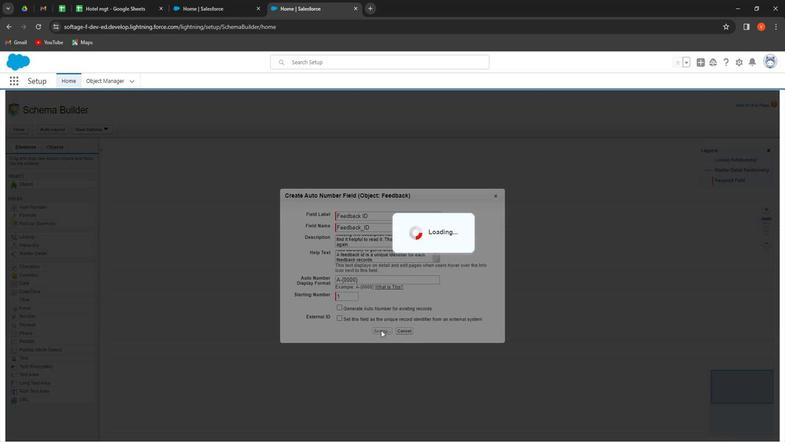 
Action: Mouse pressed left at (386, 341)
Screenshot: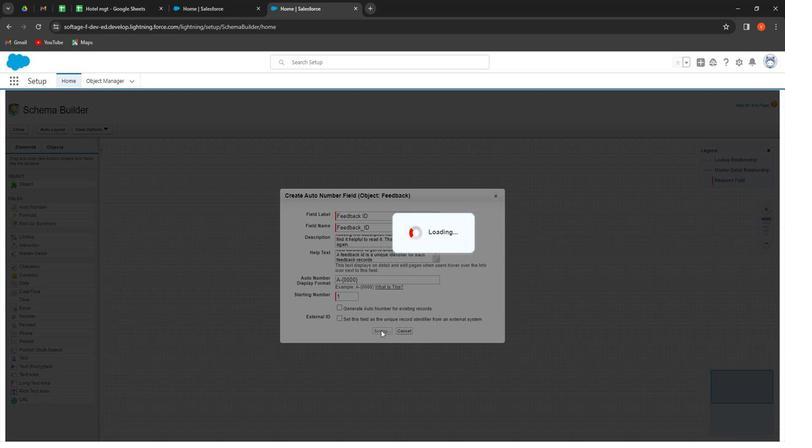 
Action: Mouse moved to (50, 373)
Screenshot: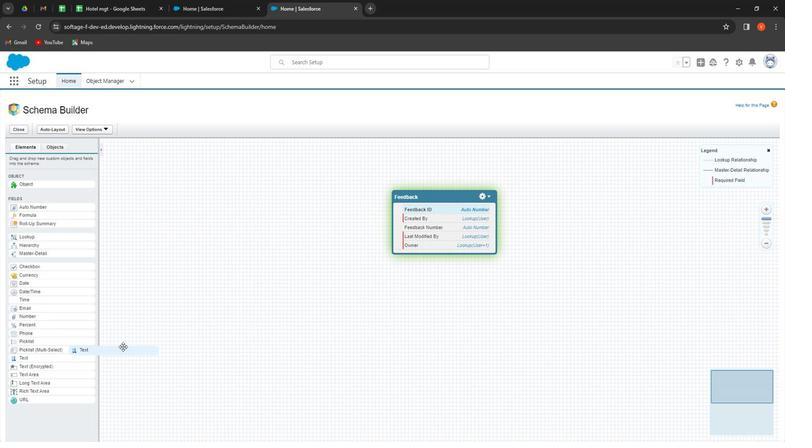 
Action: Mouse pressed left at (50, 373)
Screenshot: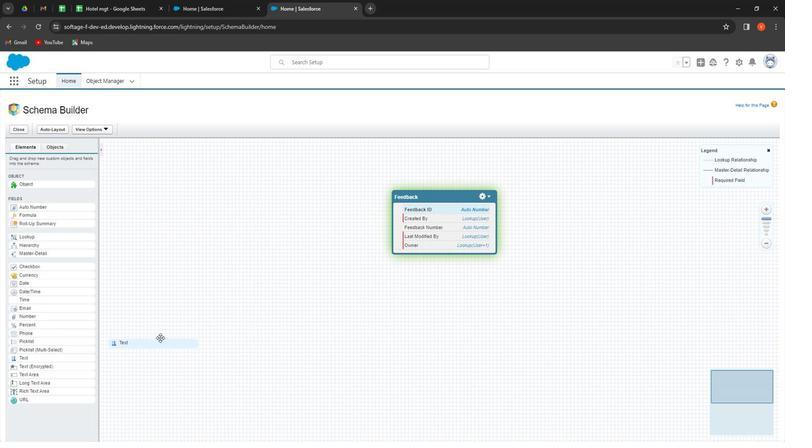 
Action: Mouse moved to (376, 209)
Screenshot: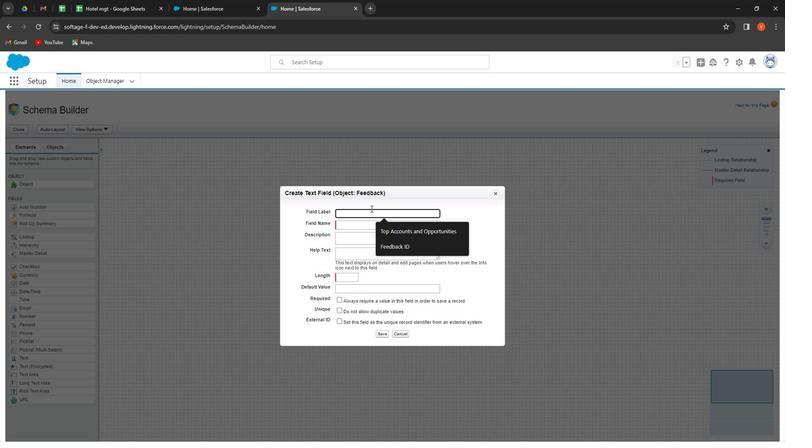 
Action: Mouse pressed left at (376, 209)
Screenshot: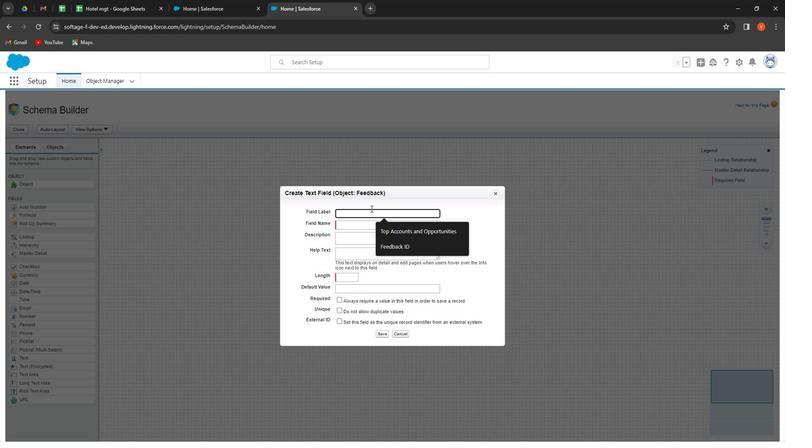 
Action: Key pressed <Key.shift><Key.shift><Key.shift><Key.shift><Key.shift><Key.shift><Key.shift><Key.shift><Key.shift><Key.shift><Key.shift><Key.shift><Key.shift><Key.shift><Key.shift><Key.shift><Key.shift><Key.shift><Key.shift><Key.shift><Key.shift><Key.shift><Key.shift><Key.shift><Key.shift><Key.shift><Key.shift><Key.shift><Key.shift><Key.shift><Key.shift><Key.shift><Key.shift><Key.shift><Key.shift><Key.shift><Key.shift><Key.shift><Key.shift><Key.shift><Key.shift><Key.shift><Key.shift><Key.shift><Key.shift><Key.shift>Guest<Key.space><Key.shift>Name
Screenshot: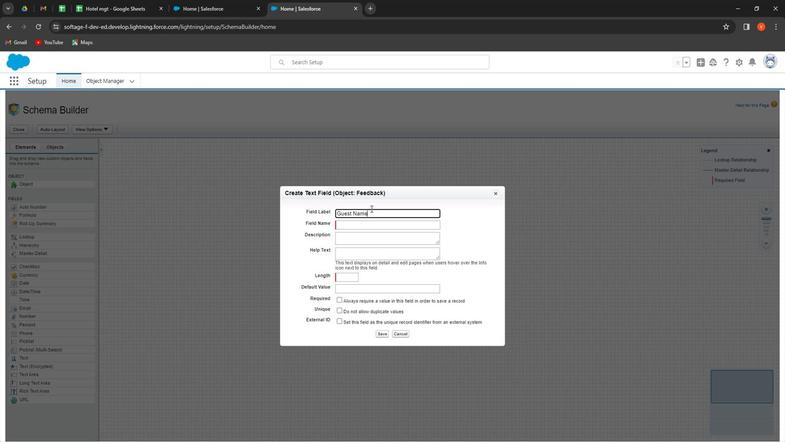 
Action: Mouse moved to (377, 226)
Screenshot: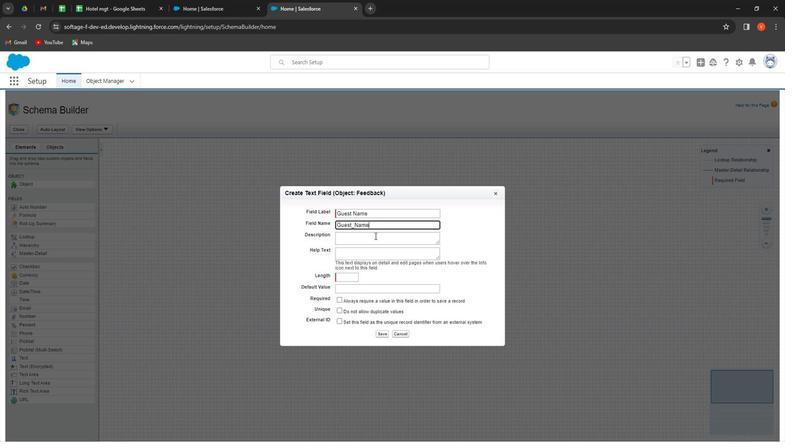 
Action: Mouse pressed left at (377, 226)
Screenshot: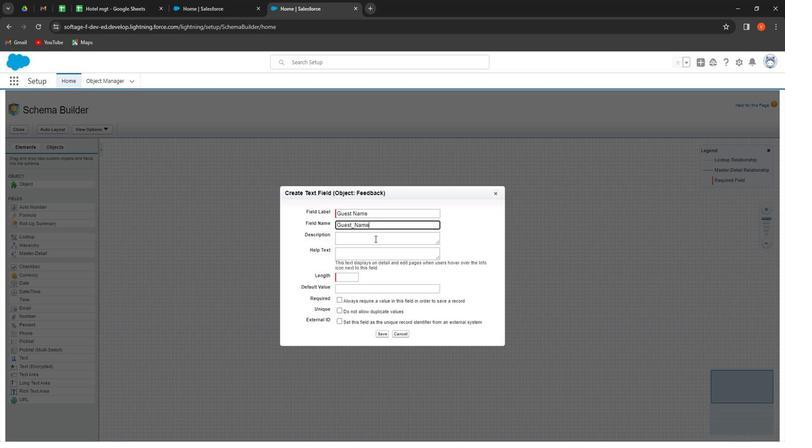 
Action: Mouse moved to (380, 243)
Screenshot: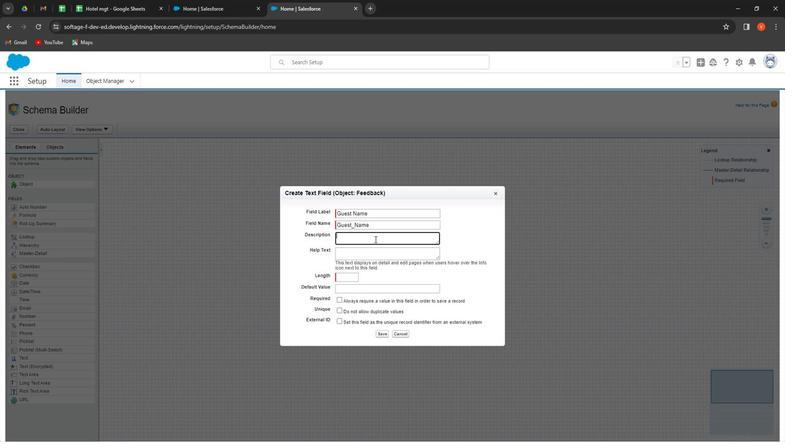 
Action: Mouse pressed left at (380, 243)
Screenshot: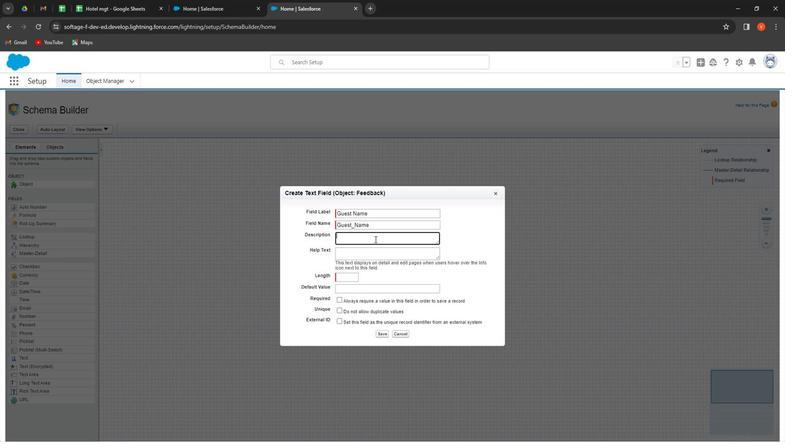 
Action: Key pressed <Key.shift><Key.shift><Key.shift>This<Key.space>is<Key.space>the<Key.space>field<Key.space>on<Key.space><Key.shift>Feedback<Key.space>object<Key.space>to<Key.space>show<Key.space>what<Key.space>is<Key.space>the<Key.space>name<Key.space>of<Key.space>guest<Key.space>who<Key.space>is<Key.space>writing<Key.space>w<Key.backspace>down<Key.space>the<Key.space>feedback<Key.space><Key.shift><Key.shift><Key.shift><Key.shift><Key.shift><Key.shift><Key.shift><Key.shift><Key.shift><Key.shift><Key.shift><Key.shift><Key.shift><Key.shift>The<Key.space>name<Key.space>of<Key.space>the<Key.space>guest<Key.space>providing<Key.space>feedback.<Key.shift>This<Key.space>is<Key.space>one<Key.space>othe<Key.space>most<Key.space>useful<Key.space>field<Key.space>to<Key.space>witer<Key.backspace><Key.backspace><Key.backspace><Key.backspace>rite<Key.space>w<Key.backspace>down<Key.space>because<Key.space>
Screenshot: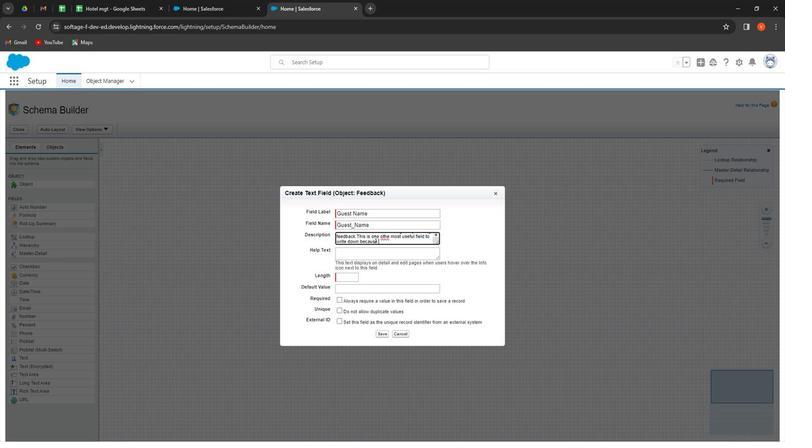 
Action: Mouse moved to (388, 241)
Screenshot: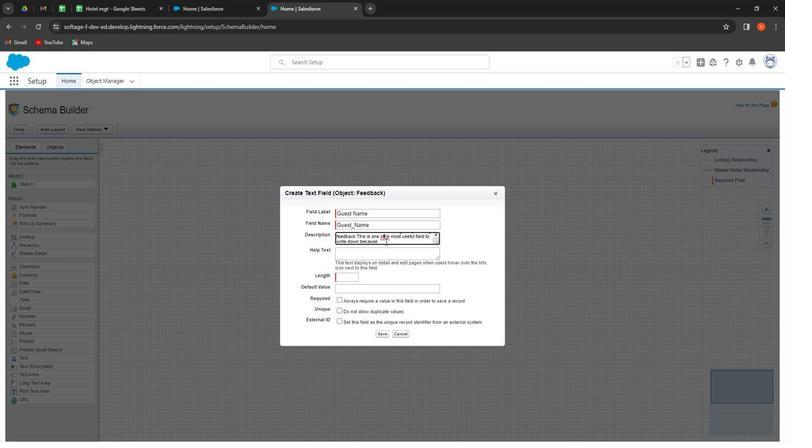 
Action: Mouse pressed left at (388, 241)
Screenshot: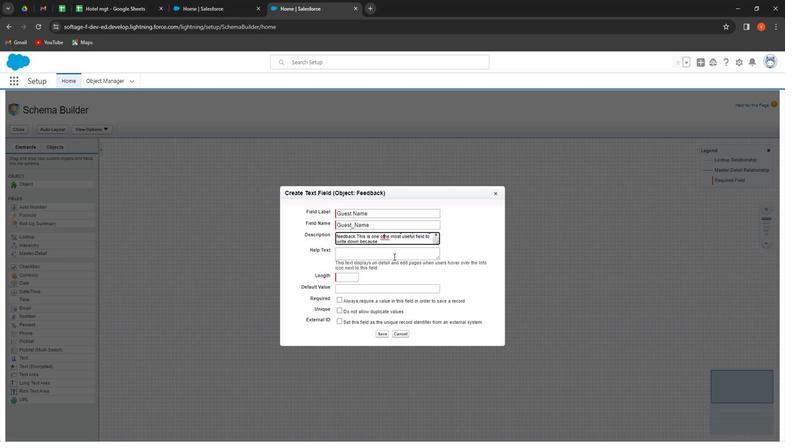 
Action: Mouse moved to (399, 264)
Screenshot: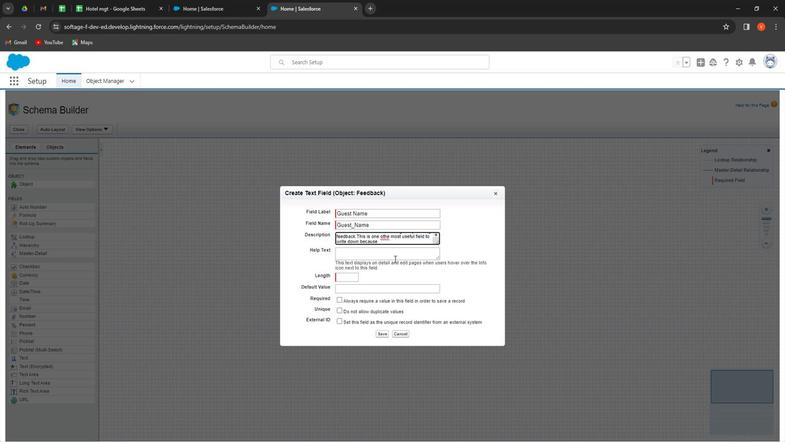 
Action: Key pressed <Key.left><Key.space><Key.left>f<Key.down><Key.shift><Key.shift><Key.shift><Key.shift><Key.shift><Key.shift><Key.shift><Key.shift><Key.shift><Key.shift><Key.shift><Key.shift><Key.shift><Key.shift><Key.shift><Key.shift><Key.shift><Key.shift><Key.shift><Key.shift><Key.shift><Key.shift><Key.shift><Key.shift><Key.shift><Key.shift><Key.shift><Key.shift><Key.shift><Key.shift><Key.shift><Key.shift>W<Key.backspace>this<Key.space>field<Key.space>is<Key.space>use<Key.space>to<Key.space>get<Key.space>detail<Key.space>of<Key.space>the<Key.space>user<Key.space>either<Key.space>we<Key.space>dont<Key.space><Key.backspace><Key.backspace>'t<Key.space>know<Key.space>who<Key.space>actually<Key.space>give<Key.space>feedback<Key.space>to<Key.space>h<Key.backspace>who<Key.space>hotel<Key.left><Key.left><Key.left><Key.left><Key.left><Key.left>se<Key.down>.<Key.space><Key.shift><Key.shift><Key.shift><Key.shift><Key.shift><Key.shift><Key.shift><Key.shift><Key.shift><Key.shift><Key.shift><Key.shift>Please<Key.space>read<Key.space>this<Key.space>description<Key.space>field<Key.space>carefully<Key.space>to<Key.space>get<Key.space>to<Key.space>know<Key.space>about<Key.space>this<Key.space>description<Key.space>field<Key.space>as<Key.space>this<Key.space>field<Key.space>is<Key.space>one<Key.space>of<Key.space>the<Key.space>o<Key.backspace>most<Key.space>important<Key.space>field<Key.space>in<Key.space>feedback<Key.space>object<Key.space>we<Key.space>hope<Key.space>you<Key.space>q<Key.backspace>will<Key.space>get<Key.space>something<Key.space>good<Key.space>with<Key.space>this<Key.space>description<Key.space>thanks<Key.space>for<Key.space>reading<Key.space>this<Key.space>description<Key.space><Key.backspace>.
Screenshot: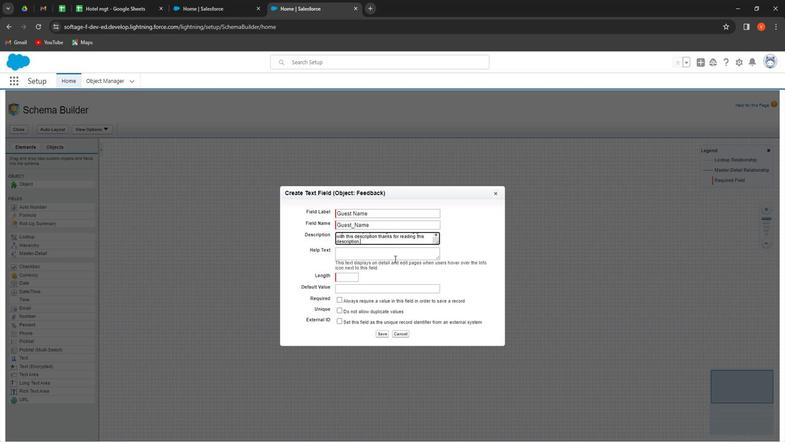 
Action: Mouse moved to (380, 257)
Screenshot: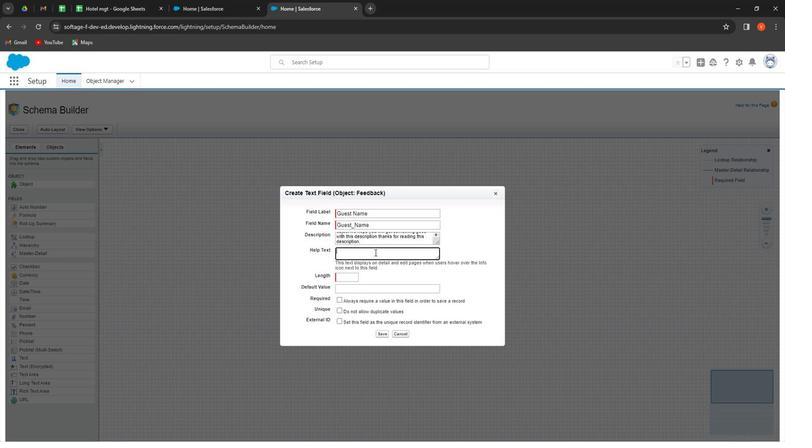 
Action: Mouse pressed left at (380, 257)
Screenshot: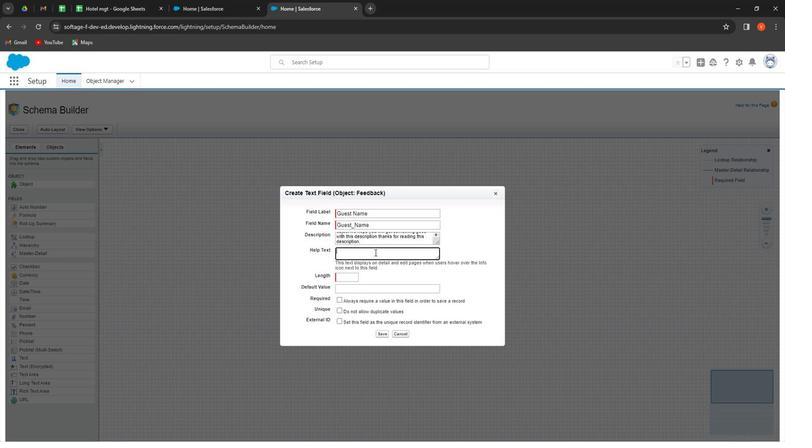 
Action: Key pressed <Key.shift>This<Key.space>is<Key.space>help<Key.space>text<Key.space>for<Key.space>feedback<Key.space>object<Key.space><Key.backspace>'s<Key.space>suct<Key.backspace><Key.backspace><Key.backspace><Key.backspace>custom<Key.space>field<Key.space><Key.shift>Guest<Key.space>name<Key.space>this<Key.space>field<Key.space>basically<Key.space>contain<Key.space><Key.shift>The<Key.space>name<Key.space>of<Key.space>the<Key.space>guest<Key.space>providing<Key.space>feedback<Key.space>th<Key.backspace>o<Key.space>the<Key.space>hotel<Key.space>thanks<Key.space>for<Key.space>reading<Key.space>this<Key.space>help<Key.space>text<Key.space>we<Key.space>hope<Key.space>you<Key.space>find<Key.space>something<Key.space>helpful<Key.space>from<Key.space>it.
Screenshot: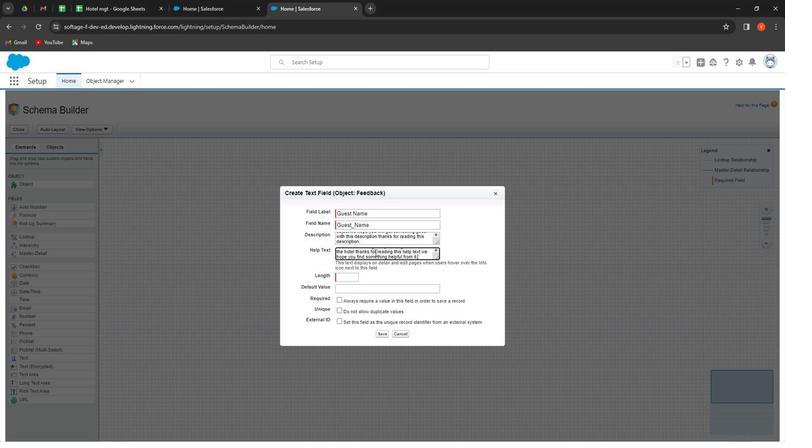 
Action: Mouse moved to (352, 287)
Screenshot: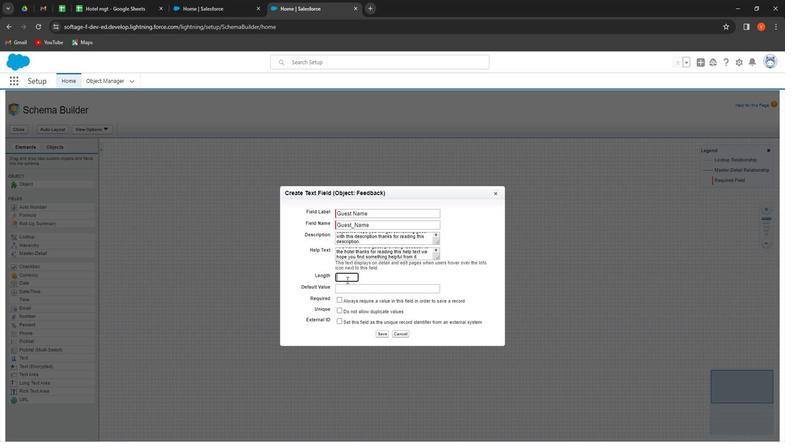 
Action: Mouse pressed left at (352, 287)
Screenshot: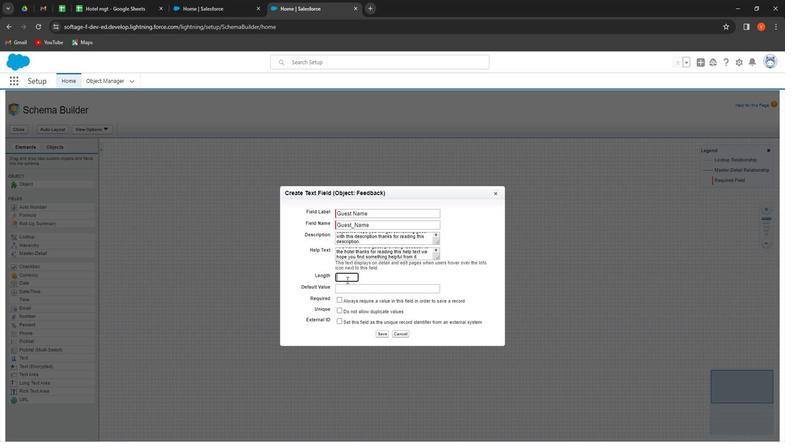 
Action: Mouse moved to (352, 287)
Screenshot: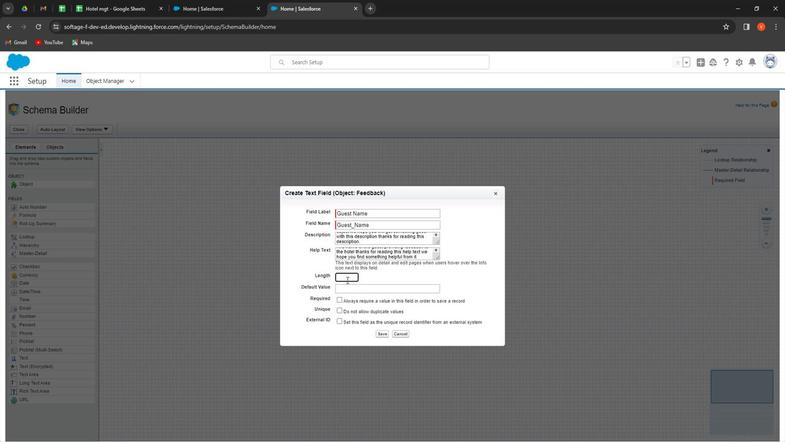 
Action: Key pressed 50
Screenshot: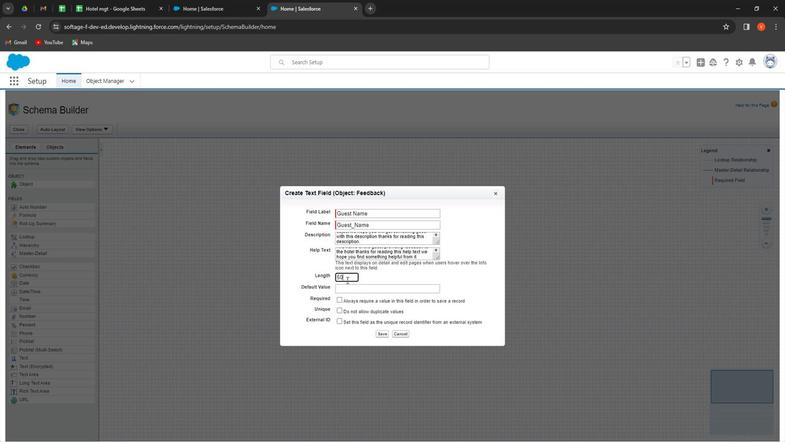 
Action: Mouse moved to (378, 296)
Screenshot: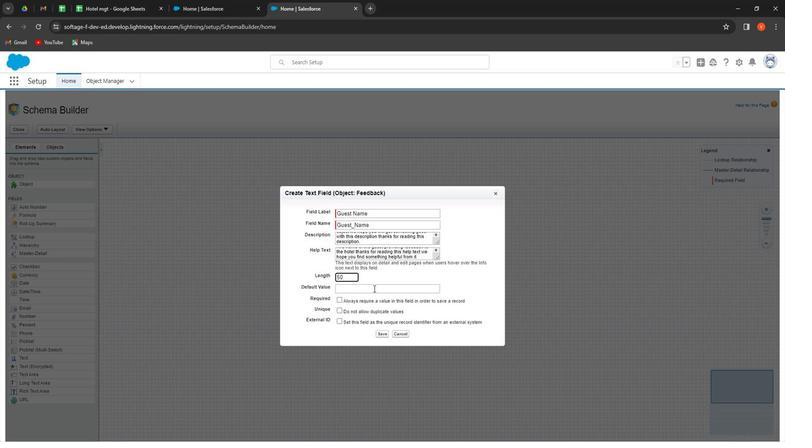 
Action: Mouse pressed left at (378, 296)
Screenshot: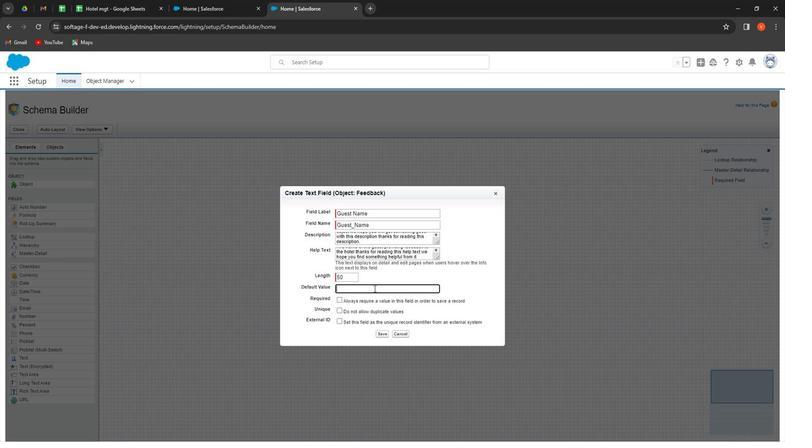 
Action: Mouse moved to (389, 345)
Screenshot: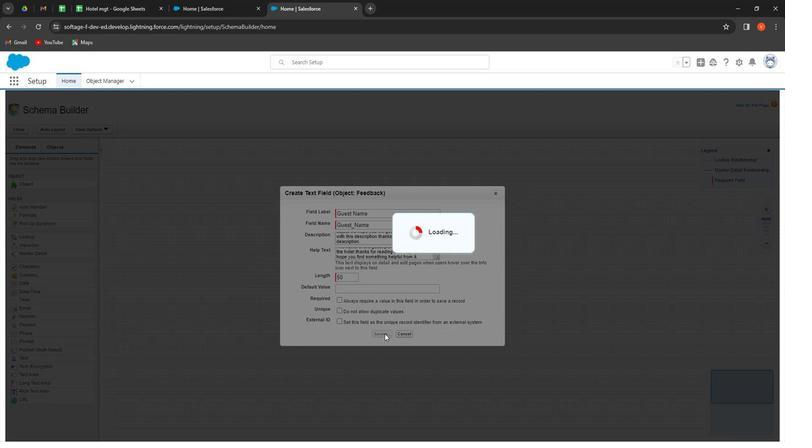 
Action: Mouse pressed left at (389, 345)
Screenshot: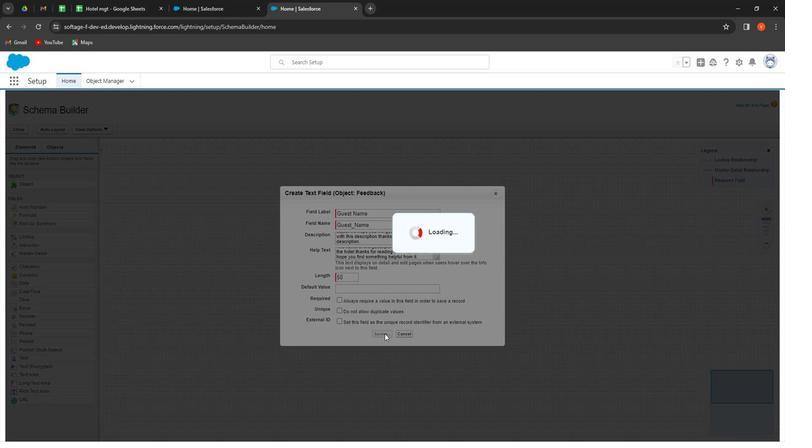 
Action: Mouse moved to (63, 310)
Screenshot: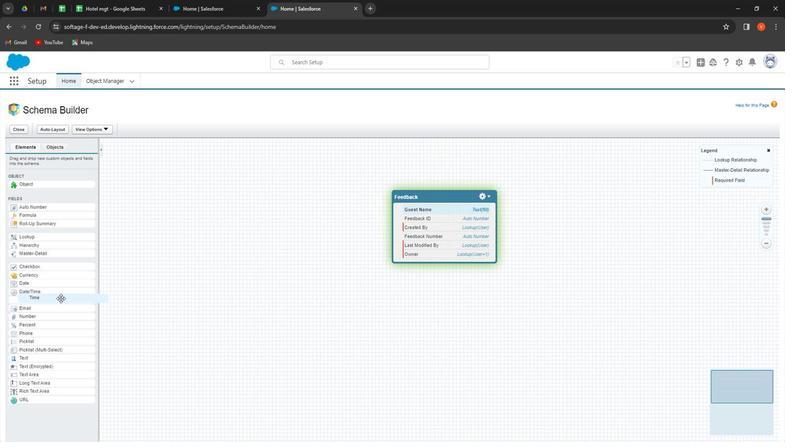 
Action: Mouse pressed left at (63, 310)
Screenshot: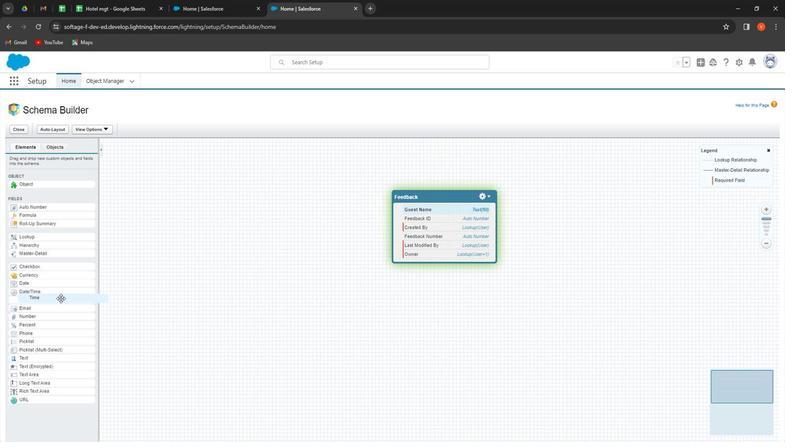 
Action: Mouse moved to (39, 293)
Screenshot: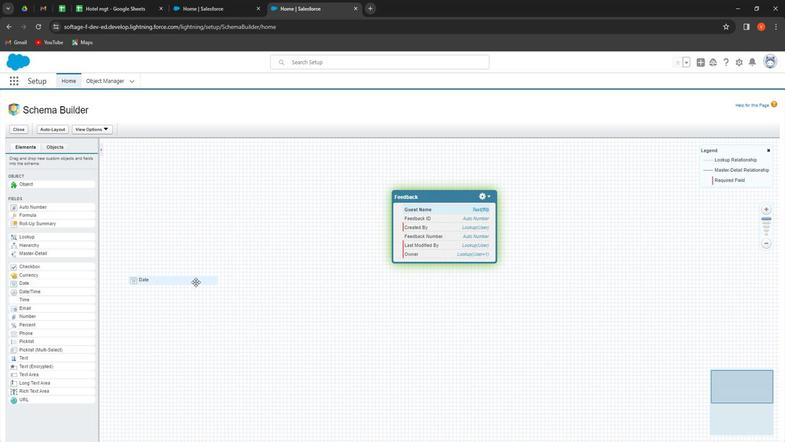 
Action: Mouse pressed left at (39, 293)
Screenshot: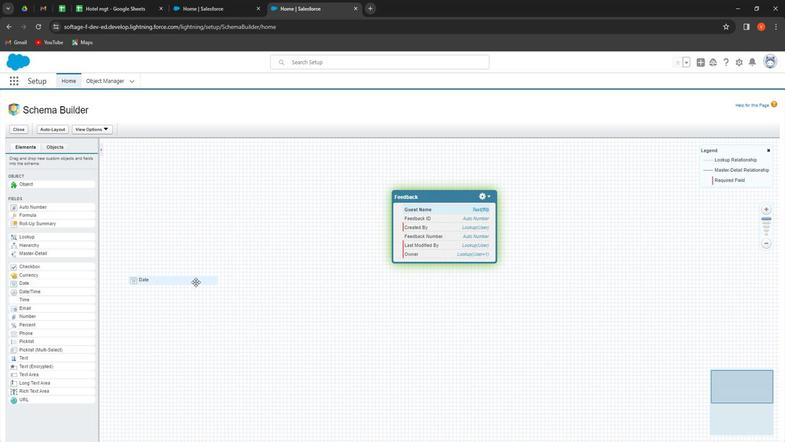 
Action: Mouse moved to (365, 230)
Screenshot: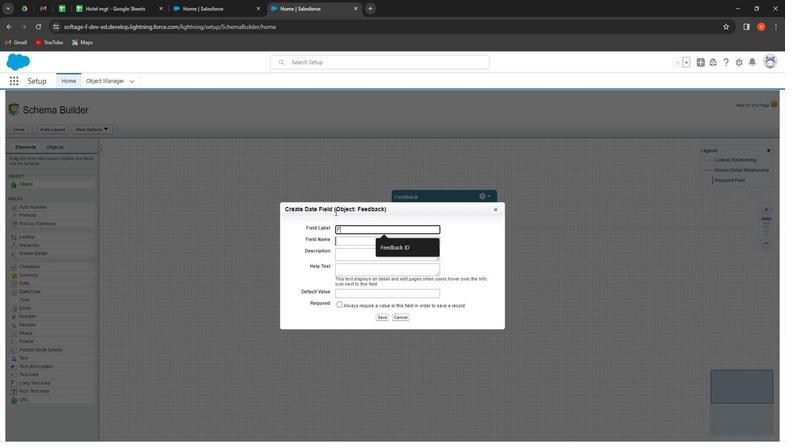 
Action: Key pressed <Key.shift>
Screenshot: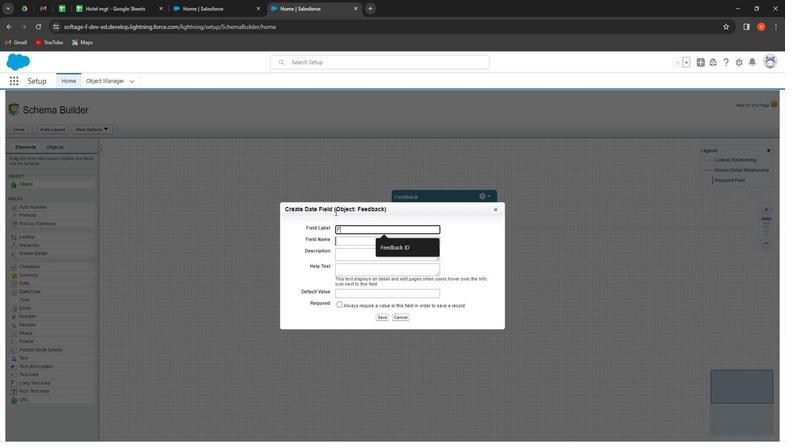 
Action: Mouse moved to (341, 213)
Screenshot: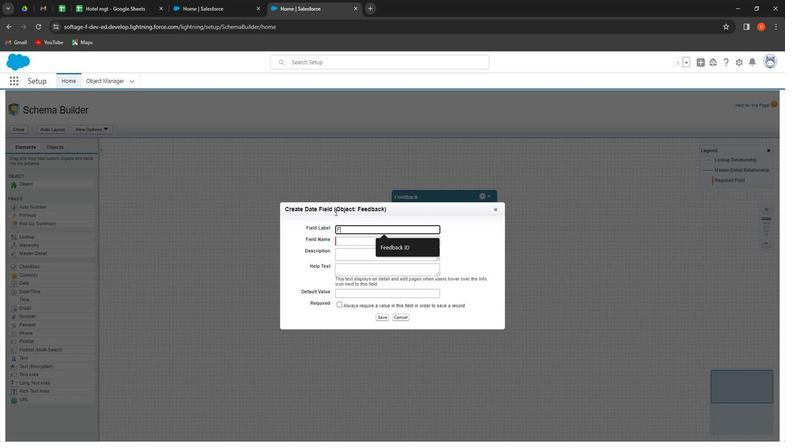 
Action: Key pressed Feedback<Key.space><Key.shift>Date
Screenshot: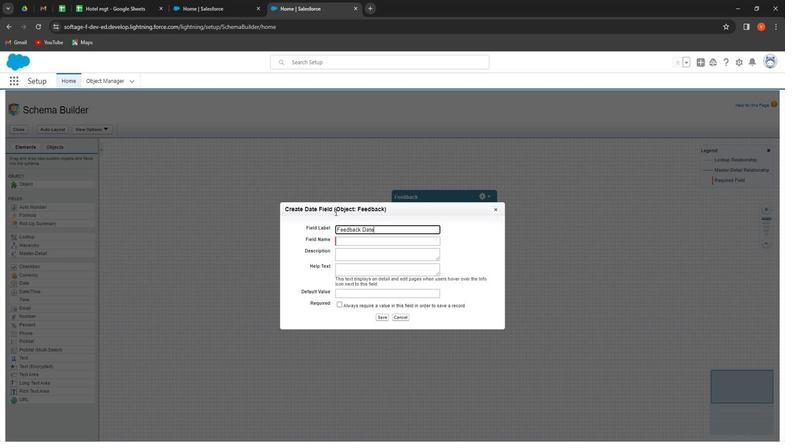
Action: Mouse moved to (375, 247)
Screenshot: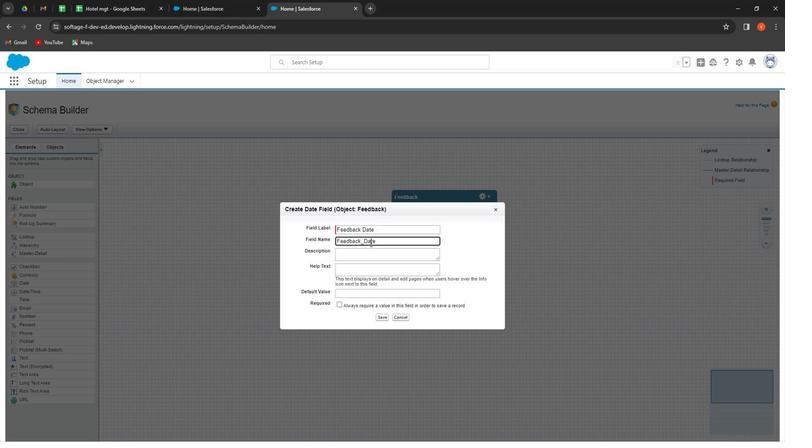 
Action: Mouse pressed left at (375, 247)
Screenshot: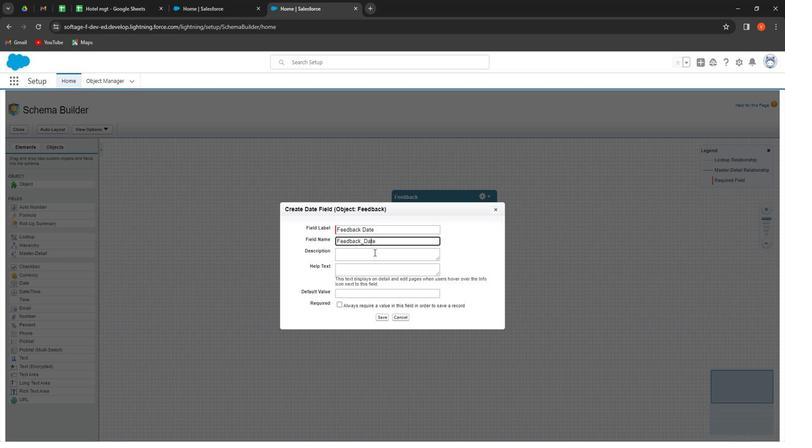 
Action: Mouse moved to (354, 262)
Screenshot: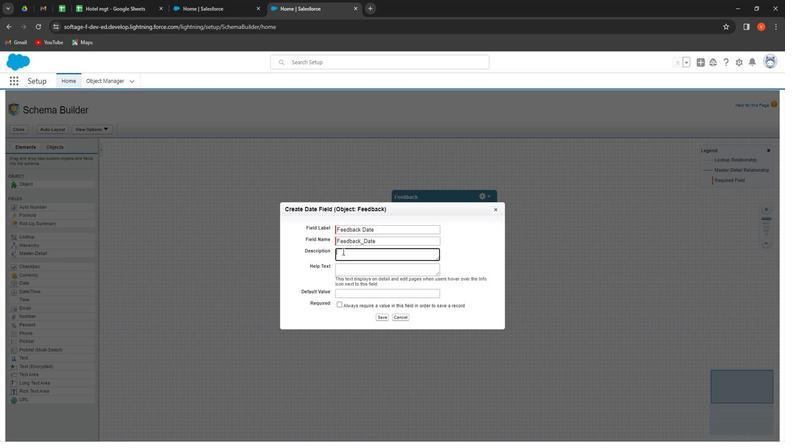 
Action: Mouse pressed left at (354, 262)
Screenshot: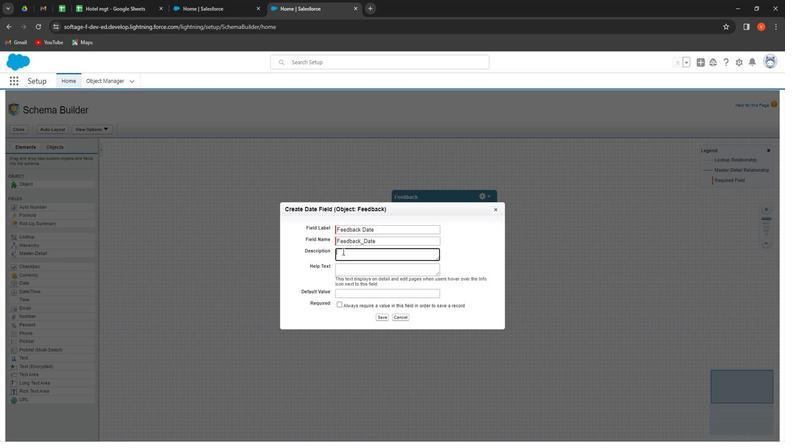 
Action: Mouse moved to (348, 256)
Screenshot: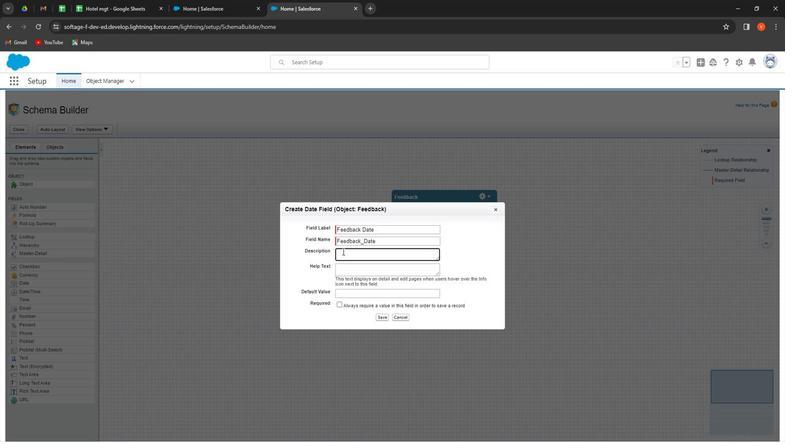 
Action: Key pressed <Key.shift><Key.shift><Key.shift><Key.shift><Key.shift><Key.shift><Key.shift><Key.shift><Key.shift><Key.shift><Key.shift><Key.shift><Key.shift><Key.shift><Key.shift><Key.shift><Key.shift><Key.shift><Key.shift><Key.shift><Key.shift><Key.shift><Key.shift>This<Key.space>is<Key.space>the<Key.space>custom<Key.space>fields<Key.space>feedback<Key.space>date<Key.space>custom<Key.space>description<Key.space>written<Key.space>by<Key.space>hotel<Key.space>management<Key.space>application<Key.space>staff<Key.space>it<Key.space>self.<Key.space>please<Key.space>read<Key.space>this<Key.space>description<Key.space>very<Key.space>carefully<Key.space>to<Key.space>k<Key.backspace>fet<Key.backspace>g<Key.backspace><Key.backspace><Key.backspace>get<Key.space>to<Key.space>know<Key.space>about<Key.space><Key.shift><Key.shift><Key.shift><Key.shift><Key.shift><Key.shift><Key.shift><Key.shift><Key.shift><Key.shift><Key.shift><Key.shift><Key.shift><Key.shift><Key.shift><Key.shift><Key.shift>Feedback<Key.space>date<Key.space>field.<Key.space><Key.shift><Key.shift><Key.shift><Key.shift><Key.shift>We<Key.space>hope<Key.space>you<Key.space>read<Key.space>this<Key.space>description<Key.space>and<Key.space>get<Key.space>something<Key.space>good<Key.space>from<Key.space>it<Key.space><Key.shift><Key.shift><Key.shift><Key.shift><Key.shift><Key.shift><Key.shift><Key.shift><Key.shift><Key.shift><Key.shift><Key.shift><Key.shift><Key.shift><Key.shift><Key.shift><Key.shift><Key.shift><Key.shift><Key.shift><Key.shift><Key.shift><Key.shift><Key.shift><Key.shift><Key.shift><Key.shift><Key.shift><Key.shift><Key.shift><Key.shift><Key.shift><Key.shift><Key.shift><Key.shift><Key.shift><Key.shift><Key.shift><Key.shift><Key.shift><Key.shift><Key.shift>The<Key.space>dat<Key.backspace><Key.backspace>escription<Key.space>of<Key.space>thei<Key.backspace><Key.backspace>is<Key.space>field<Key.space>is<Key.space>=<Key.shift>><Key.space><Key.shift>The<Key.space>date<Key.space>when<Key.space>the<Key.space>feedback<Key.space>was<Key.space>submitterd<Key.backspace><Key.backspace>d.<Key.tab><Key.shift><Key.shift><Key.shift><Key.shift><Key.shift><Key.shift><Key.shift><Key.shift><Key.shift><Key.shift><Key.shift><Key.shift><Key.shift><Key.shift><Key.shift><Key.shift><Key.shift><Key.shift><Key.shift><Key.shift><Key.shift><Key.shift><Key.shift><Key.shift><Key.shift>This<Key.space>is<Key.space>the<Key.space>help<Key.space>text<Key.space>for<Key.space>feedback<Key.space>date<Key.space>which<Key.space>tell<Key.space>the<Key.space>date<Key.space>when<Key.space>the<Key.space>feedback<Key.space>wa<Key.space><Key.backspace>s<Key.space>submitted.
Screenshot: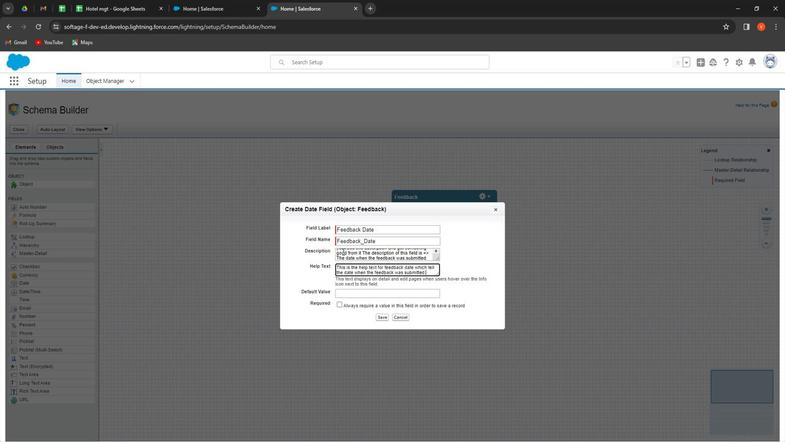 
Action: Mouse moved to (362, 284)
Screenshot: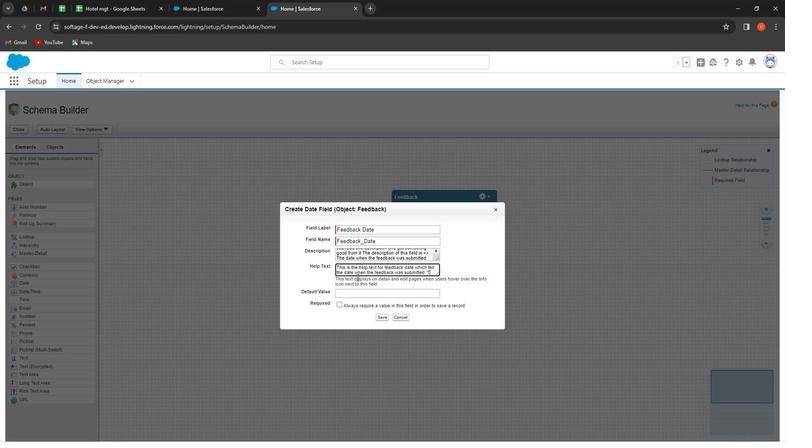 
Action: Key pressed <Key.space><Key.shift>Thanks<Key.space>for<Key.space>reading<Key.space>this<Key.space>help<Key.space>text<Key.space>we<Key.space>hope<Key.space>you<Key.space>get<Key.space>something<Key.space>good<Key.space>from<Key.space>it.
Screenshot: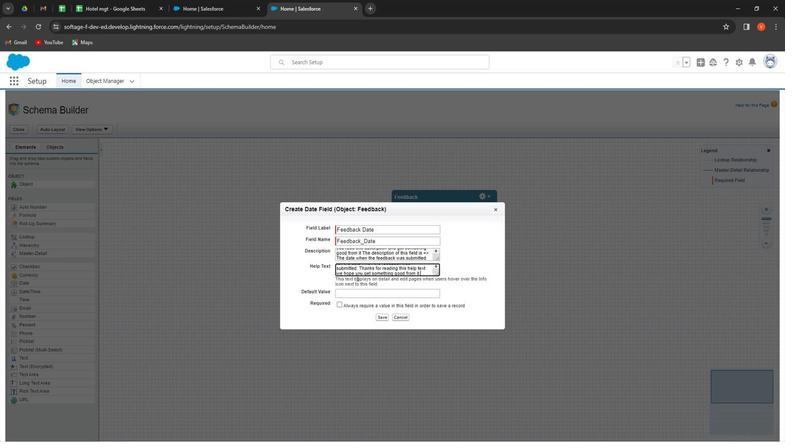 
Action: Mouse moved to (383, 327)
Screenshot: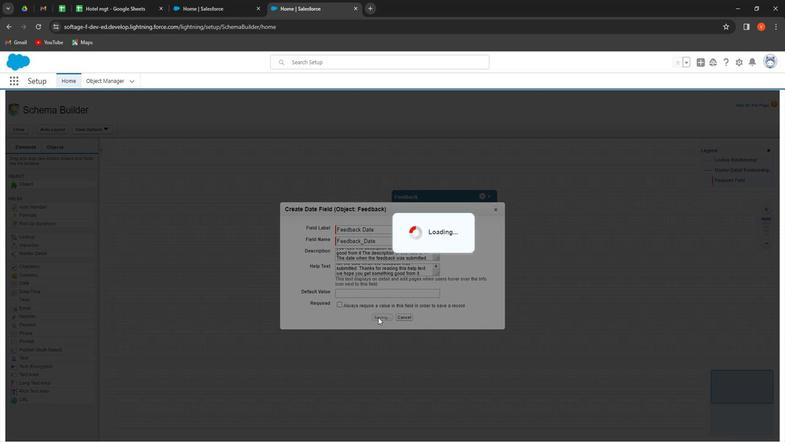 
Action: Mouse pressed left at (383, 327)
Screenshot: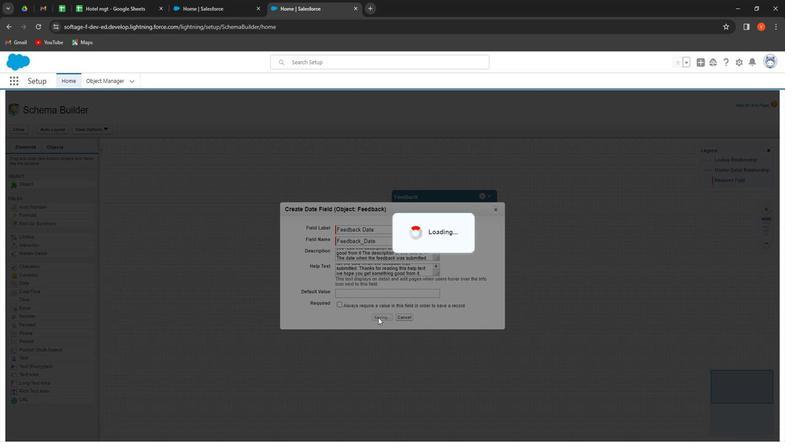 
Action: Mouse moved to (61, 355)
Screenshot: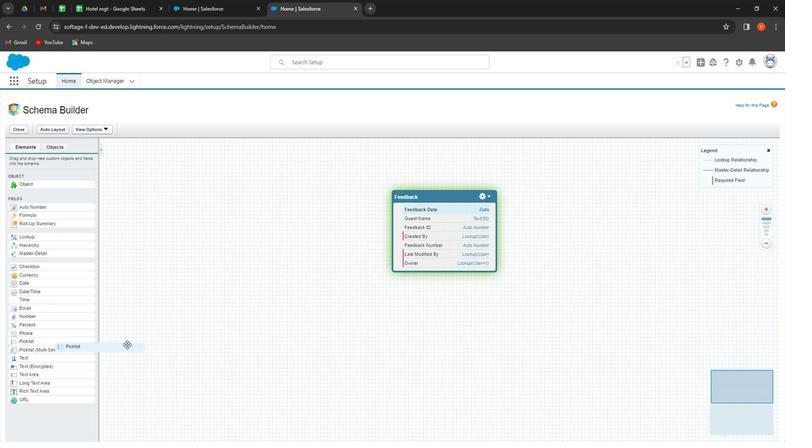 
Action: Mouse pressed left at (61, 355)
Screenshot: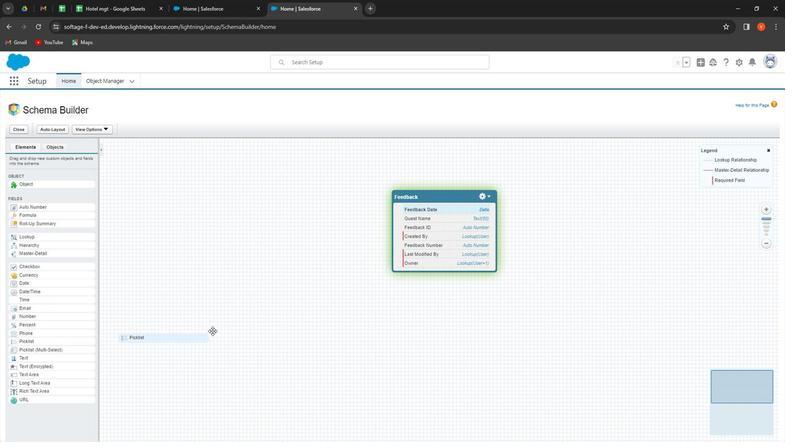 
Action: Mouse moved to (353, 219)
Screenshot: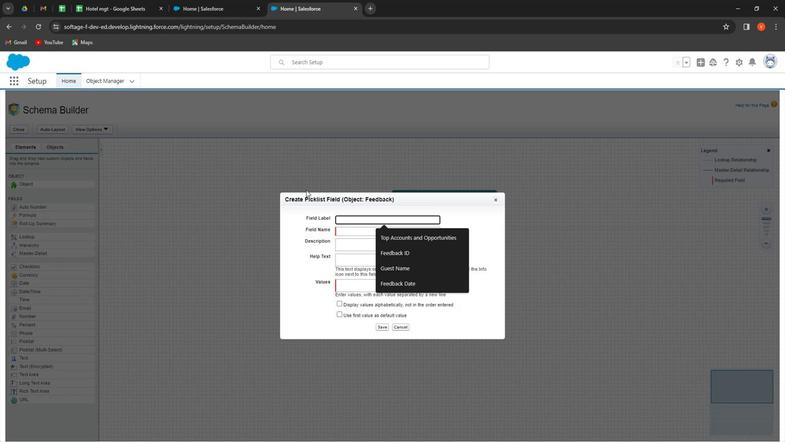 
Action: Mouse pressed left at (353, 219)
Screenshot: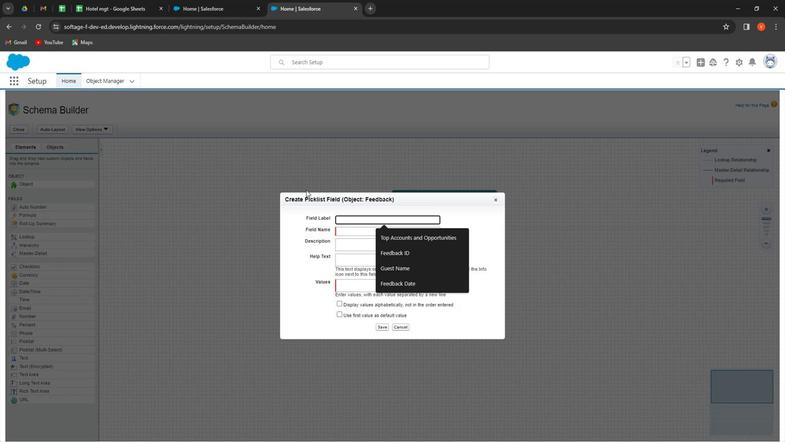 
Action: Key pressed <Key.shift>
Screenshot: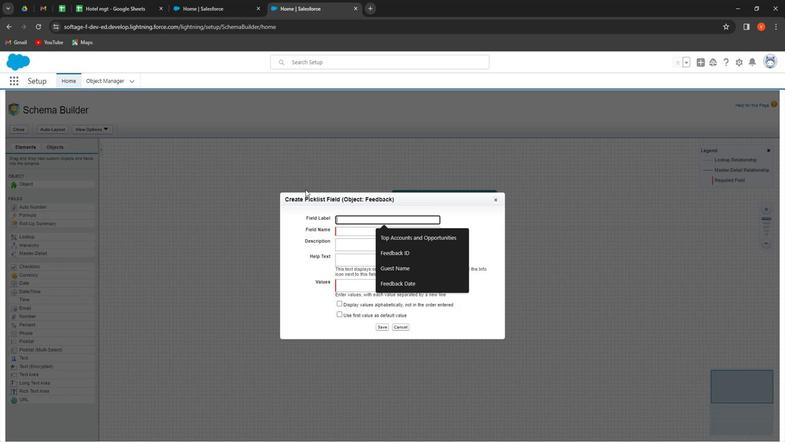 
Action: Mouse moved to (311, 189)
Screenshot: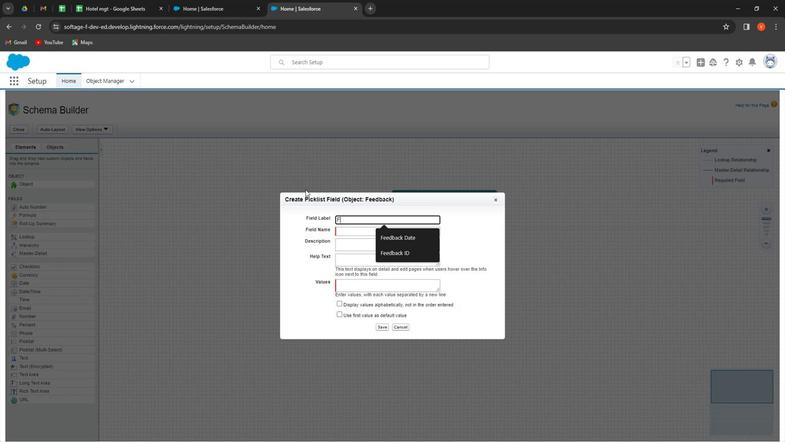 
Action: Key pressed <Key.shift><Key.shift><Key.shift>Feedback<Key.space><Key.shift>Type<Key.tab><Key.tab><Key.shift><Key.shift>This<Key.space>i<Key.space><Key.backspace>s<Key.space>the<Key.space>description<Key.space>field<Key.space>for<Key.space>feedback<Key.space>type<Key.space>field<Key.space>wi<Key.backspace>hich<Key.space>is<Key.space>a<Key.space>picklist<Key.space>field
Screenshot: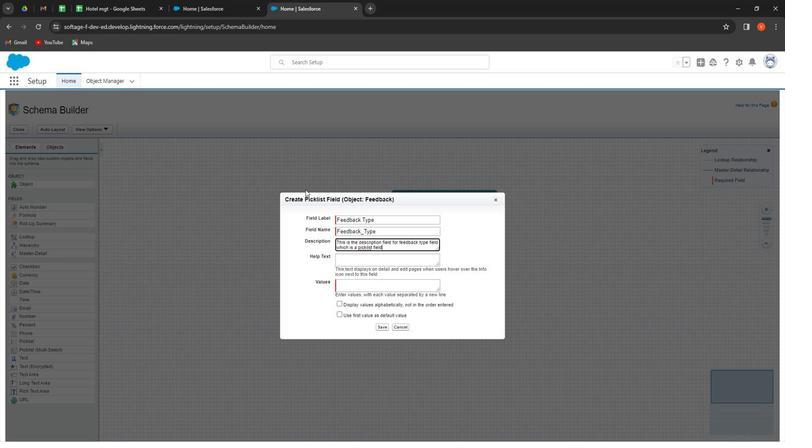 
Action: Mouse moved to (365, 251)
Screenshot: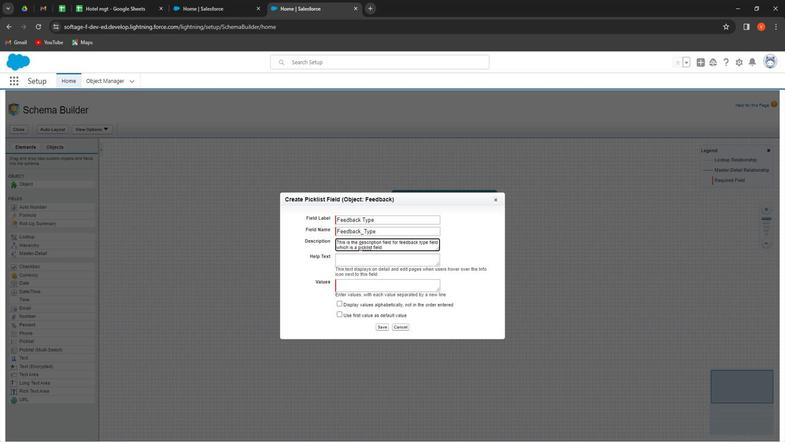 
Action: Mouse pressed left at (365, 251)
Screenshot: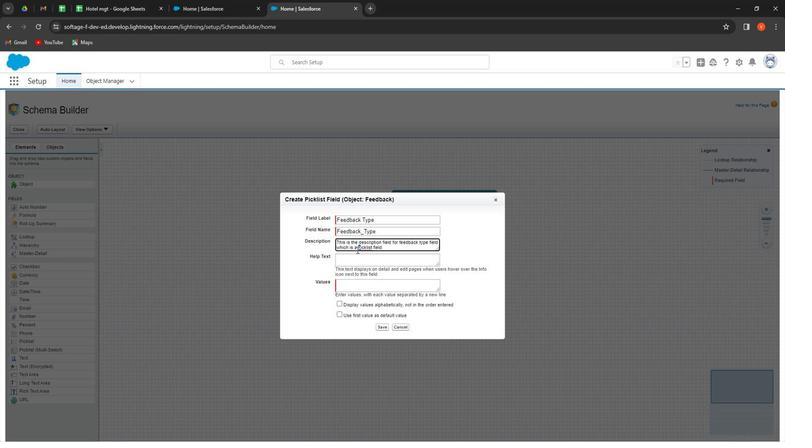 
Action: Mouse moved to (360, 259)
Screenshot: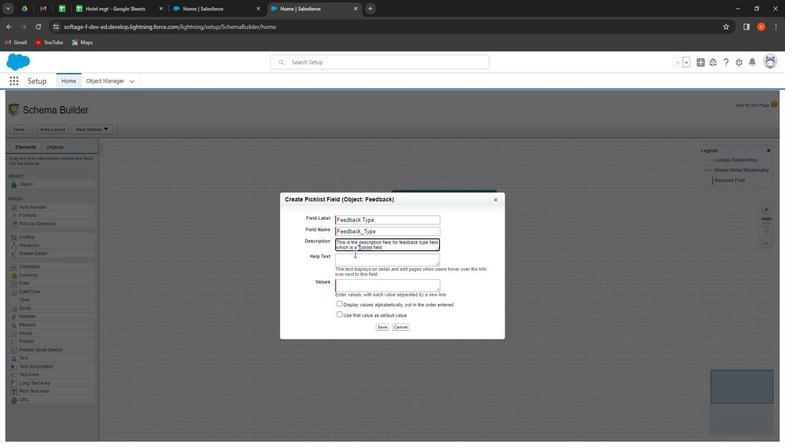 
Action: Key pressed <Key.shift><Key.shift><Key.shift><Key.shift>P<Key.down><Key.space>which<Key.space>contain<Key.space>three<Key.space>
Screenshot: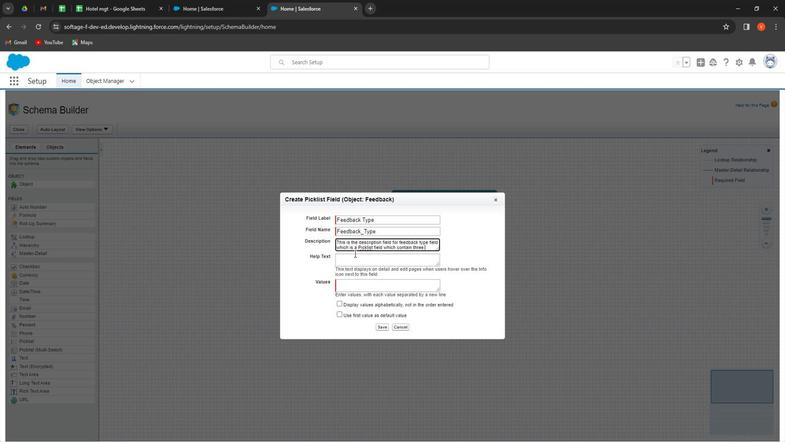 
Action: Mouse moved to (370, 253)
Screenshot: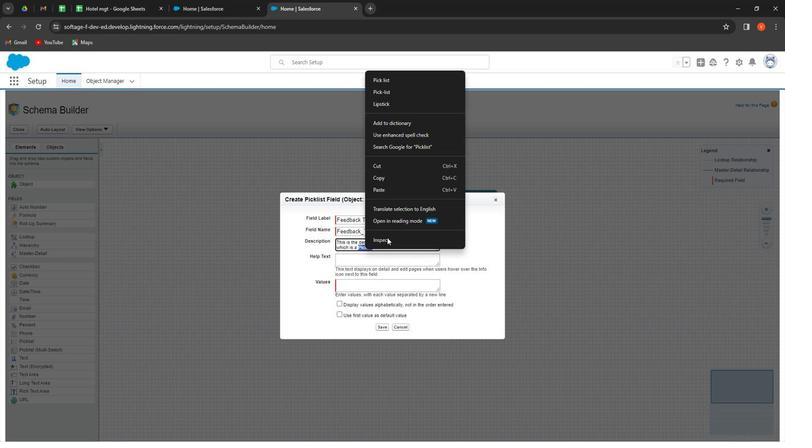 
Action: Mouse pressed right at (370, 253)
Screenshot: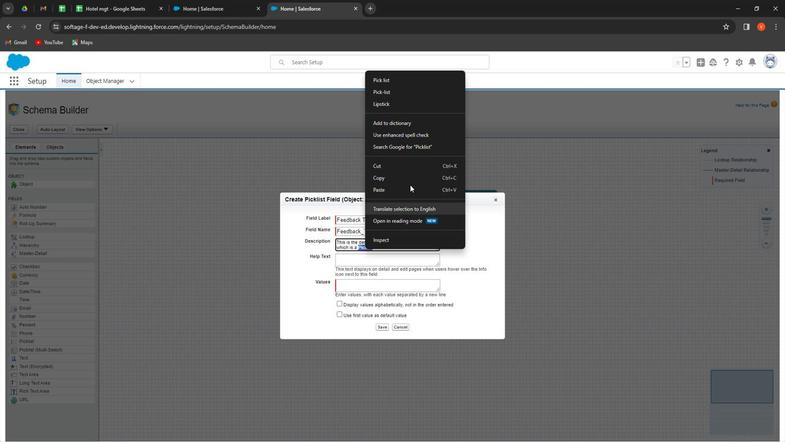 
Action: Mouse moved to (402, 87)
Screenshot: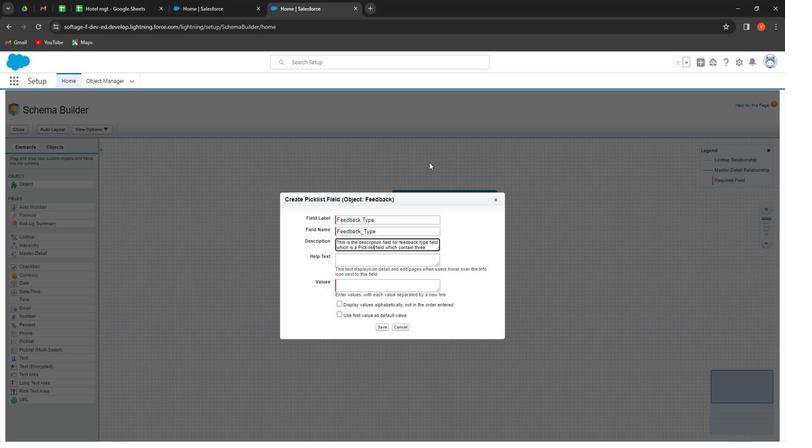 
Action: Mouse pressed left at (402, 87)
Screenshot: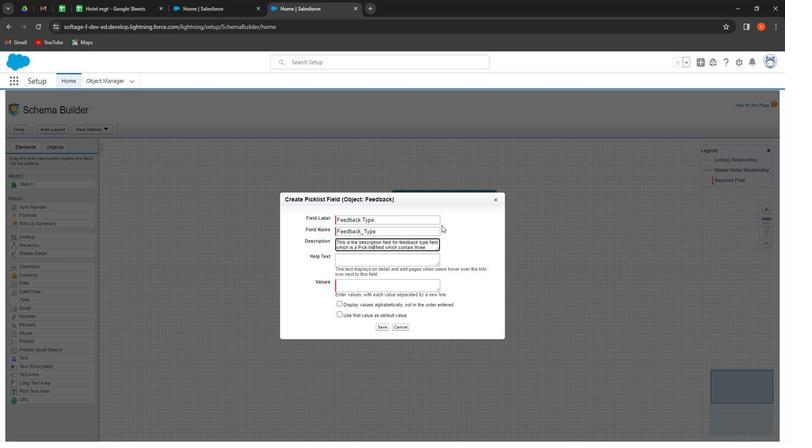 
Action: Mouse moved to (435, 254)
Screenshot: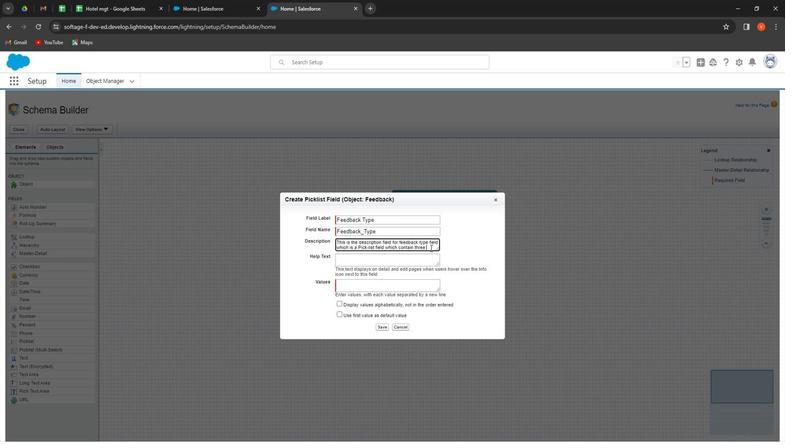 
Action: Mouse pressed left at (435, 254)
Screenshot: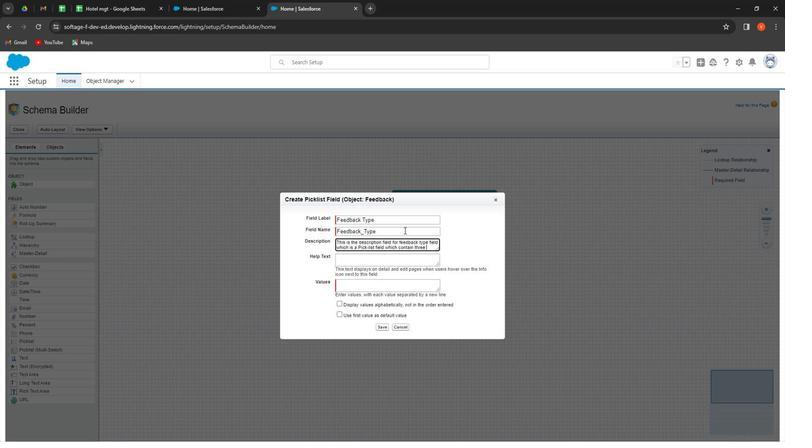 
Action: Mouse moved to (407, 233)
Screenshot: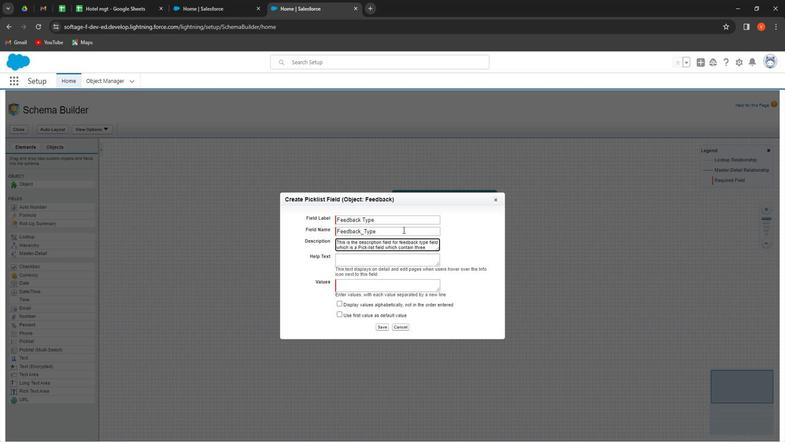 
Action: Key pressed values<Key.space>in<Key.space>it.<Key.space><Key.shift><Key.shift><Key.shift><Key.shift><Key.shift><Key.shift><Key.shift><Key.shift><Key.shift><Key.shift><Key.shift><Key.shift><Key.shift><Key.shift><Key.shift><Key.shift><Key.shift><Key.shift><Key.shift><Key.shift><Key.shift><Key.shift><Key.shift><Key.shift>The<Key.space>type<Key.space>or<Key.space>category<Key.space>of<Key.space>d<Key.backspace>feedbak<Key.backspace>ck<Key.space>that<Key.space>is<Key.space>positive<Key.space>negative<Key.space>or<Key.space>suggestions.<Key.tab><Key.shift><Key.shift><Key.shift><Key.shift><Key.shift><Key.shift><Key.shift><Key.shift><Key.shift>This<Key.space>is<Key.space>the<Key.space>help<Key.space>text<Key.space>for<Key.space>custom<Key.space><Key.space>picklist<Key.space>field<Key.left><Key.left><Key.left><Key.left><Key.left><Key.left><Key.left><Key.left><Key.menu><Key.down><Key.down><Key.enter><Key.down><Key.space>that<Key.space>contain<Key.space>basically<Key.space>3<Key.space>values<Key.space>that<Key.space>is<Key.space>positive,<Key.space>negative<Key.space>and<Key.space>suggestion
Screenshot: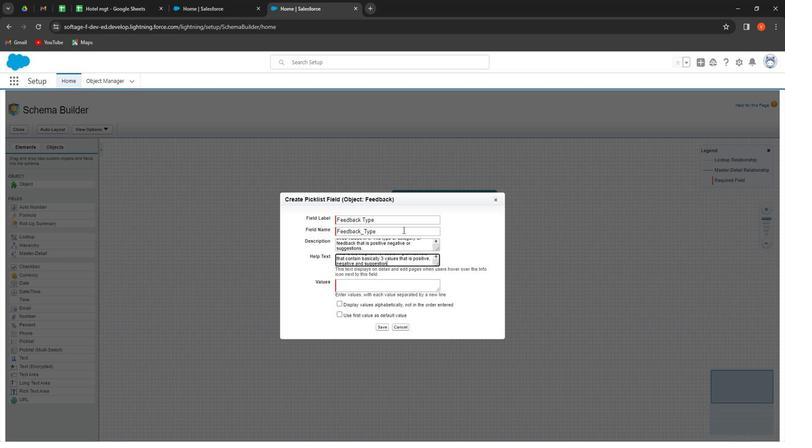 
Action: Mouse moved to (416, 248)
Screenshot: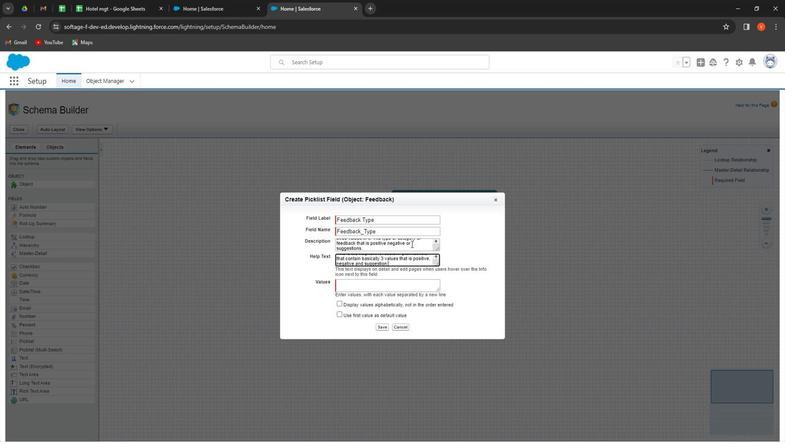 
Action: Key pressed .
Screenshot: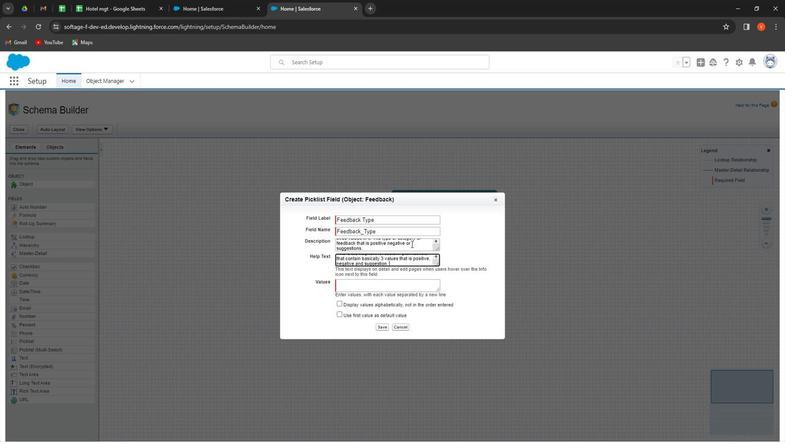 
Action: Mouse moved to (415, 248)
Screenshot: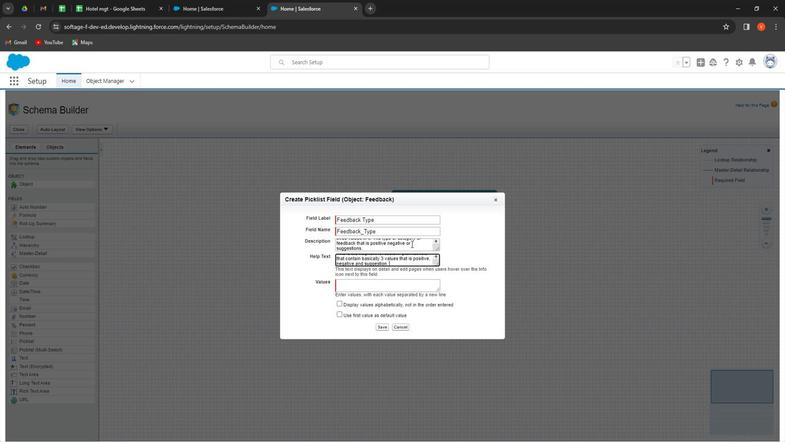 
Action: Key pressed <Key.space>
Screenshot: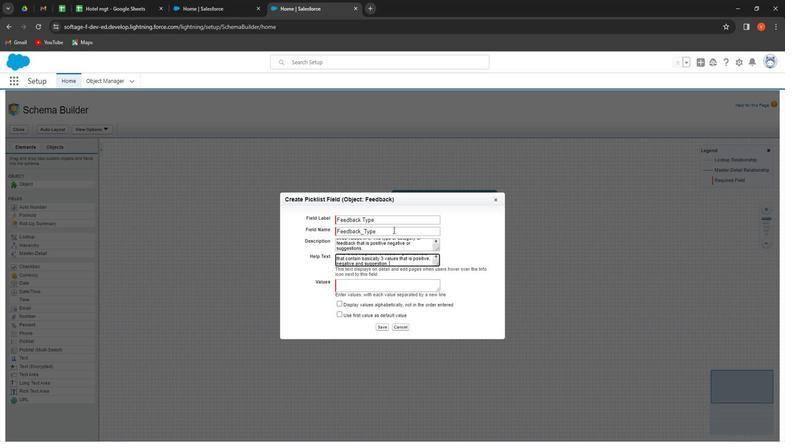 
Action: Mouse moved to (397, 233)
Screenshot: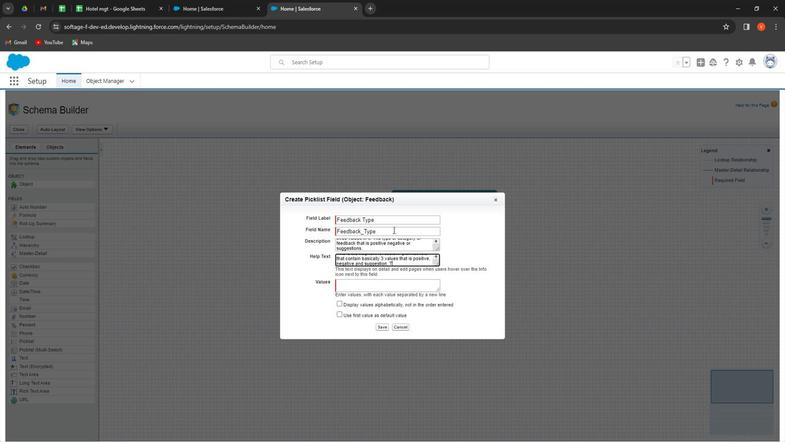 
Action: Key pressed <Key.shift>Thanks<Key.space>for<Key.space>reading<Key.space>this<Key.space>help<Key.space>text<Key.space>please<Key.space>give<Key.space>our<Key.space>ho<Key.backspace><Key.backspace>application<Key.space>a<Key.space>good<Key.space>feedback<Key.space>also.<Key.tab><Key.shift><Key.shift><Key.shift><Key.shift><Key.shift><Key.shift><Key.shift><Key.shift><Key.shift><Key.shift><Key.shift><Key.shift>Positive<Key.enter><Key.shift>Negative<Key.enter><Key.shift>Suggestions
